 Task: Get directions from Kings Canyon National Park, California, United States to Guadalupe Mountains National Park, Texas, United States and explore the nearby things to do with rating 4 and above and open 24 hours
Action: Key pressed google<Key.space>maps<Key.space><Key.enter>
Screenshot: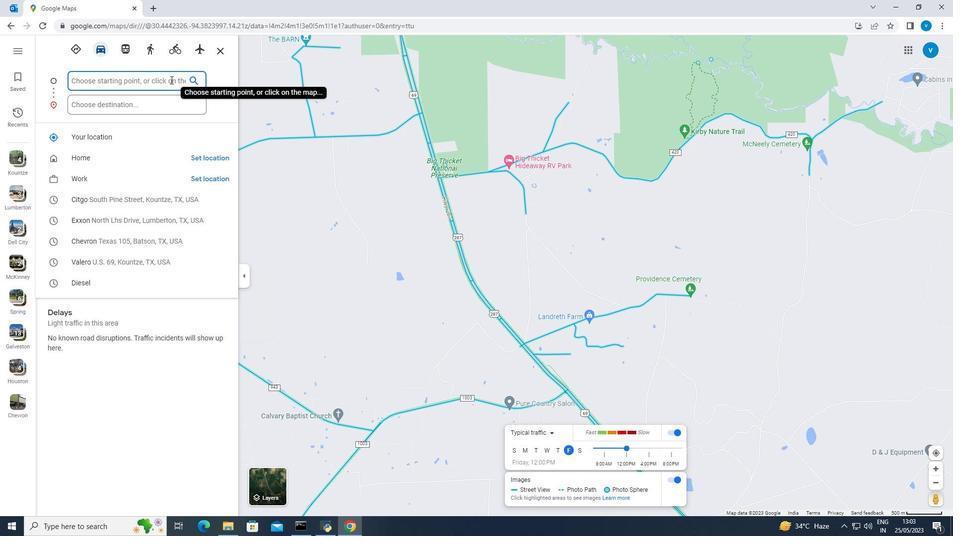 
Action: Mouse moved to (127, 155)
Screenshot: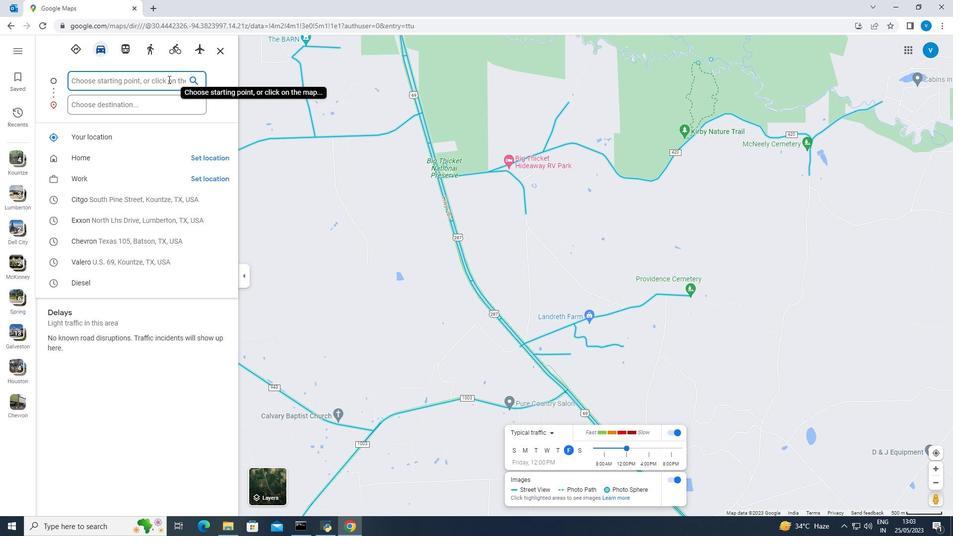 
Action: Mouse pressed left at (127, 155)
Screenshot: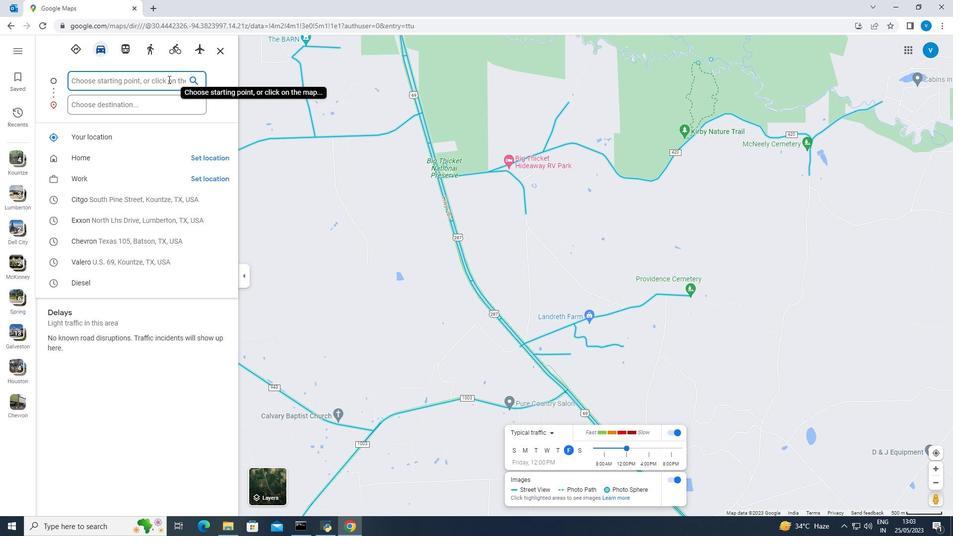 
Action: Mouse moved to (134, 53)
Screenshot: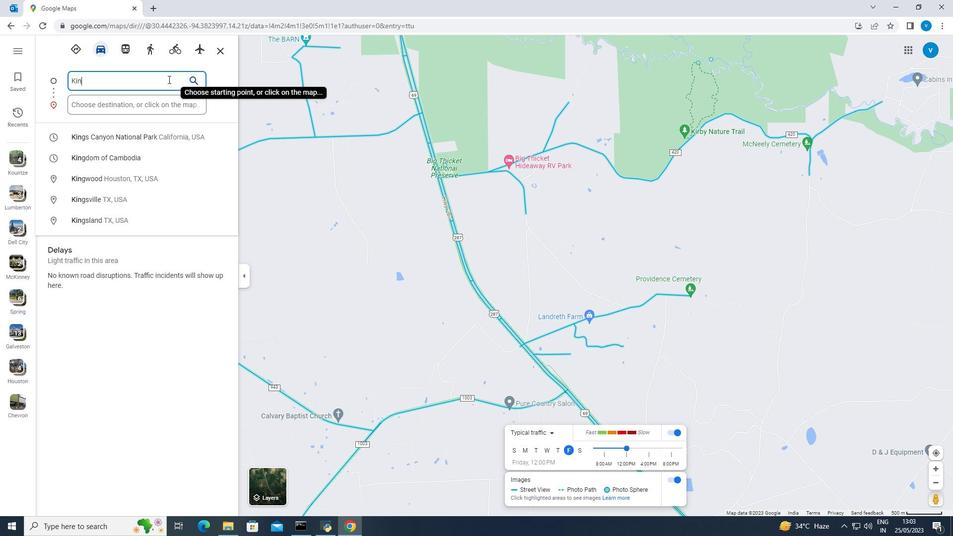 
Action: Mouse pressed left at (134, 53)
Screenshot: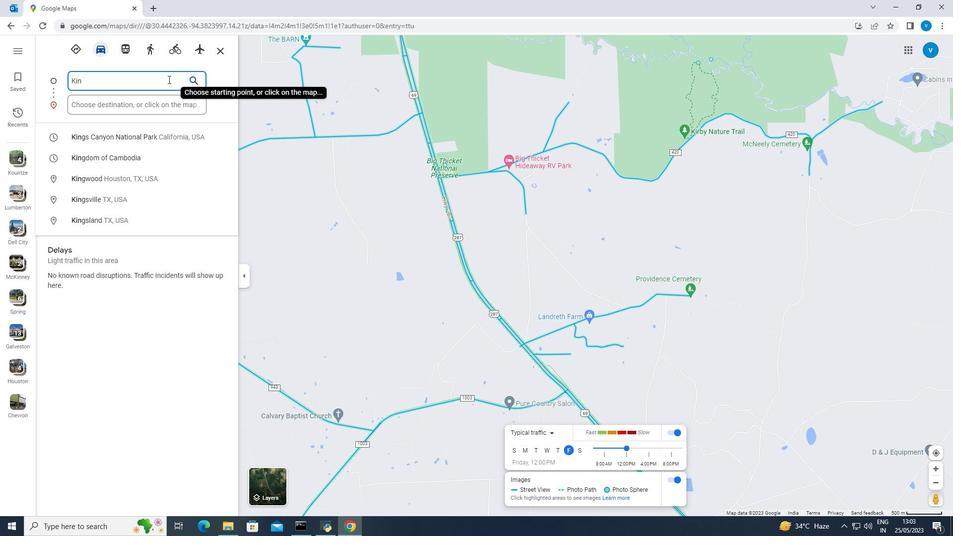 
Action: Mouse moved to (133, 53)
Screenshot: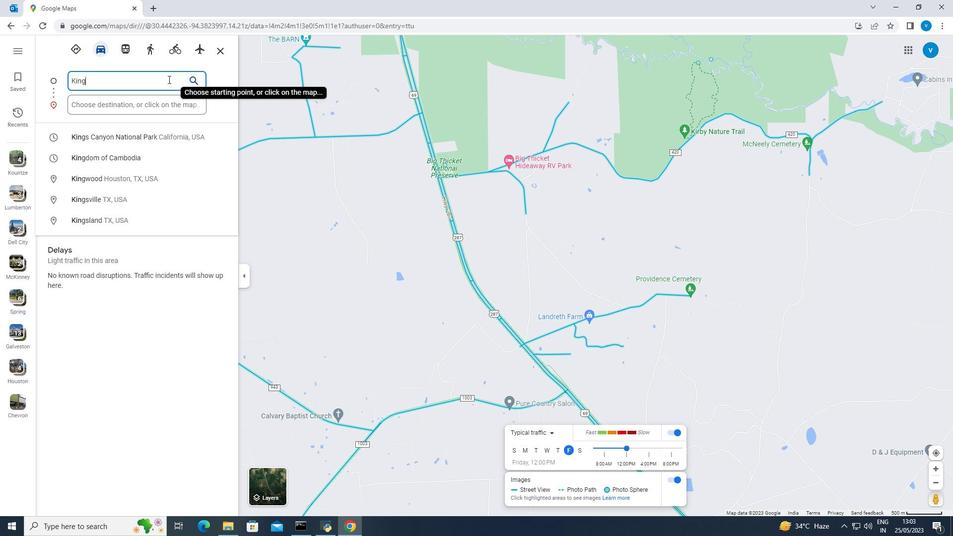 
Action: Key pressed <Key.shift><Key.shift><Key.shift><Key.shift><Key.shift><Key.shift><Key.shift><Key.shift><Key.shift><Key.shift><Key.shift><Key.shift><Key.shift><Key.shift><Key.shift><Key.shift><Key.shift><Key.shift><Key.shift><Key.shift><Key.shift><Key.shift><Key.shift><Key.shift><Key.shift><Key.shift><Key.shift><Key.shift><Key.shift><Key.shift><Key.shift><Key.shift><Key.shift><Key.shift><Key.shift><Key.shift><Key.shift><Key.shift><Key.shift><Key.shift><Key.shift><Key.shift><Key.shift><Key.shift><Key.shift><Key.shift><Key.shift><Key.shift><Key.shift><Key.shift><Key.shift><Key.shift><Key.shift><Key.shift><Key.shift><Key.shift><Key.shift><Key.shift><Key.shift><Key.shift><Key.shift><Key.shift>Guadalupe<Key.space><Key.shift><Key.shift><Key.shift><Key.shift><Key.shift><Key.shift><Key.shift><Key.shift><Key.shift><Key.shift><Key.shift><Key.shift><Key.shift><Key.shift><Key.shift><Key.shift><Key.shift><Key.shift><Key.shift><Key.shift><Key.shift><Key.shift><Key.shift>Mountains<Key.space><Key.shift><Key.shift><Key.shift><Key.shift><Key.shift>National<Key.space><Key.shift>Park,<Key.shift>Texas<Key.space><Key.backspace>,<Key.shift><Key.shift><Key.shift><Key.shift><Key.shift><Key.shift>US
Screenshot: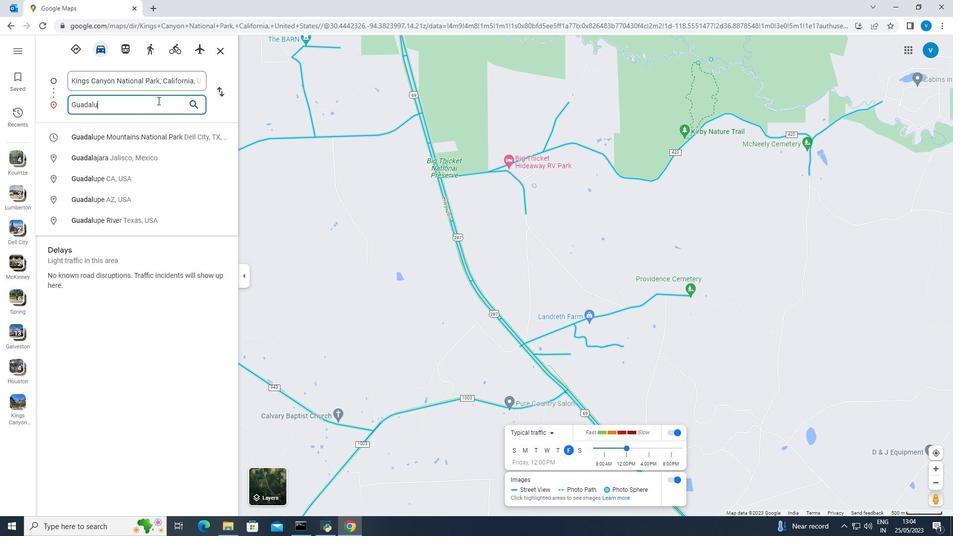 
Action: Mouse moved to (196, 47)
Screenshot: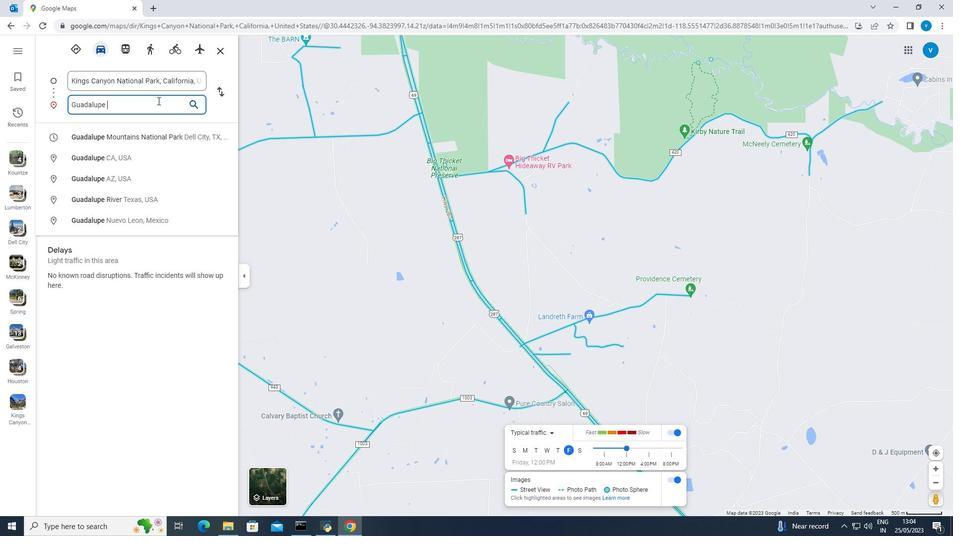 
Action: Mouse pressed left at (196, 47)
Screenshot: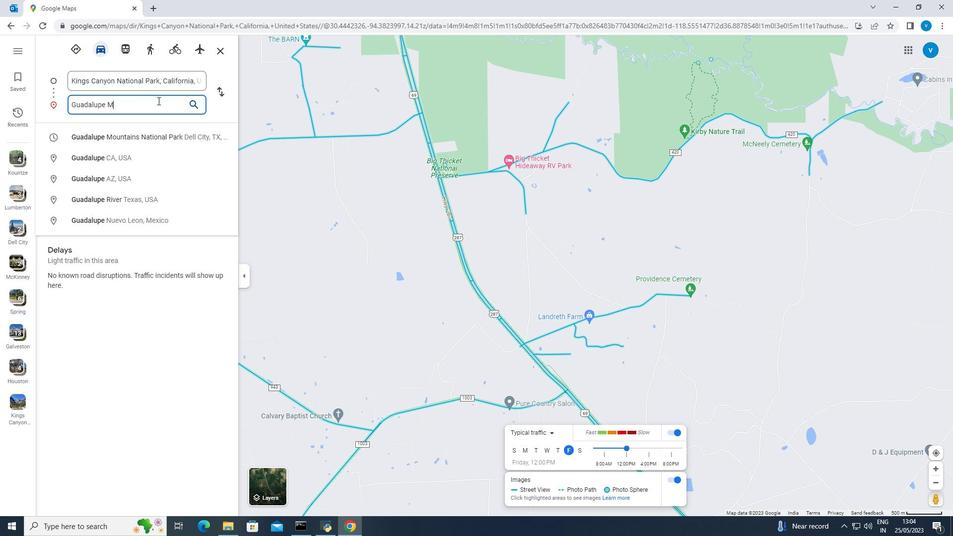 
Action: Mouse moved to (60, 246)
Screenshot: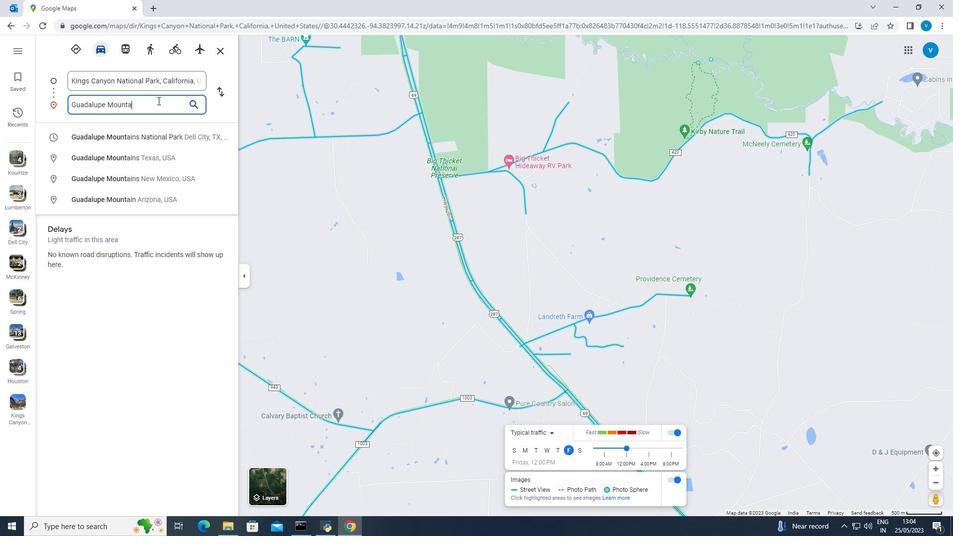 
Action: Mouse pressed left at (60, 246)
Screenshot: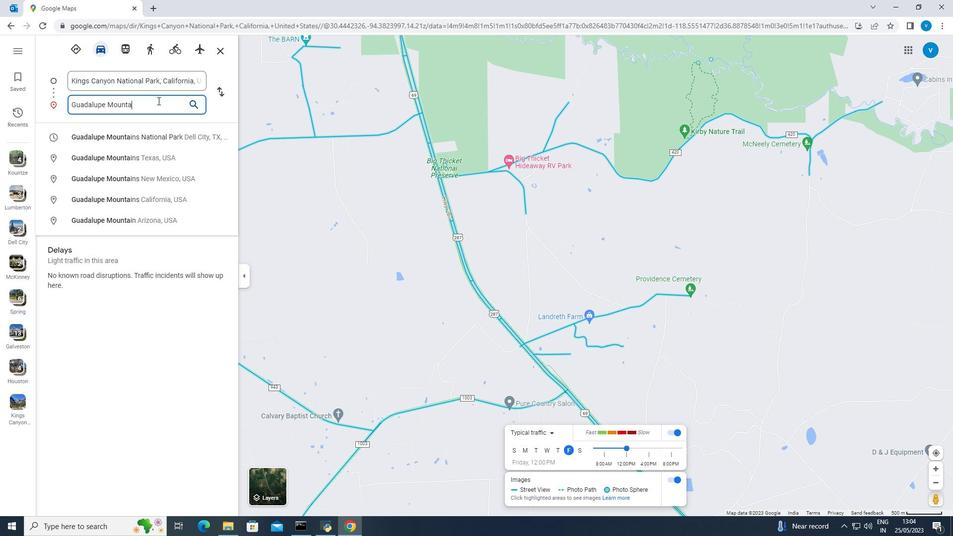 
Action: Mouse moved to (104, 81)
Screenshot: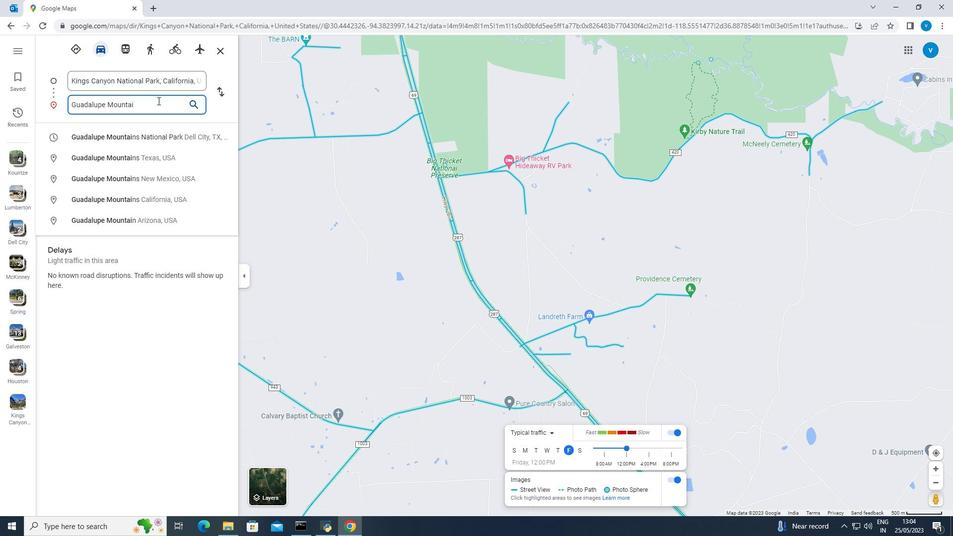 
Action: Mouse pressed left at (104, 81)
Screenshot: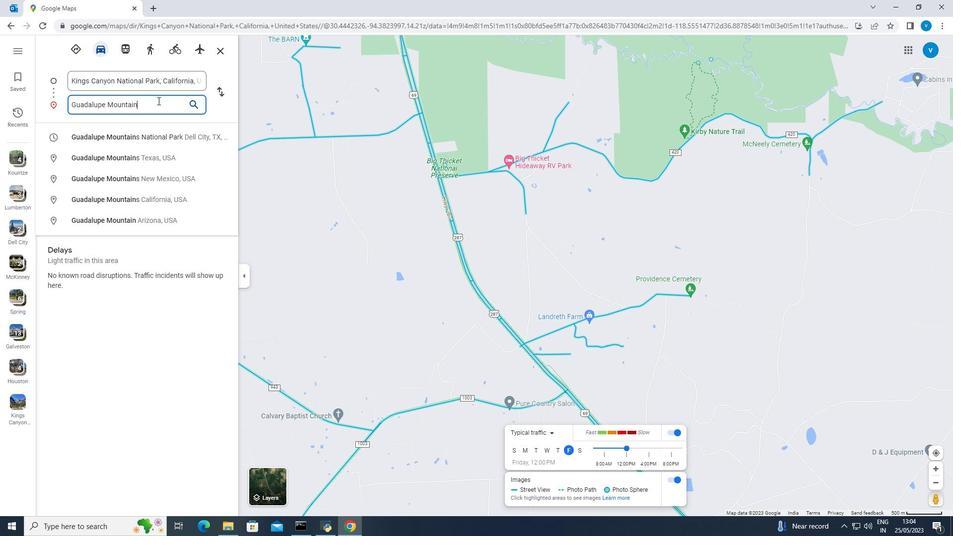 
Action: Mouse moved to (101, 80)
Screenshot: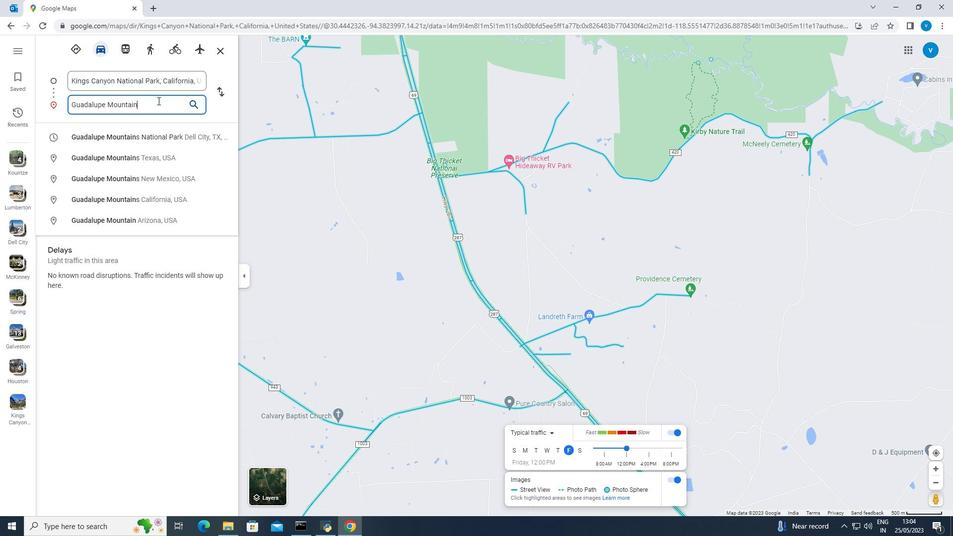 
Action: Key pressed <Key.shift><Key.shift><Key.shift><Key.shift><Key.shift><Key.shift><Key.shift><Key.shift><Key.shift><Key.shift>Kings<Key.space><Key.shift><Key.shift><Key.shift><Key.shift><Key.shift><Key.shift><Key.shift><Key.shift><Key.shift><Key.shift><Key.shift><Key.shift><Key.shift><Key.shift><Key.shift>Canyon<Key.space><Key.shift>National<Key.space><Key.shift>Park<Key.space><Key.shift><Key.shift><Key.shift><Key.backspace>,<Key.space><Key.shift><Key.shift><Key.shift><Key.shift><Key.shift><Key.shift><Key.shift><Key.shift><Key.shift>Calif
Screenshot: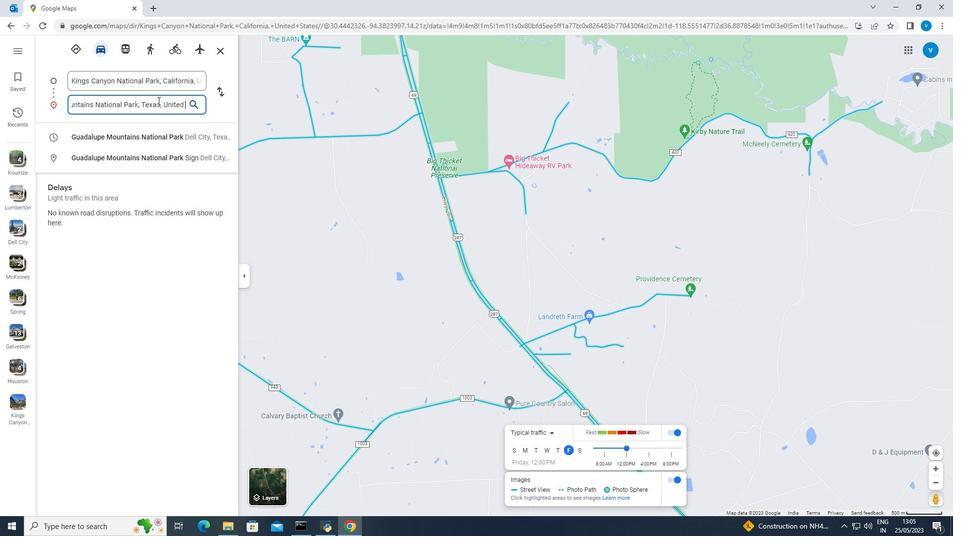 
Action: Mouse moved to (115, 139)
Screenshot: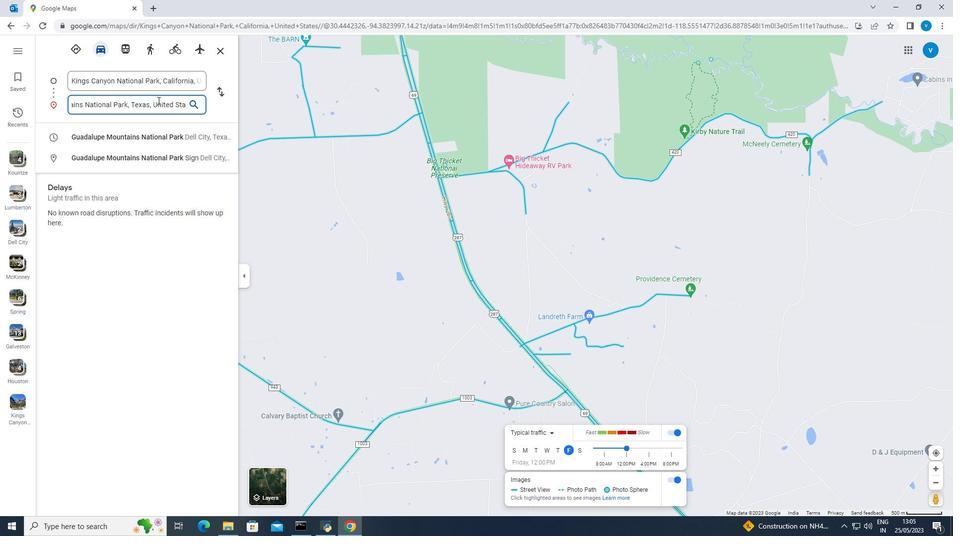 
Action: Mouse pressed left at (115, 139)
Screenshot: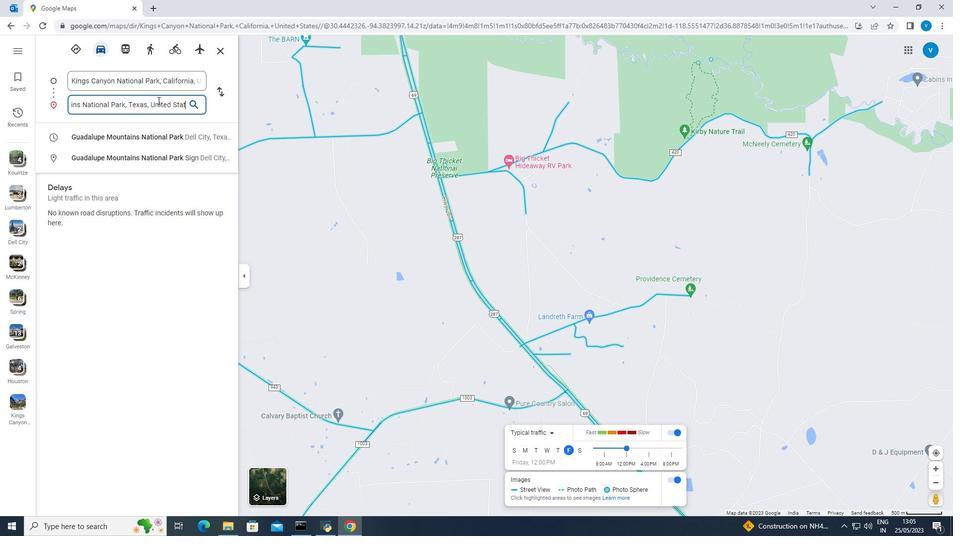 
Action: Mouse moved to (102, 396)
Screenshot: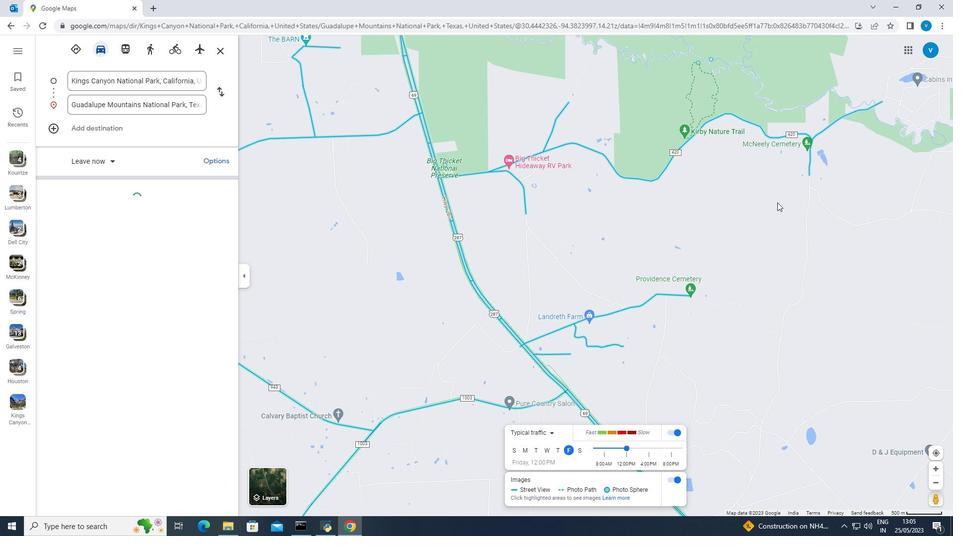 
Action: Mouse pressed left at (102, 396)
Screenshot: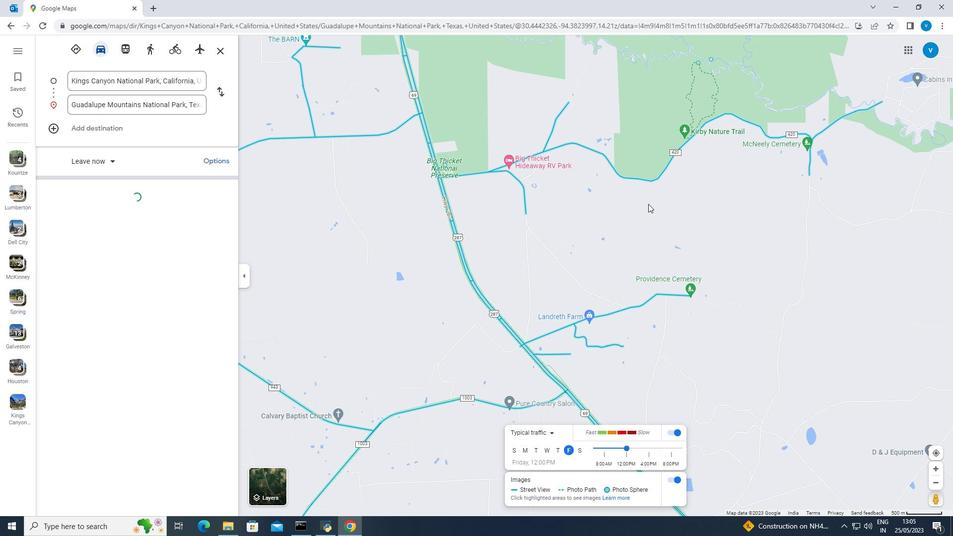 
Action: Mouse moved to (658, 253)
Screenshot: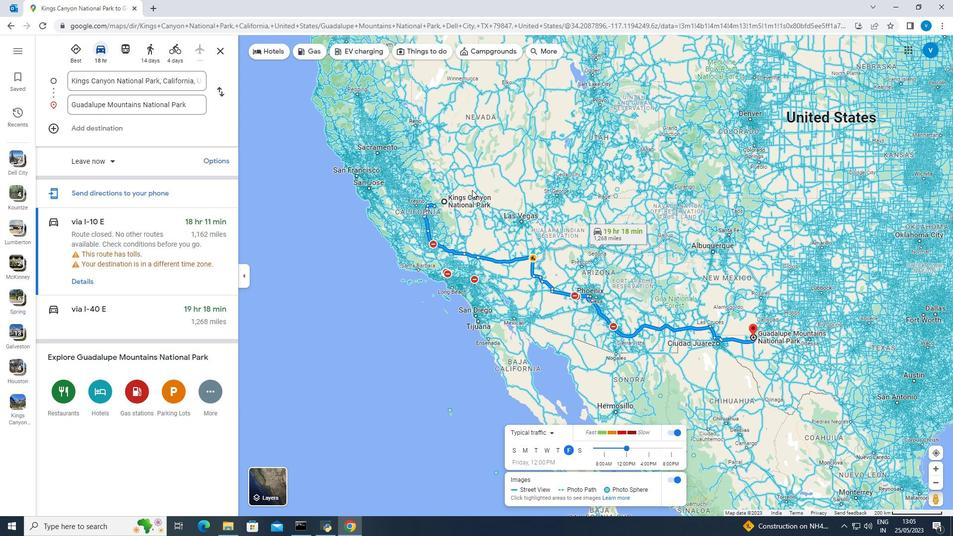 
Action: Mouse scrolled (658, 253) with delta (0, 0)
Screenshot: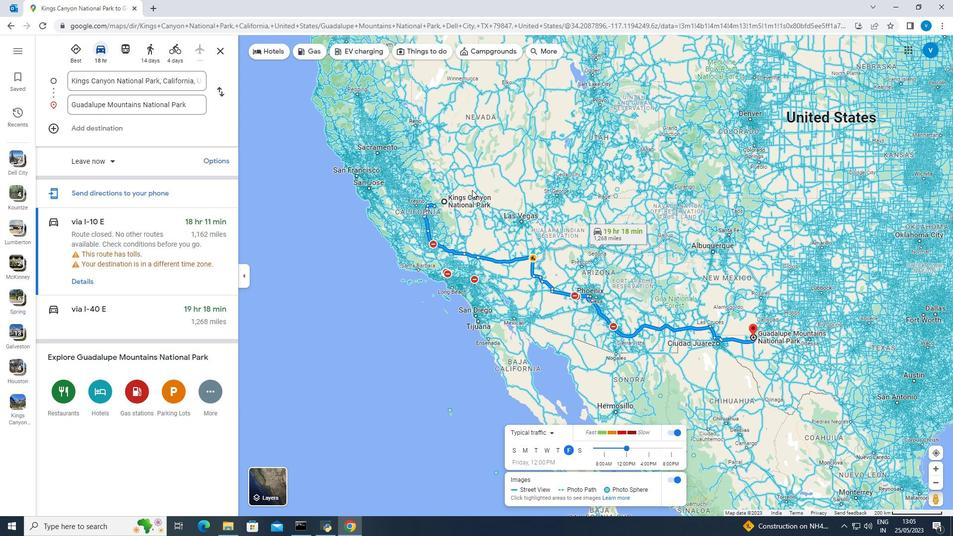 
Action: Mouse moved to (658, 254)
Screenshot: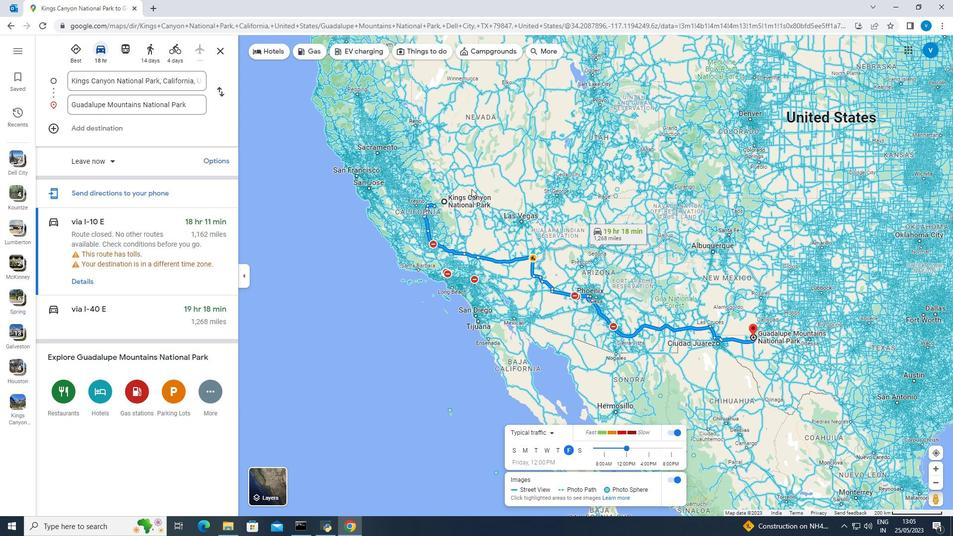 
Action: Mouse scrolled (658, 253) with delta (0, 0)
Screenshot: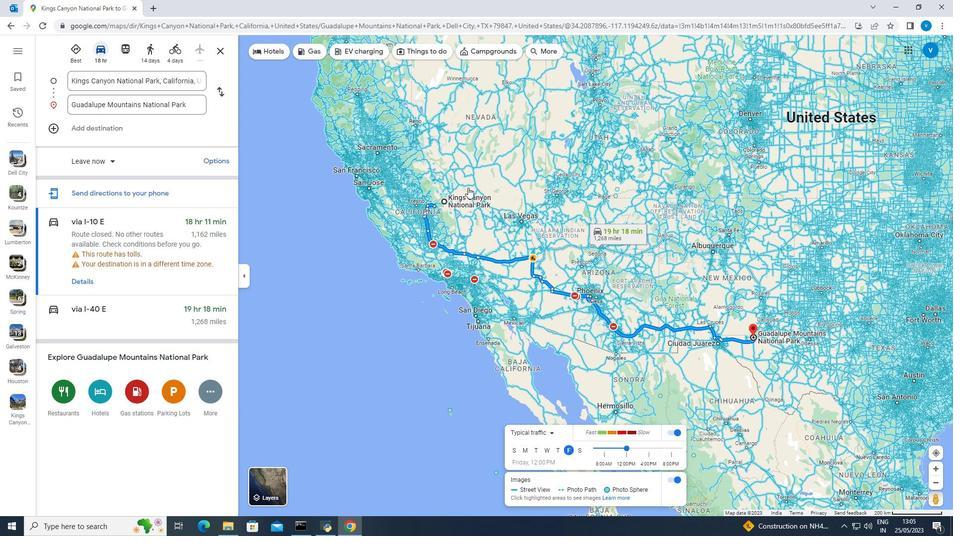 
Action: Mouse moved to (68, 163)
Screenshot: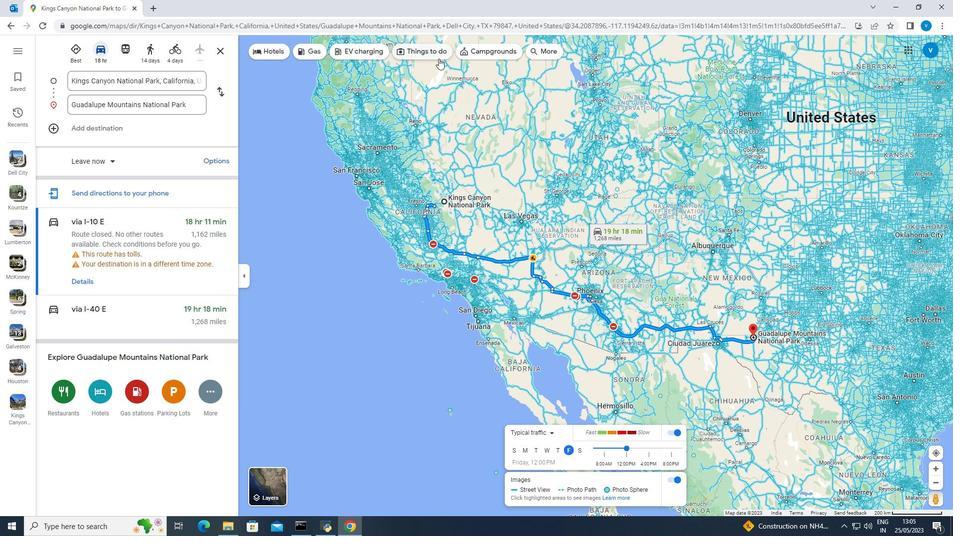 
Action: Mouse pressed left at (68, 163)
Screenshot: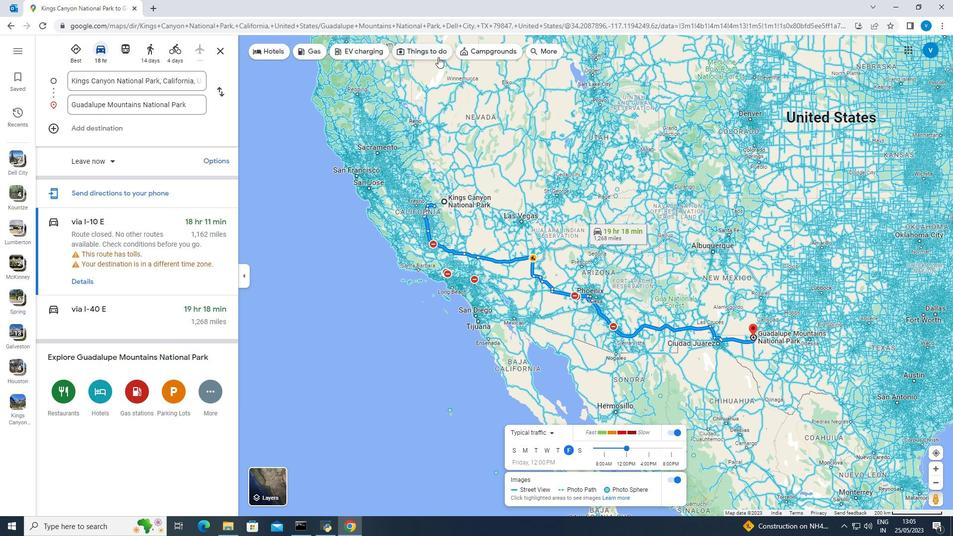 
Action: Mouse moved to (71, 164)
Screenshot: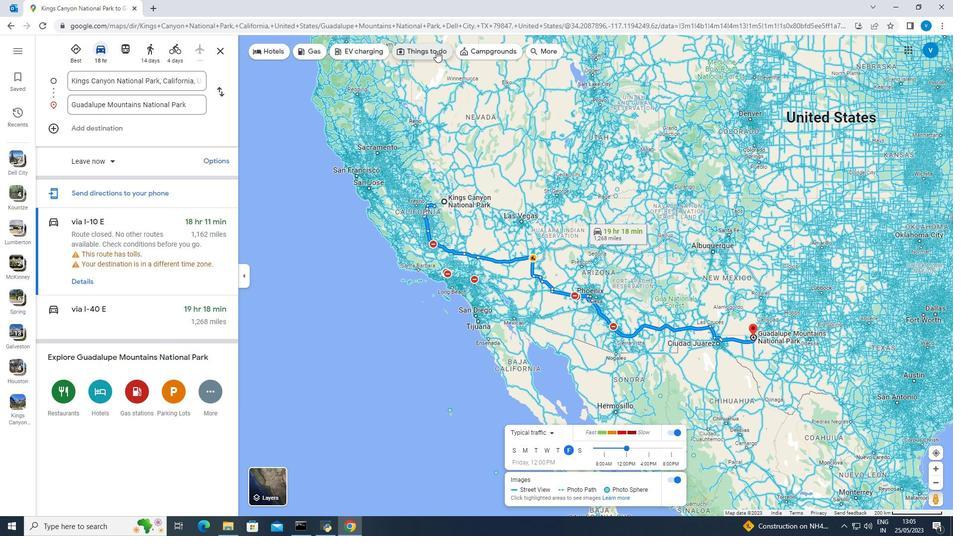 
Action: Mouse pressed left at (71, 164)
Screenshot: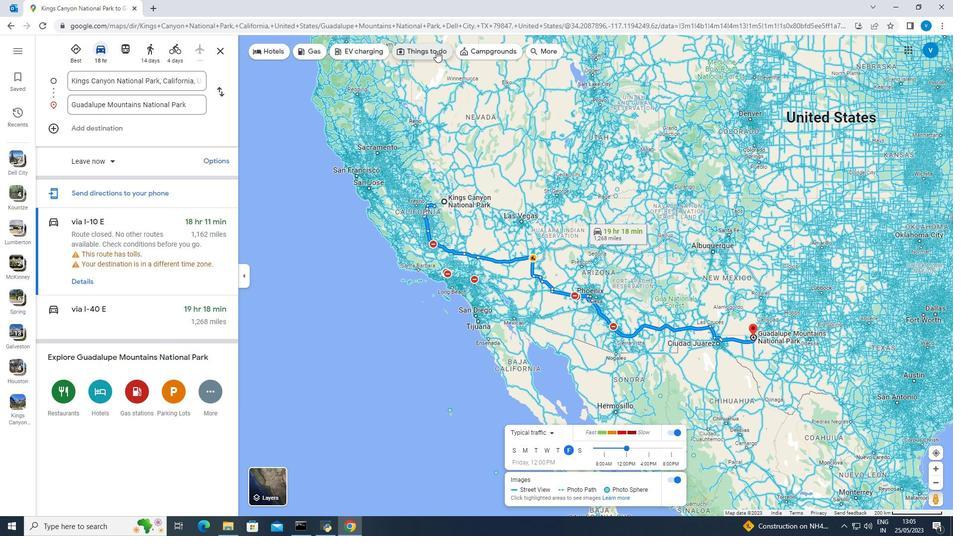 
Action: Mouse moved to (587, 50)
Screenshot: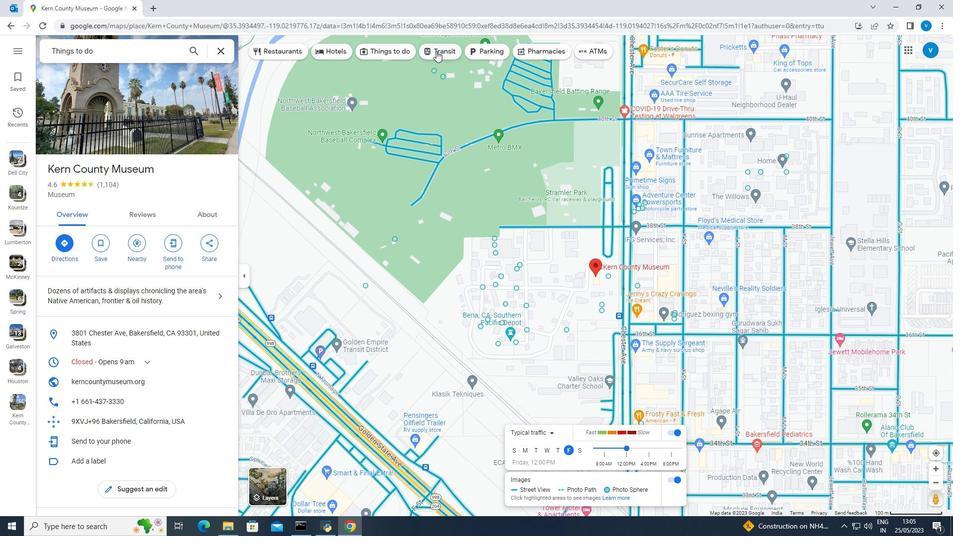 
Action: Mouse pressed left at (587, 50)
Screenshot: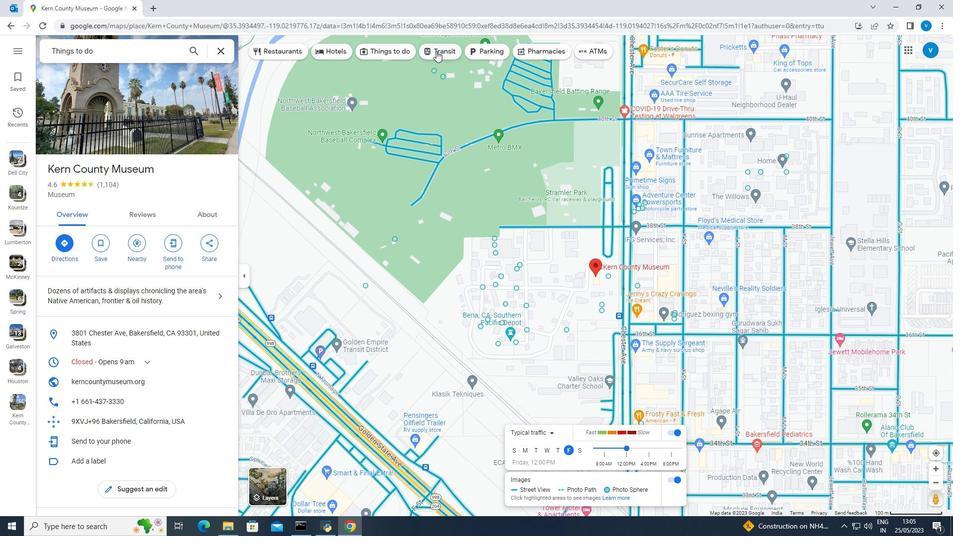 
Action: Mouse moved to (92, 159)
Screenshot: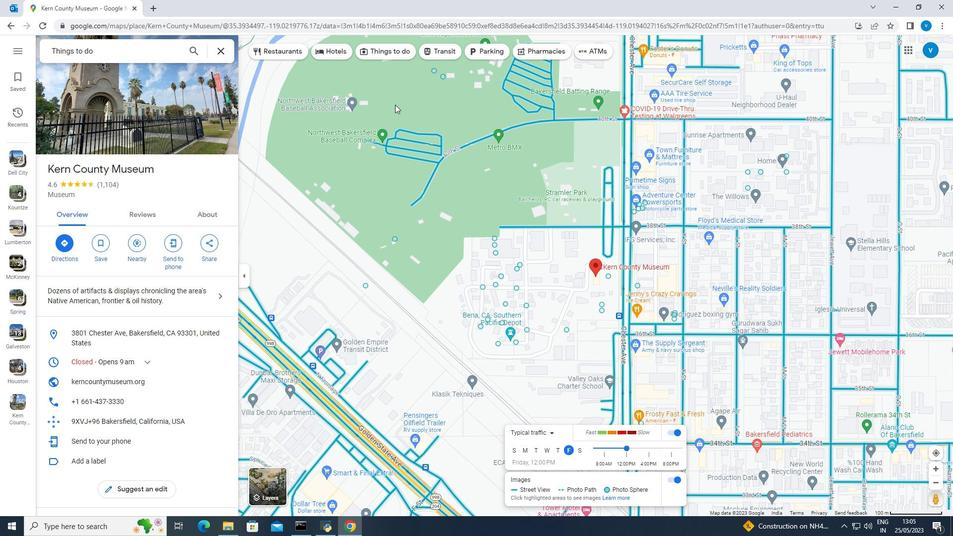 
Action: Mouse pressed left at (92, 159)
Screenshot: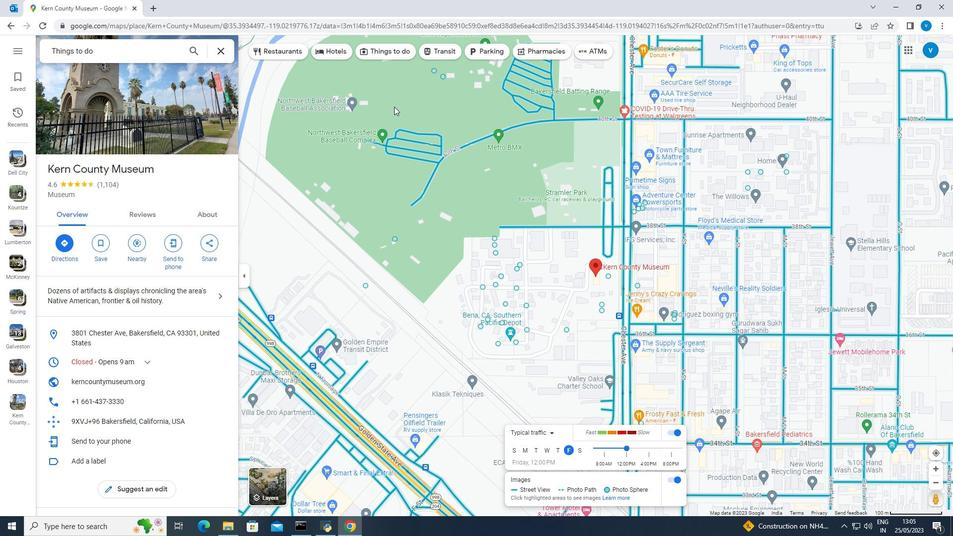 
Action: Mouse moved to (65, 236)
Screenshot: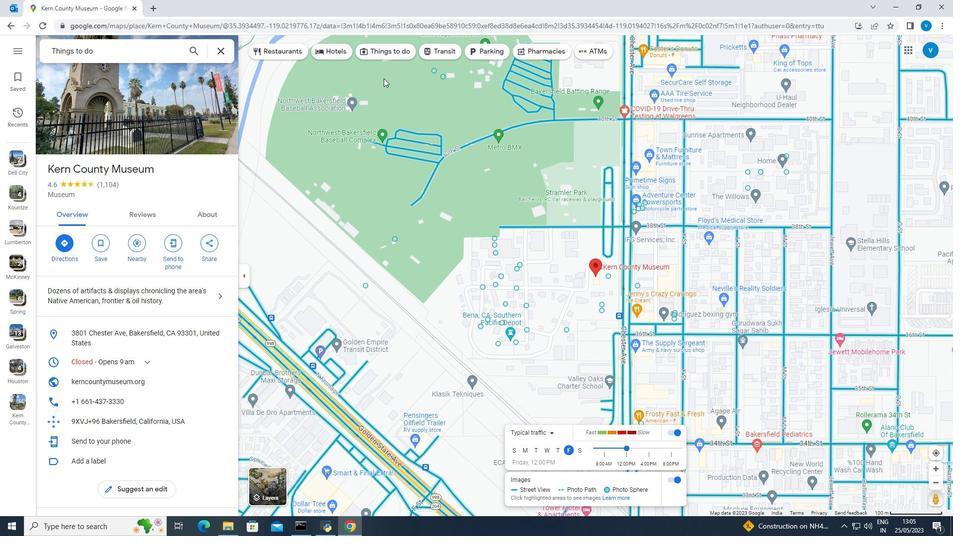 
Action: Mouse pressed left at (65, 236)
Screenshot: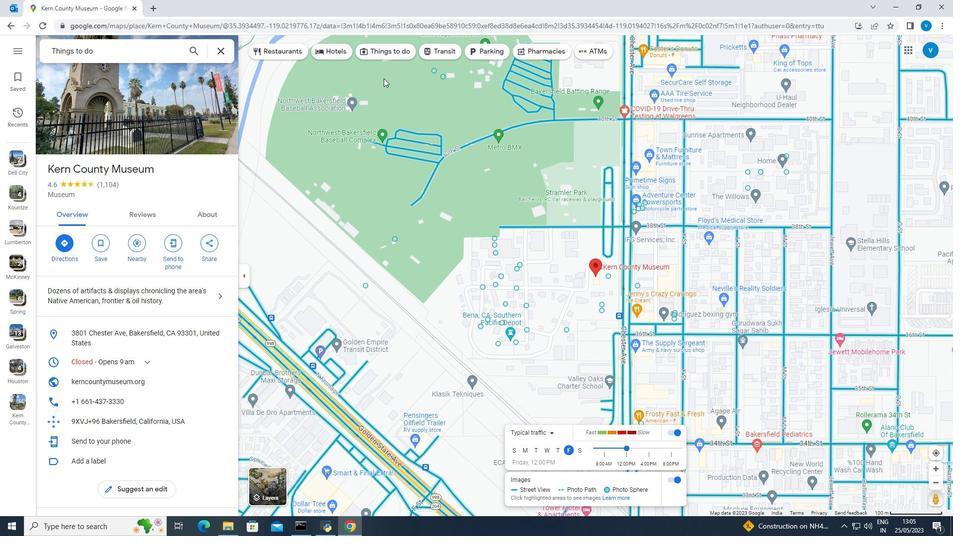 
Action: Mouse moved to (119, 247)
Screenshot: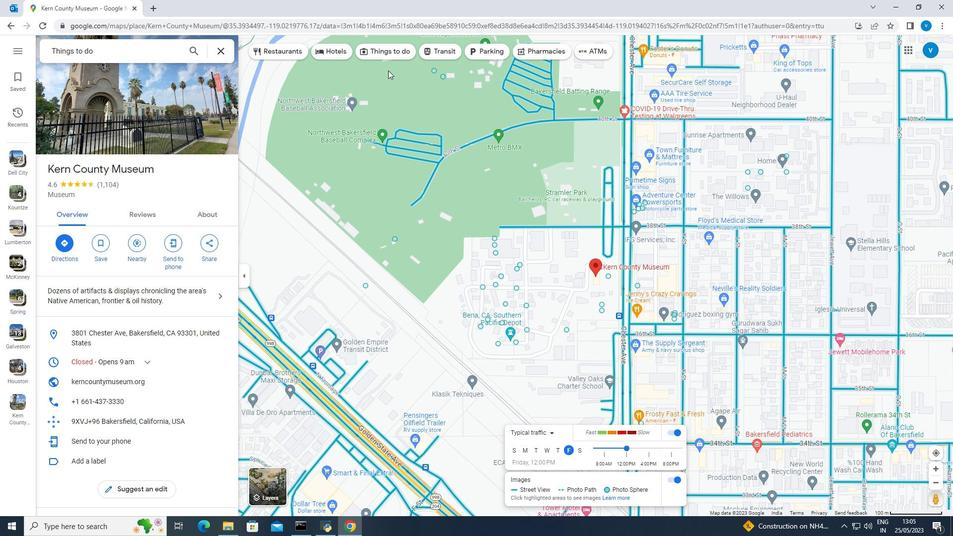 
Action: Mouse scrolled (119, 246) with delta (0, 0)
Screenshot: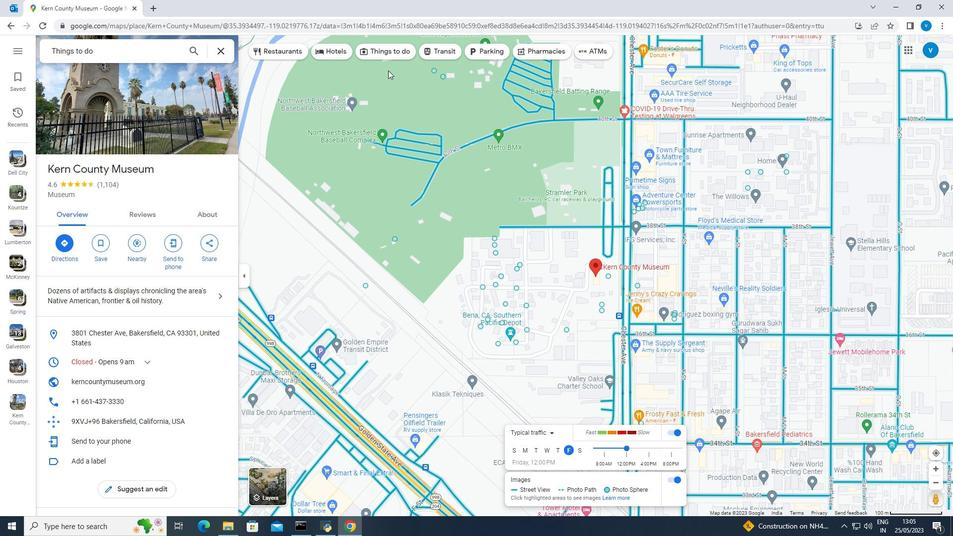 
Action: Mouse moved to (119, 247)
Screenshot: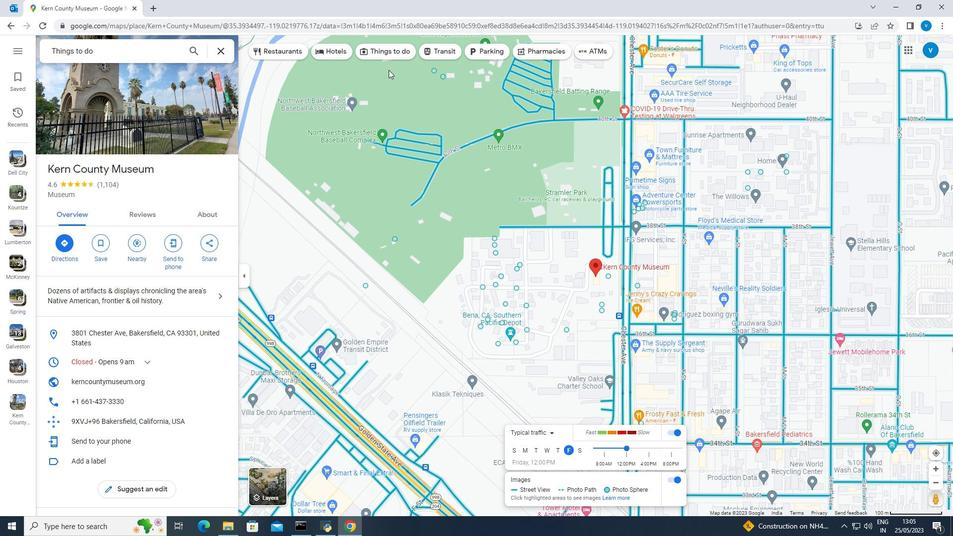 
Action: Mouse scrolled (119, 247) with delta (0, 0)
Screenshot: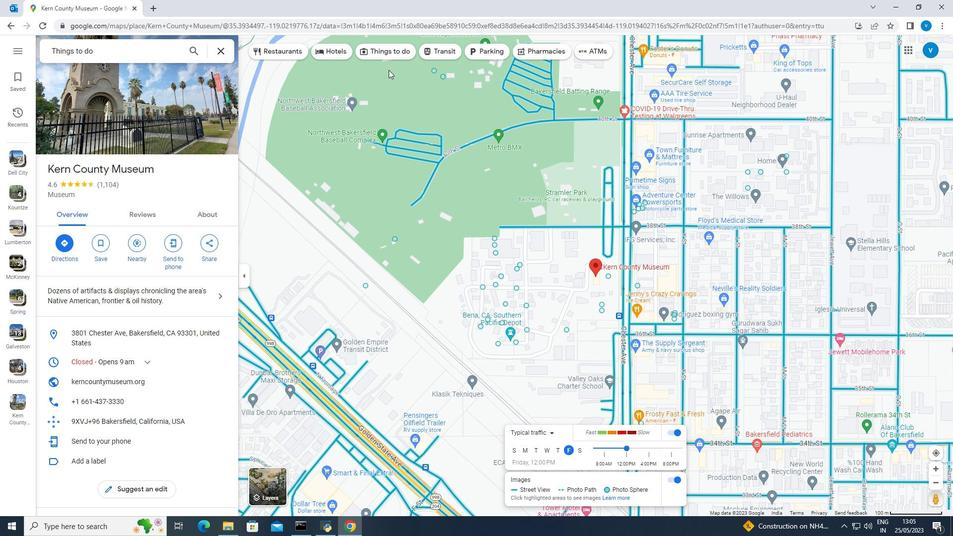 
Action: Mouse scrolled (119, 247) with delta (0, 0)
Screenshot: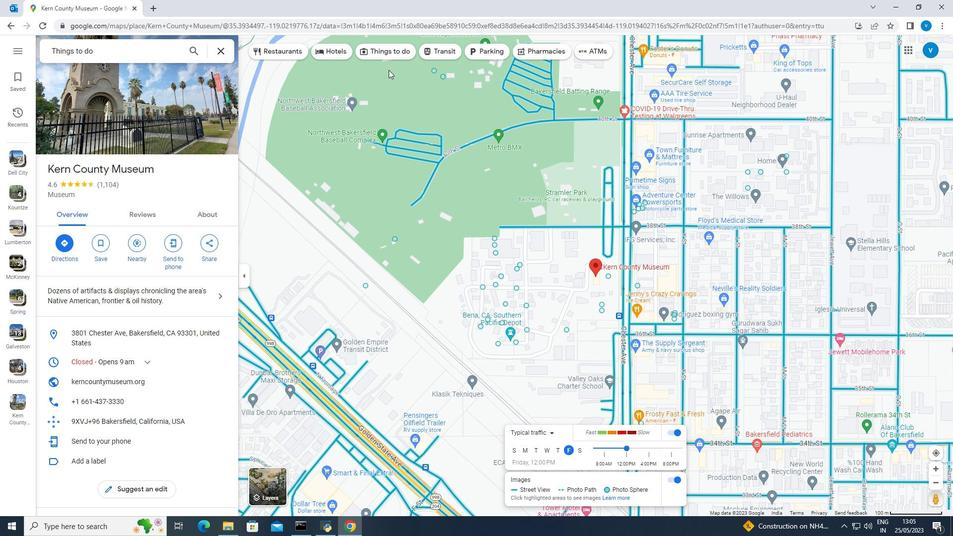 
Action: Mouse scrolled (119, 247) with delta (0, 0)
Screenshot: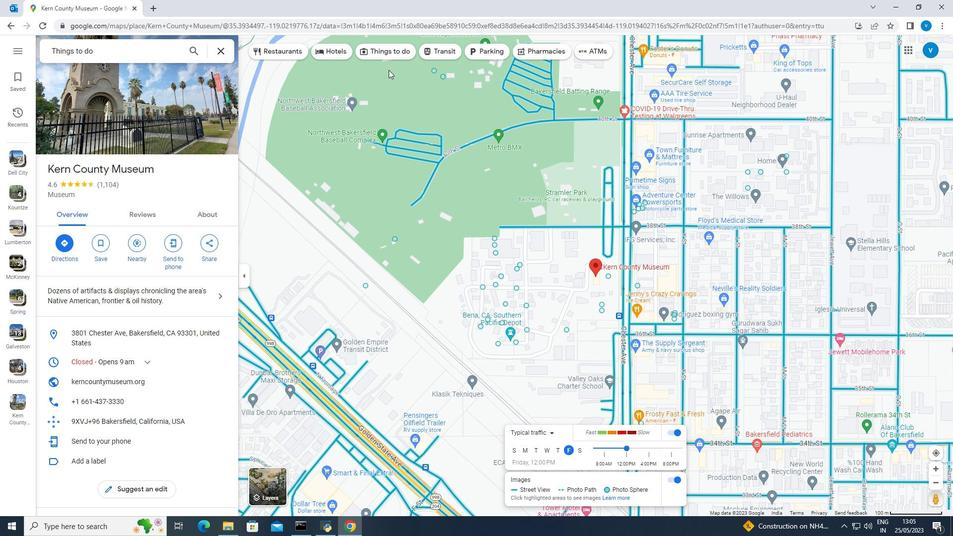 
Action: Mouse moved to (122, 241)
Screenshot: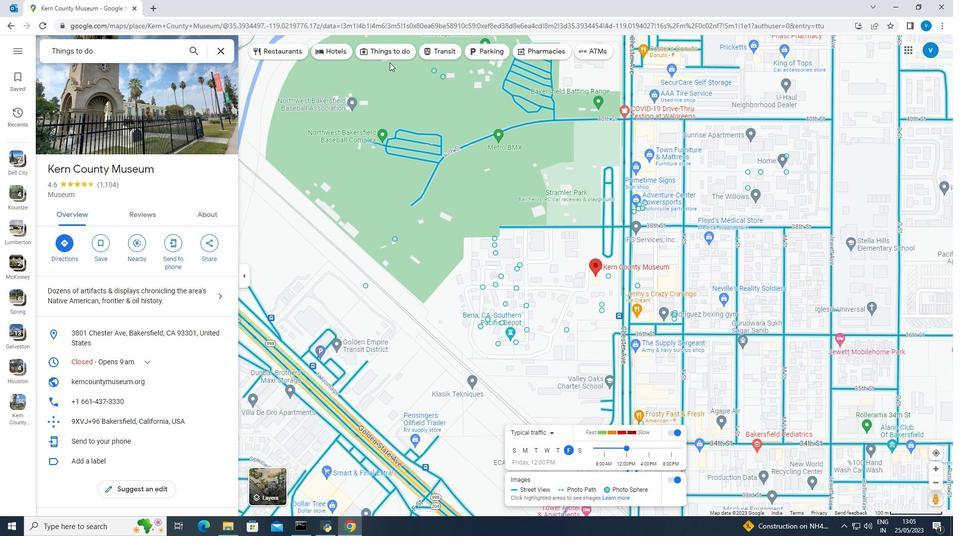 
Action: Mouse scrolled (122, 241) with delta (0, 0)
Screenshot: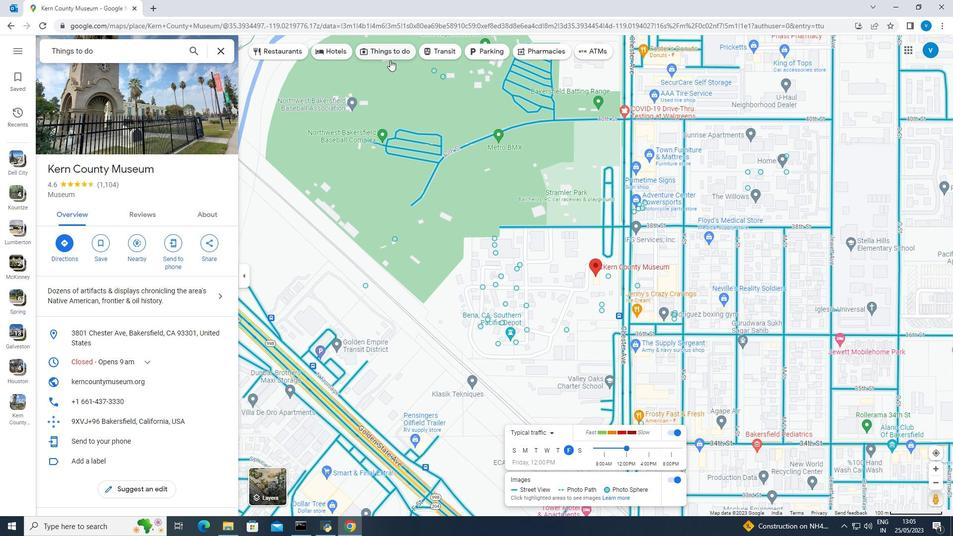 
Action: Mouse moved to (121, 241)
Screenshot: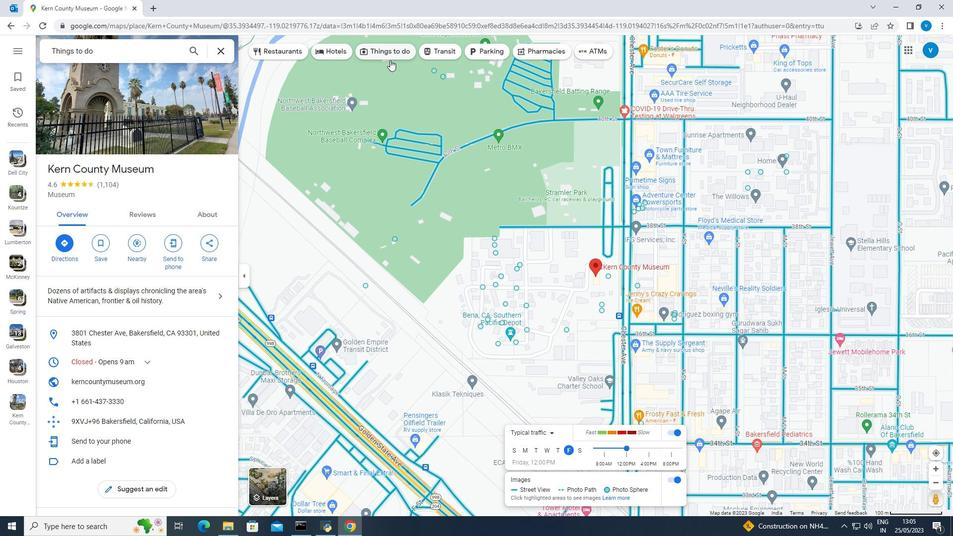 
Action: Mouse scrolled (121, 241) with delta (0, 0)
Screenshot: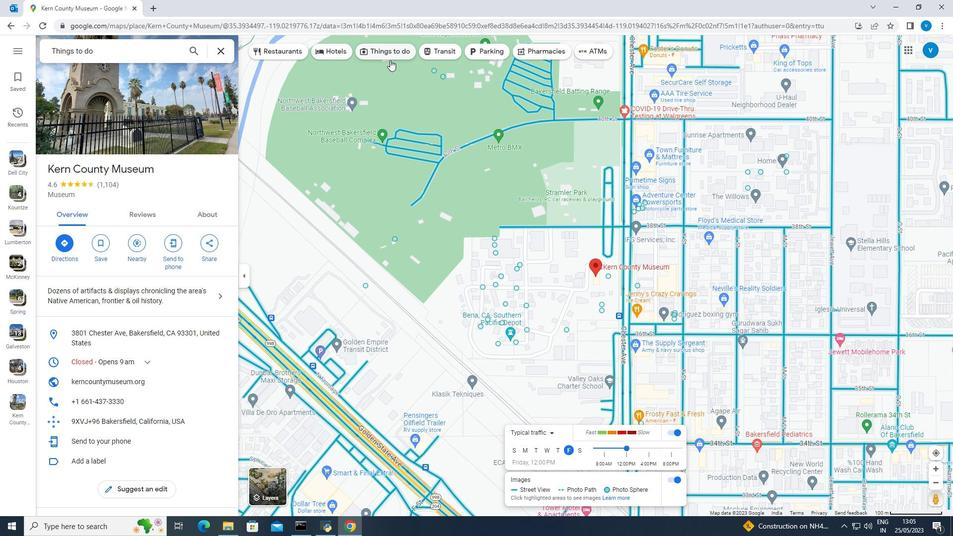 
Action: Mouse scrolled (121, 241) with delta (0, 0)
Screenshot: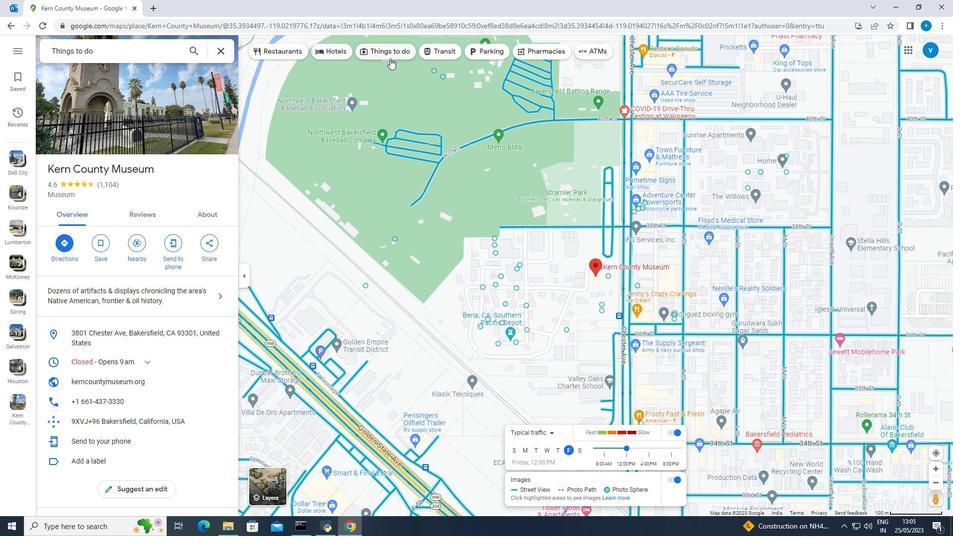 
Action: Mouse moved to (121, 241)
Screenshot: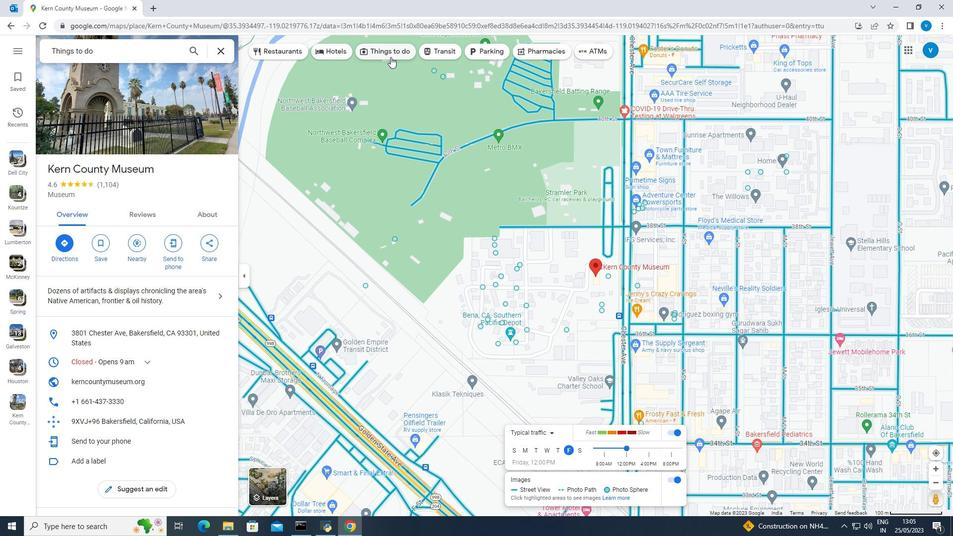 
Action: Mouse scrolled (121, 241) with delta (0, 0)
Screenshot: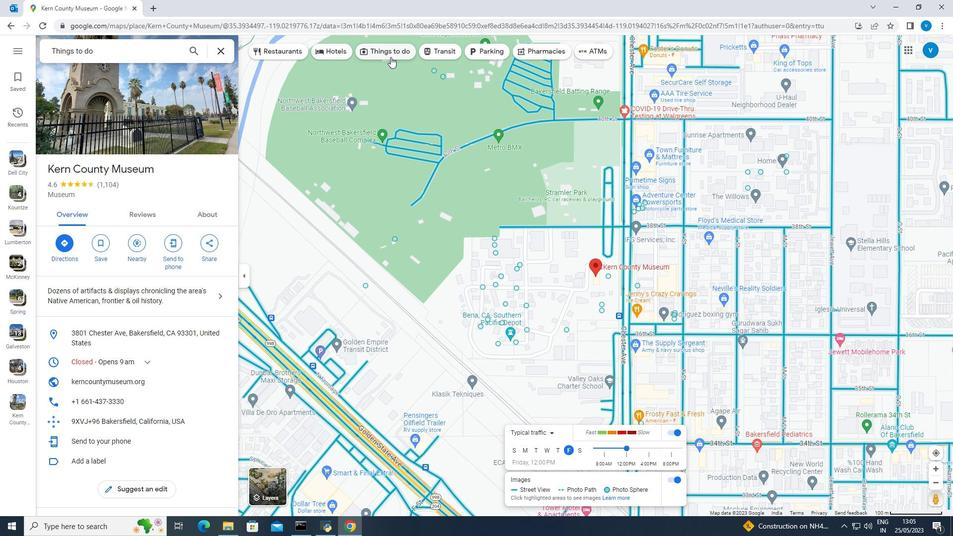 
Action: Mouse moved to (121, 241)
Screenshot: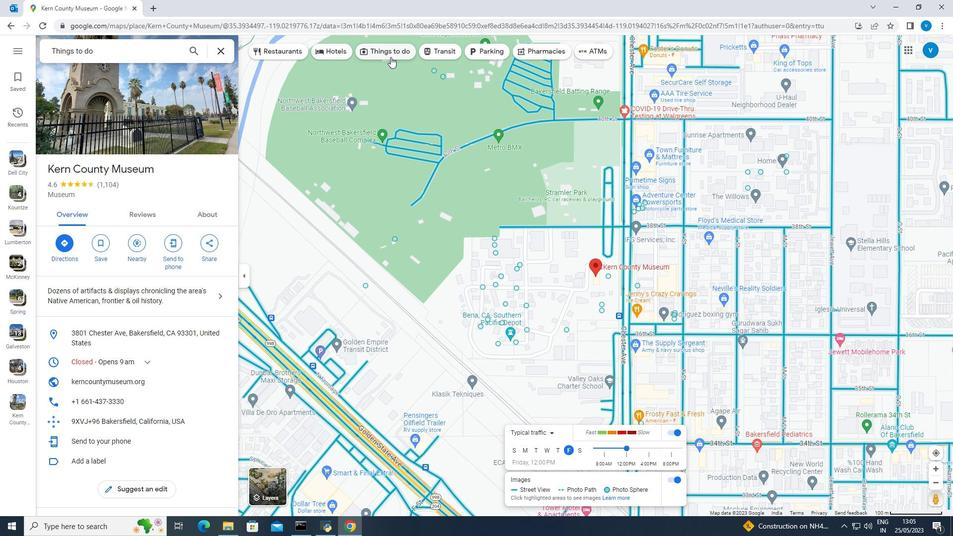
Action: Mouse scrolled (121, 241) with delta (0, 0)
Screenshot: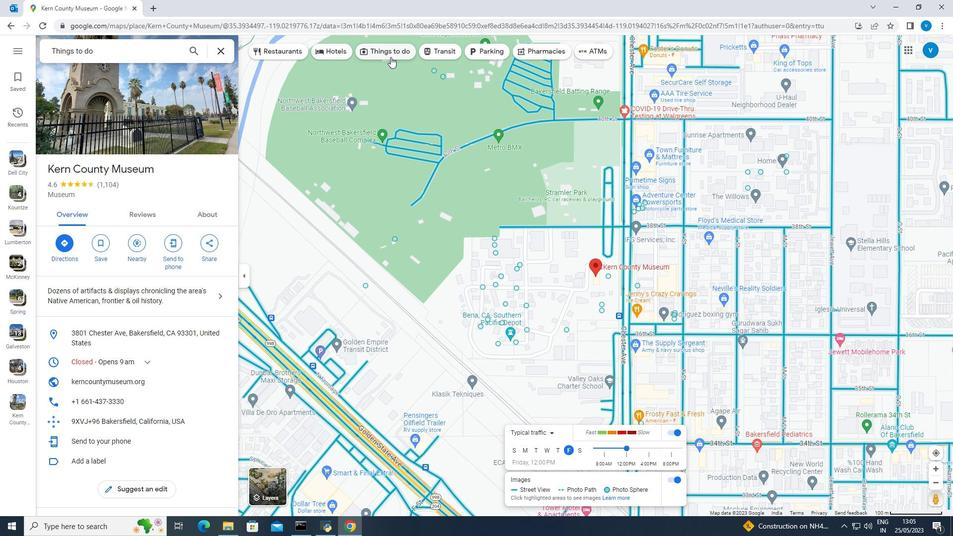
Action: Mouse moved to (160, 211)
Screenshot: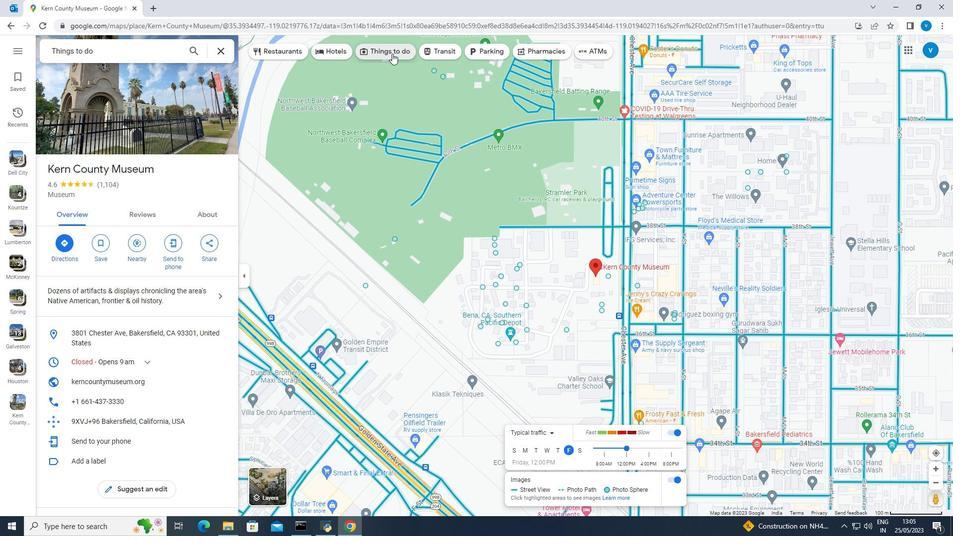 
Action: Mouse scrolled (160, 212) with delta (0, 0)
Screenshot: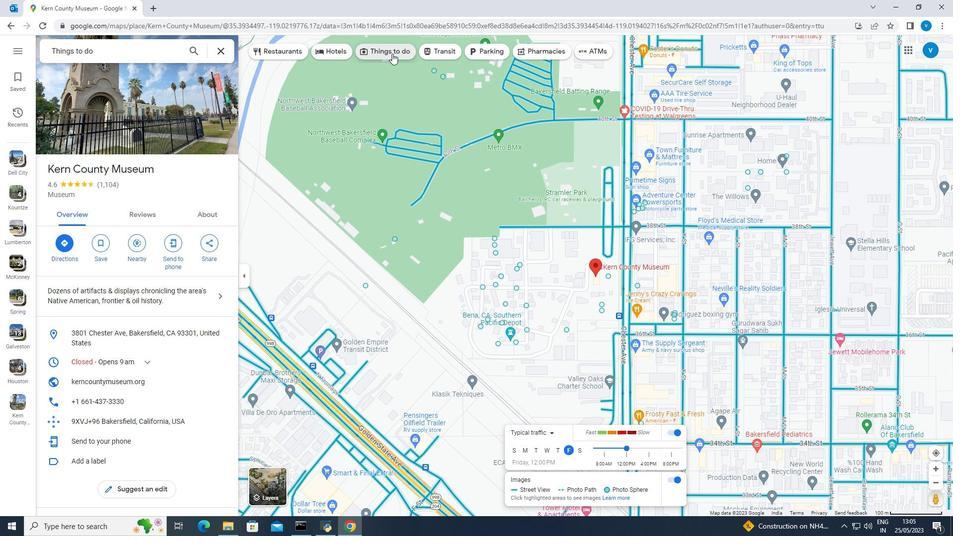 
Action: Mouse moved to (161, 210)
Screenshot: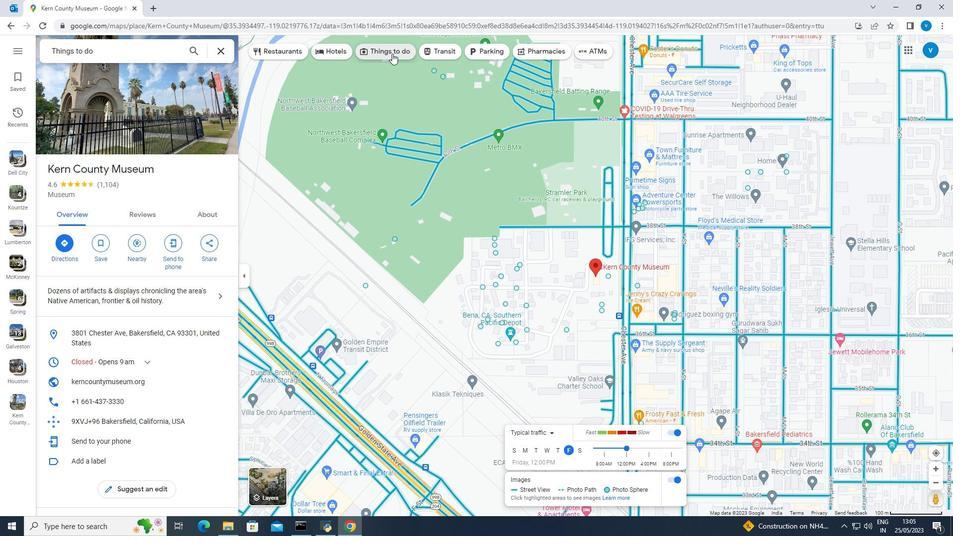 
Action: Mouse scrolled (161, 210) with delta (0, 0)
Screenshot: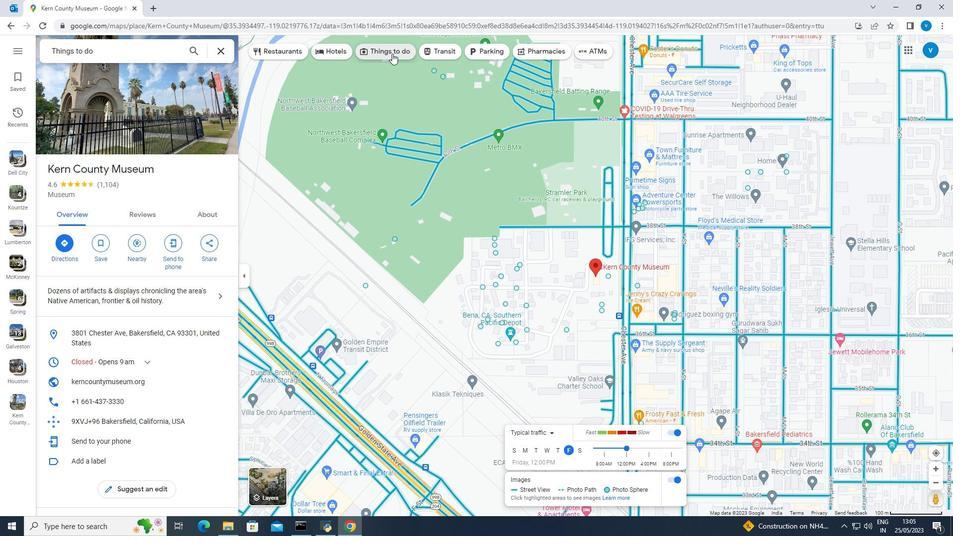 
Action: Mouse moved to (164, 207)
Screenshot: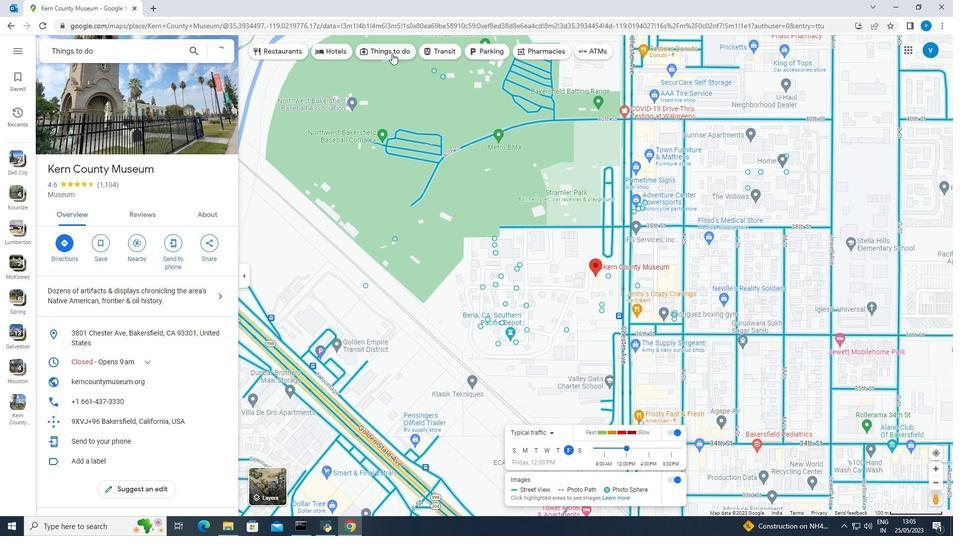 
Action: Mouse scrolled (164, 208) with delta (0, 0)
Screenshot: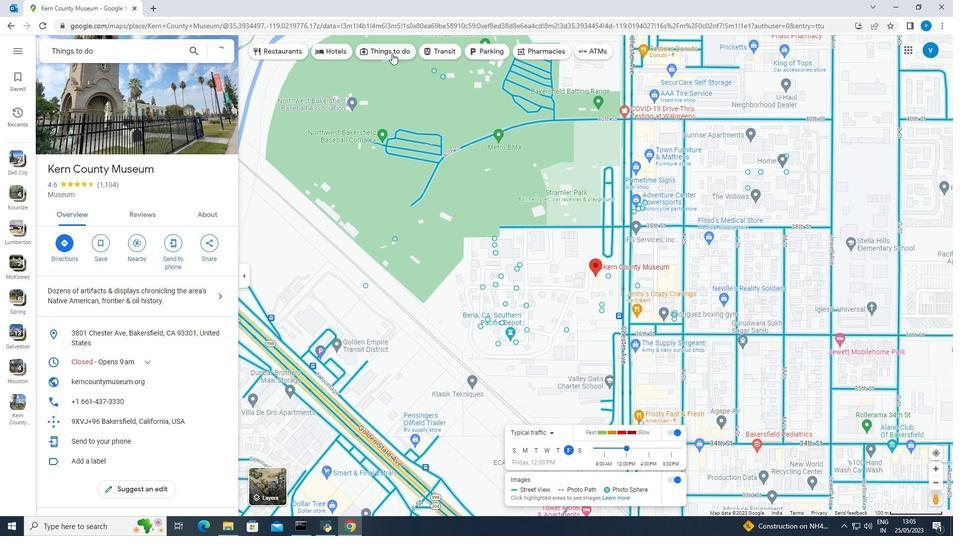 
Action: Mouse moved to (168, 203)
Screenshot: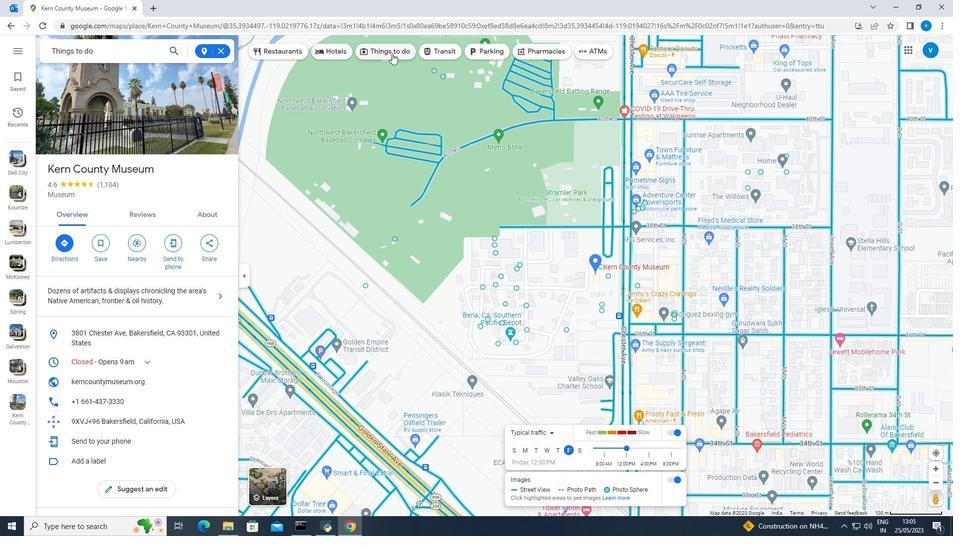 
Action: Mouse scrolled (168, 203) with delta (0, 0)
Screenshot: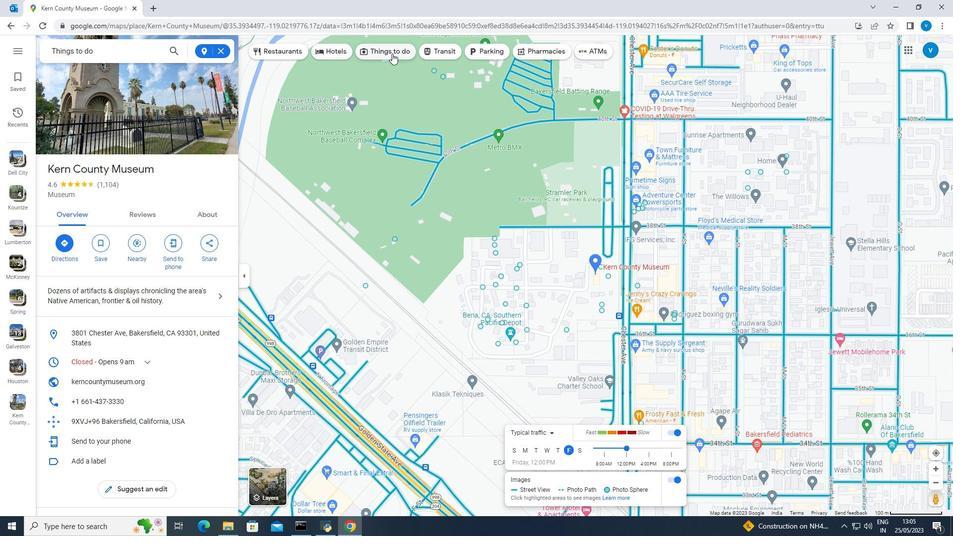 
Action: Mouse moved to (175, 198)
Screenshot: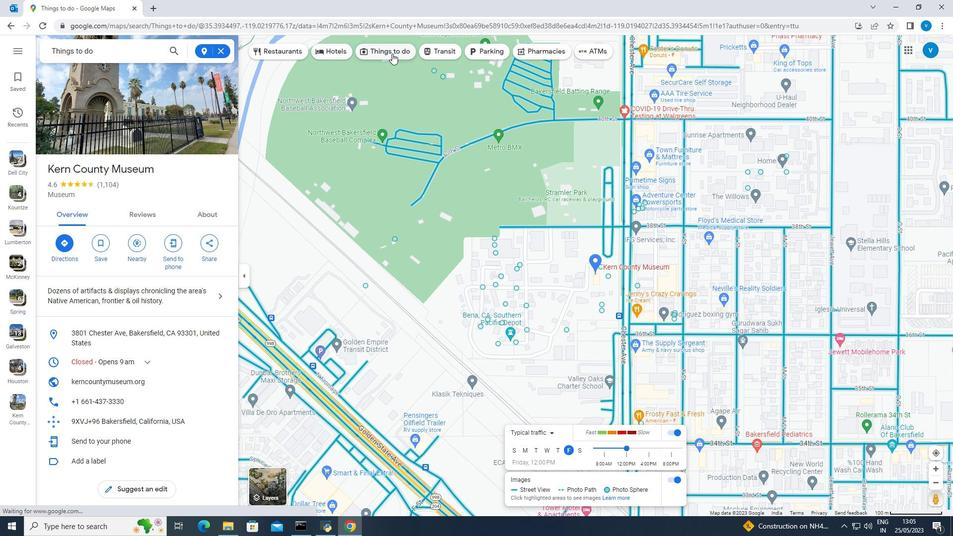 
Action: Mouse scrolled (175, 198) with delta (0, 0)
Screenshot: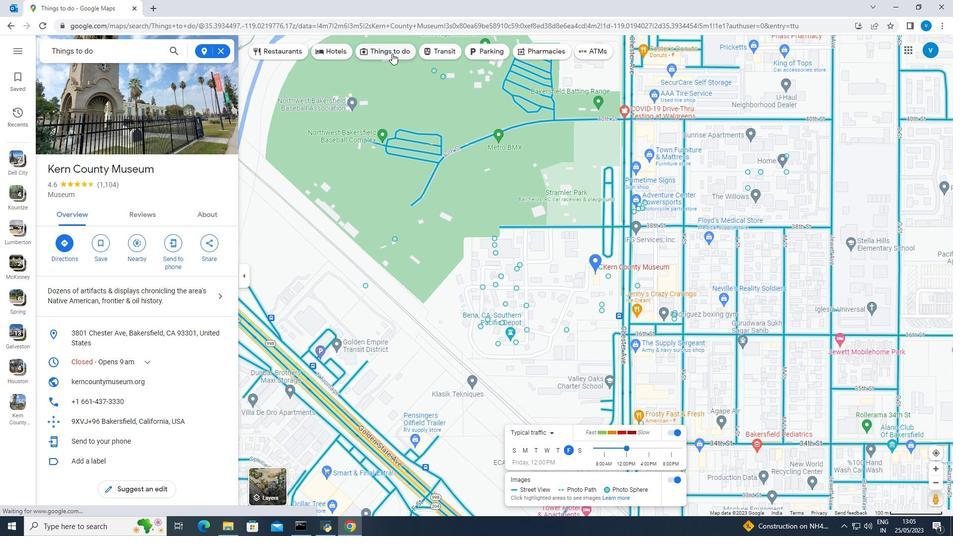 
Action: Mouse scrolled (175, 198) with delta (0, 0)
Screenshot: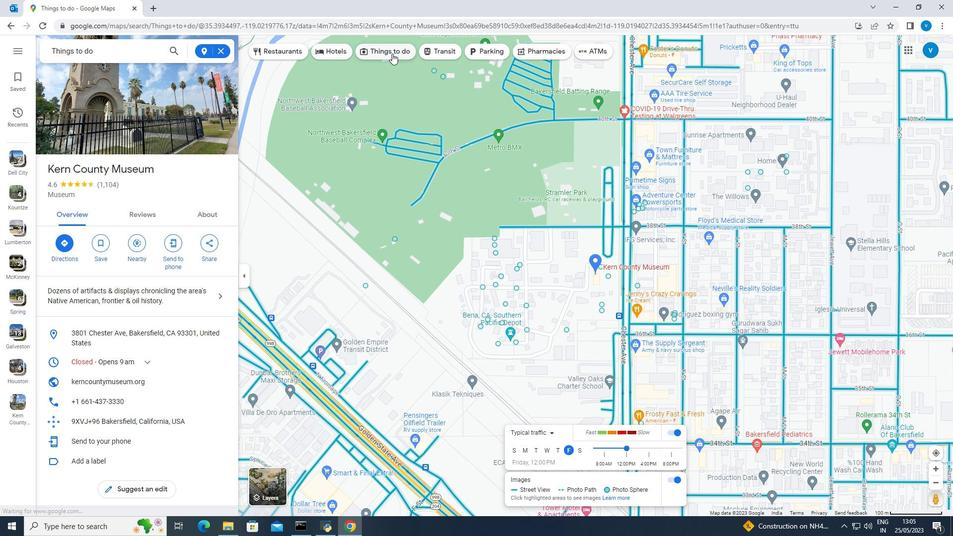 
Action: Mouse moved to (175, 198)
Screenshot: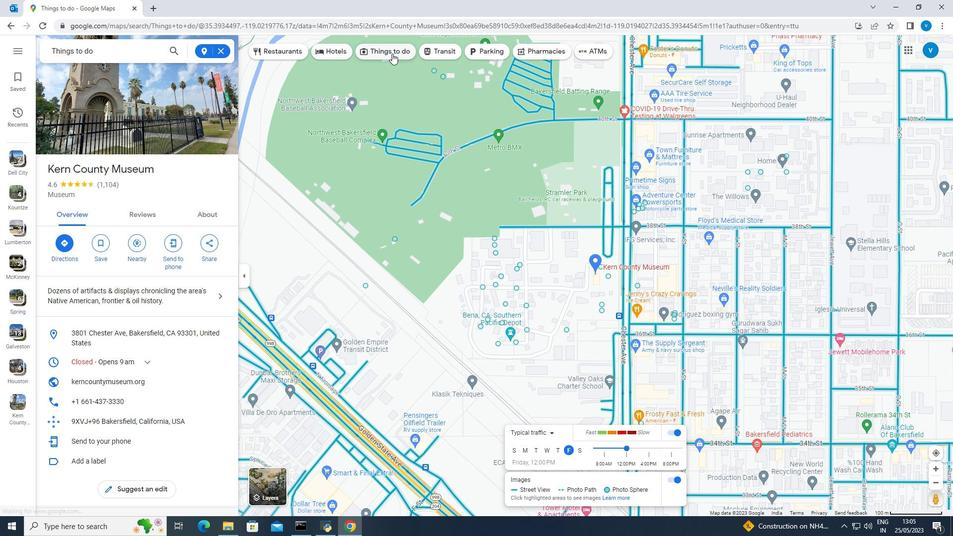 
Action: Mouse scrolled (175, 198) with delta (0, 0)
Screenshot: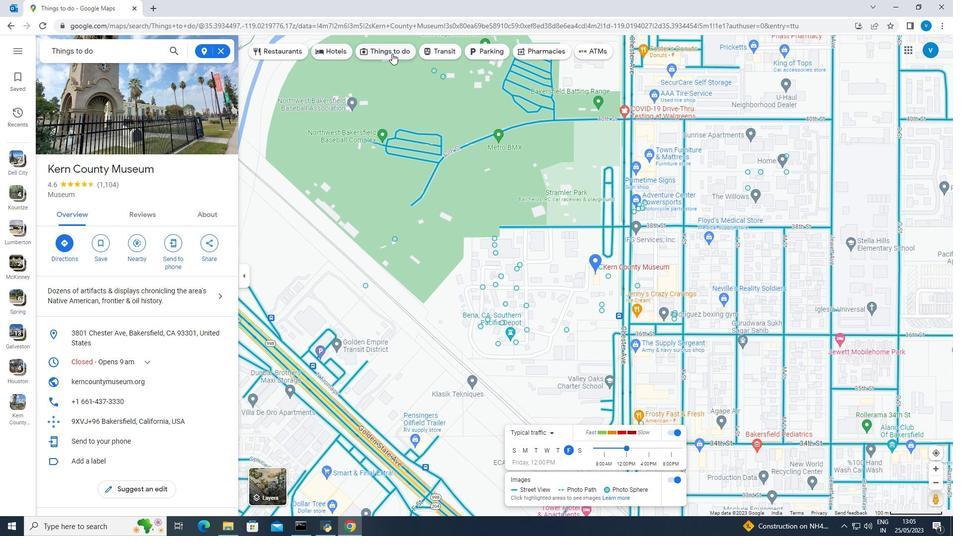 
Action: Mouse moved to (49, 53)
Screenshot: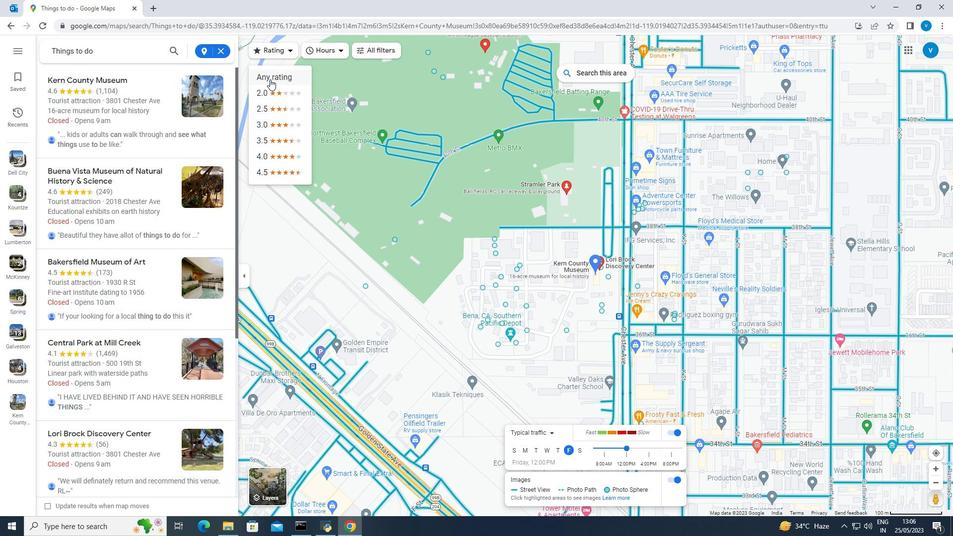 
Action: Mouse pressed left at (49, 53)
Screenshot: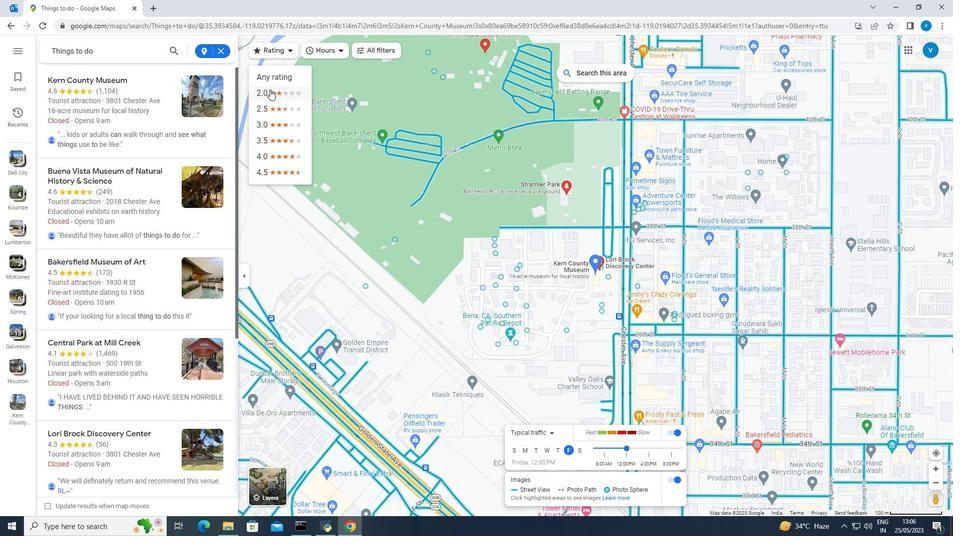 
Action: Mouse moved to (17, 198)
Screenshot: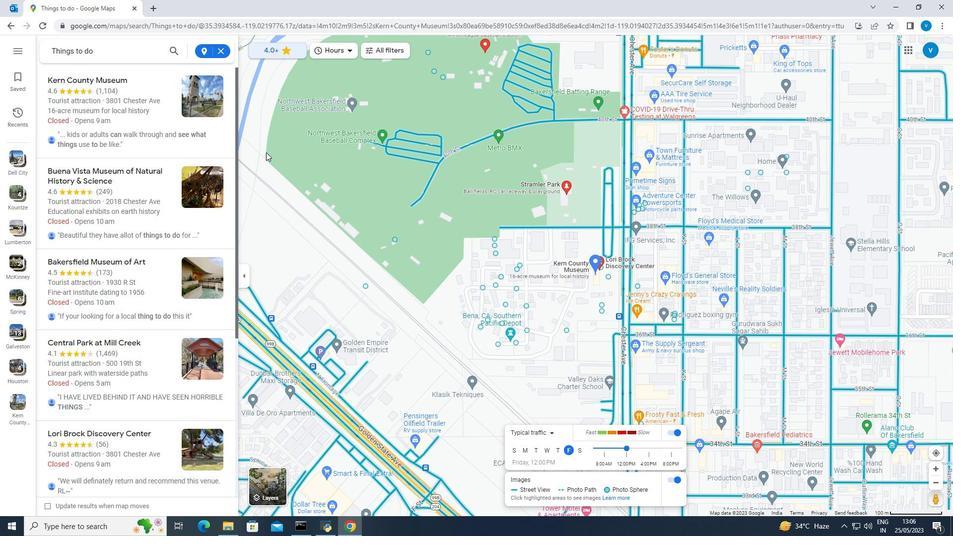 
Action: Mouse pressed left at (17, 198)
Screenshot: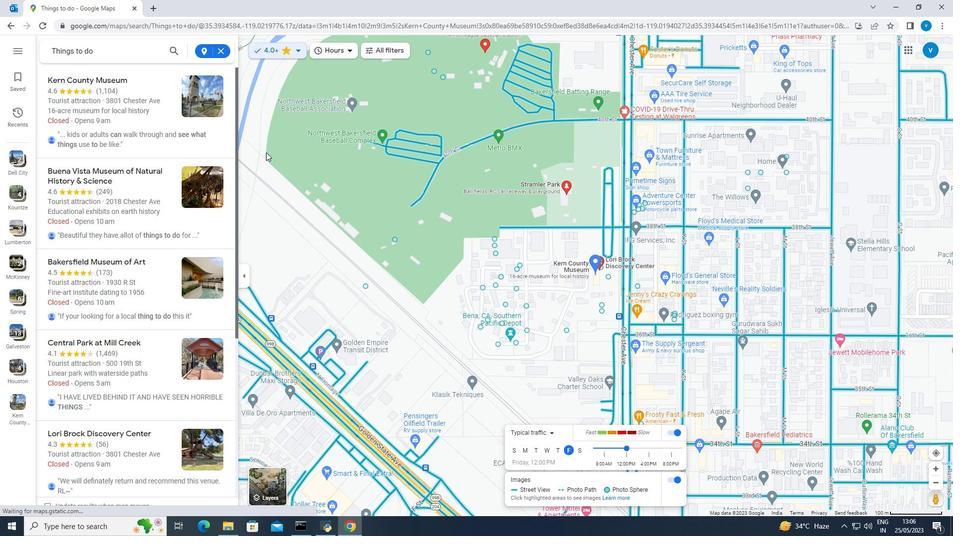 
Action: Mouse moved to (288, 250)
Screenshot: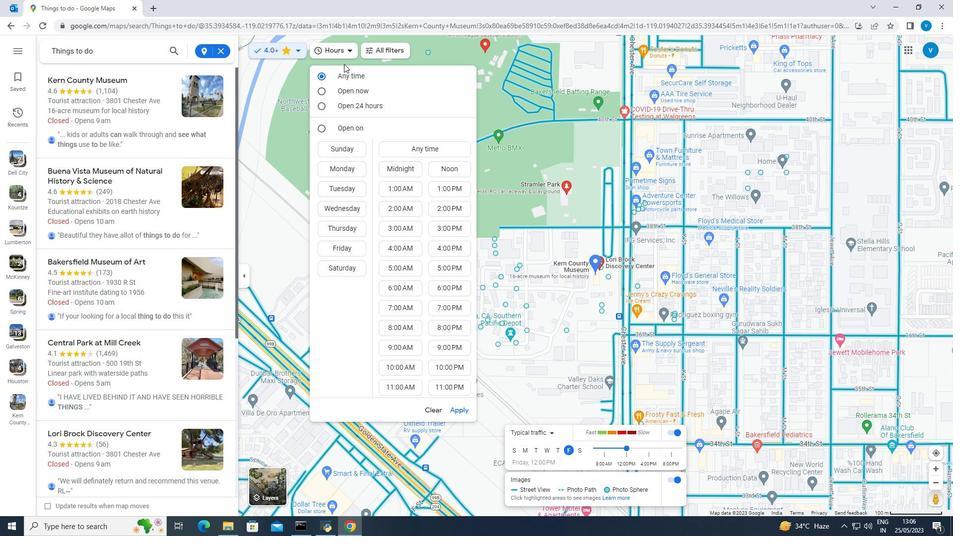 
Action: Mouse scrolled (288, 250) with delta (0, 0)
Screenshot: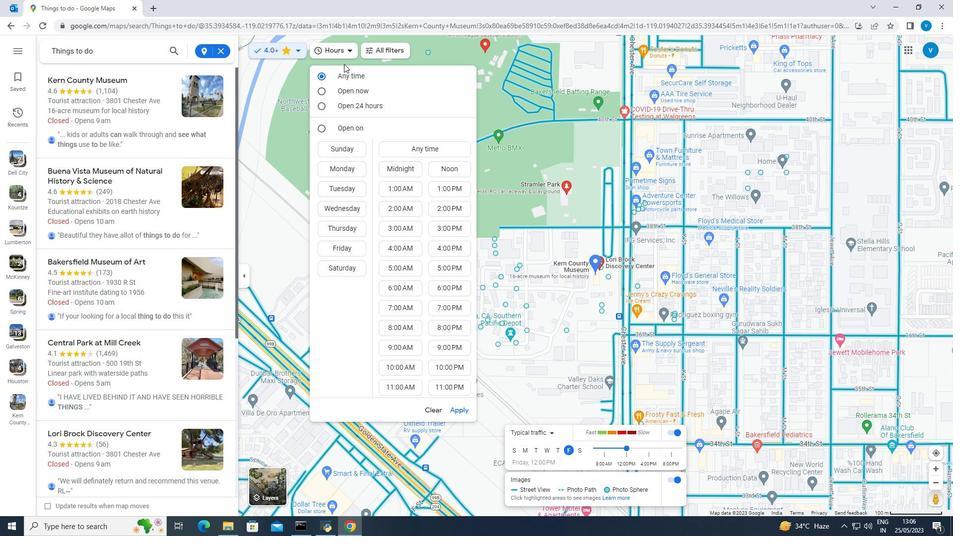 
Action: Mouse moved to (13, 154)
Screenshot: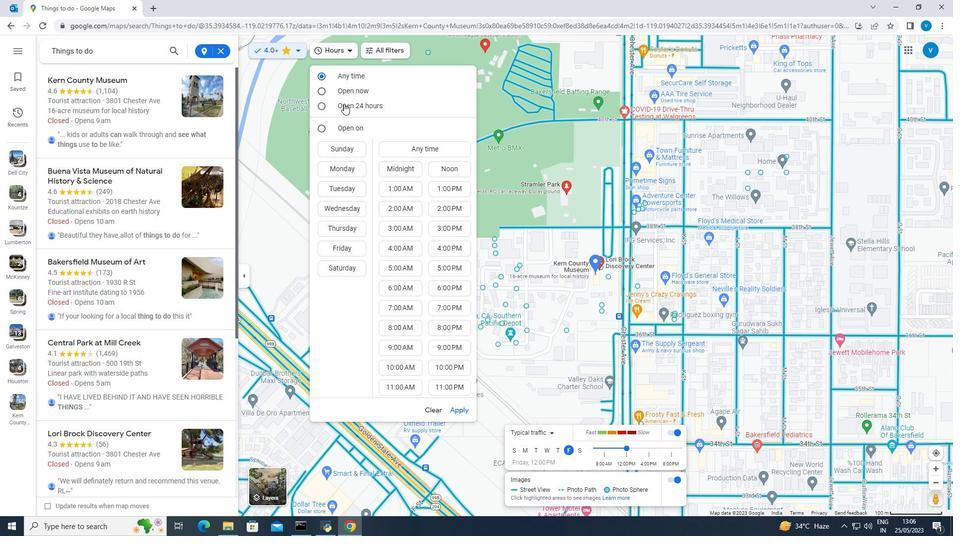
Action: Mouse pressed left at (13, 154)
Screenshot: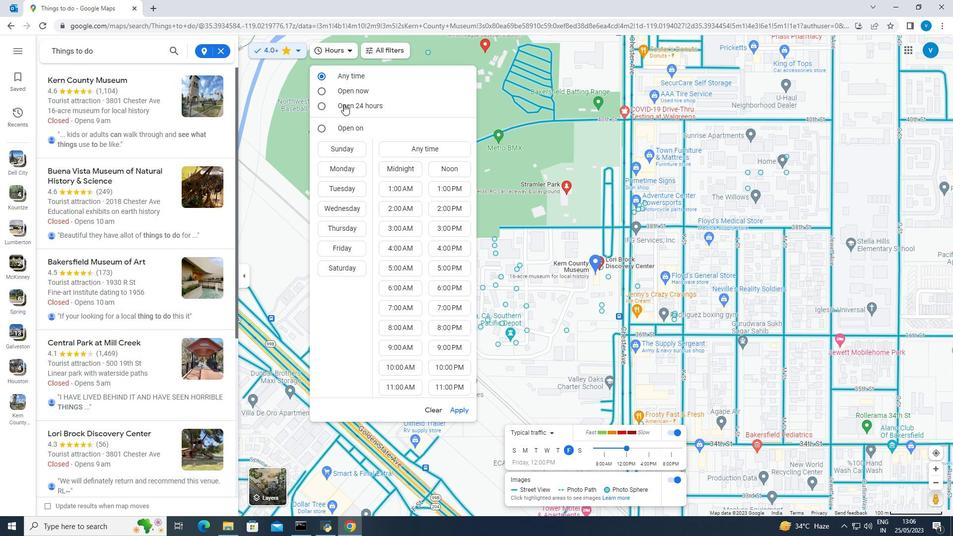 
Action: Mouse moved to (61, 393)
Screenshot: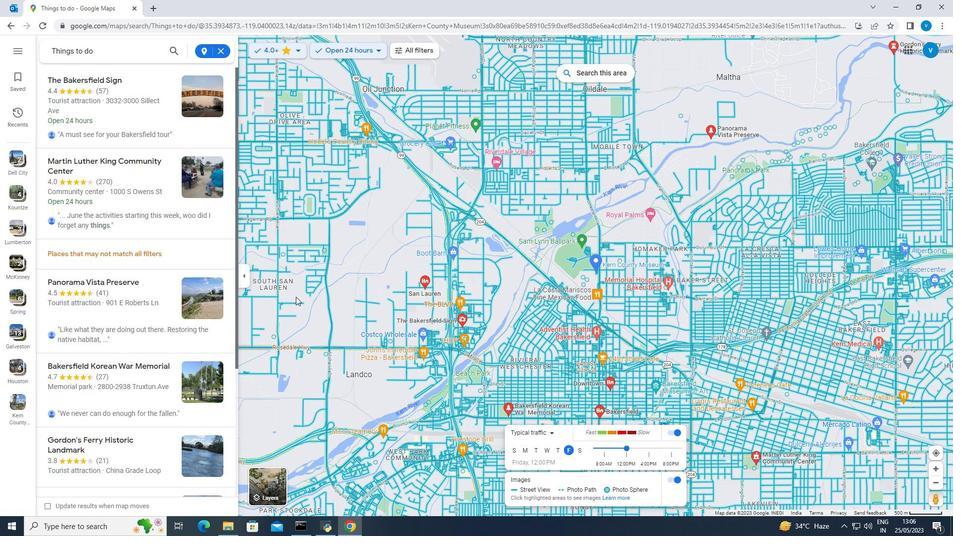 
Action: Mouse pressed left at (61, 393)
Screenshot: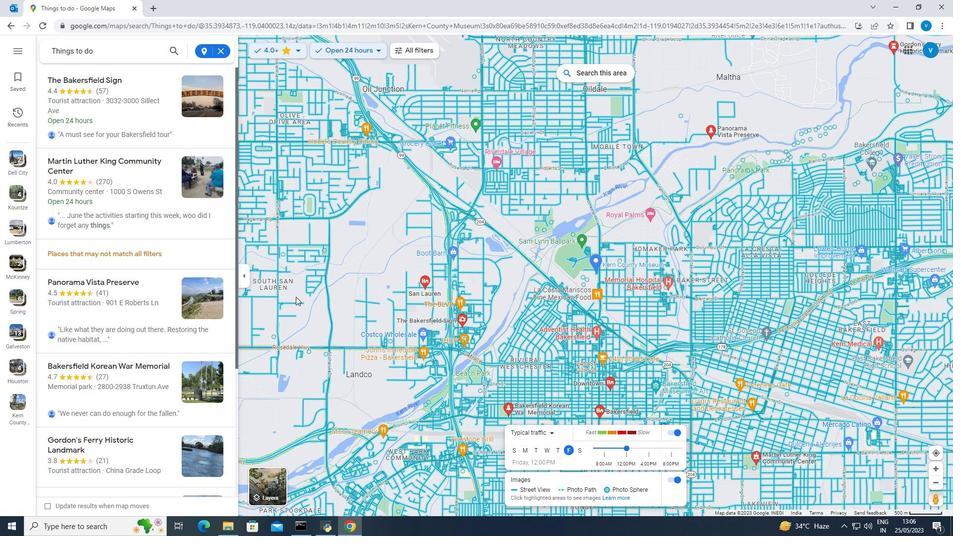 
Action: Mouse moved to (486, 47)
Screenshot: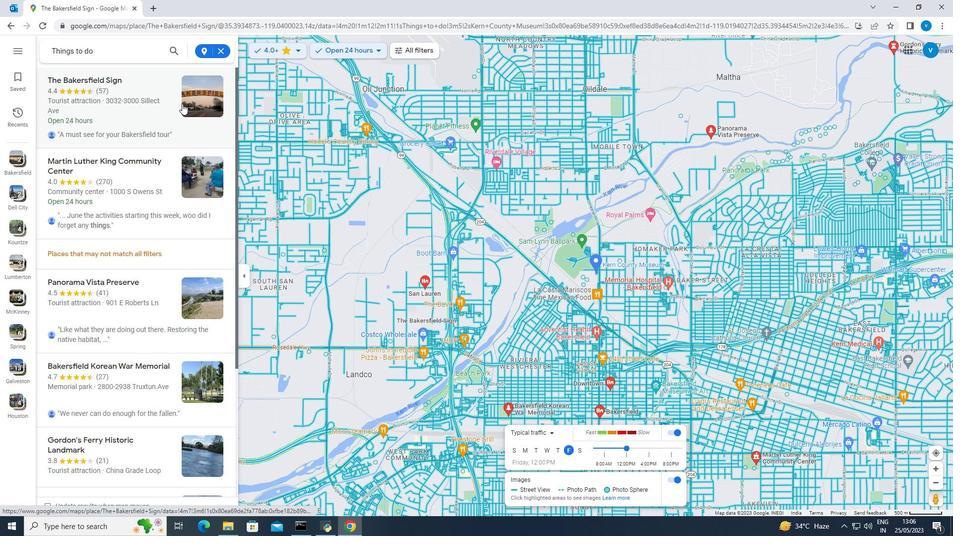 
Action: Mouse pressed left at (486, 47)
Screenshot: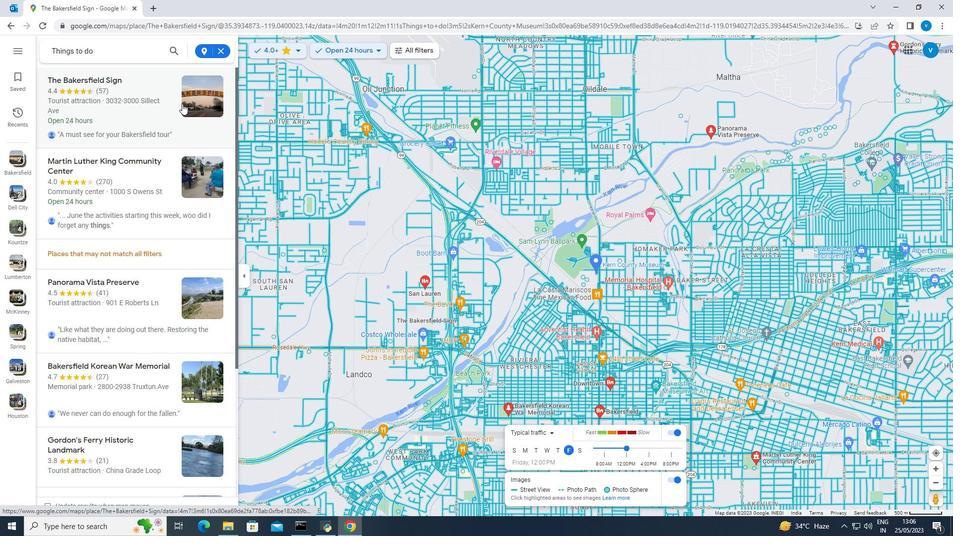 
Action: Mouse moved to (194, 202)
Screenshot: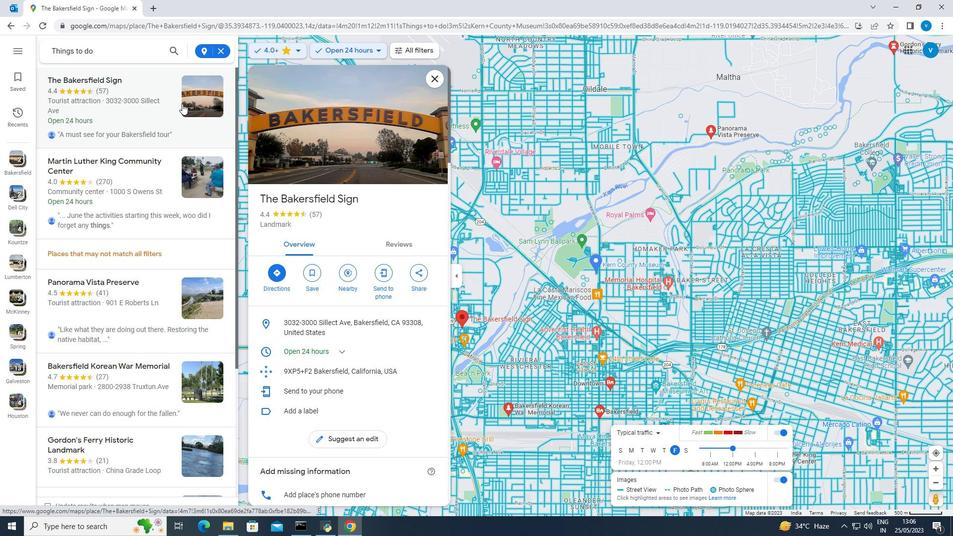 
Action: Mouse pressed left at (194, 202)
Screenshot: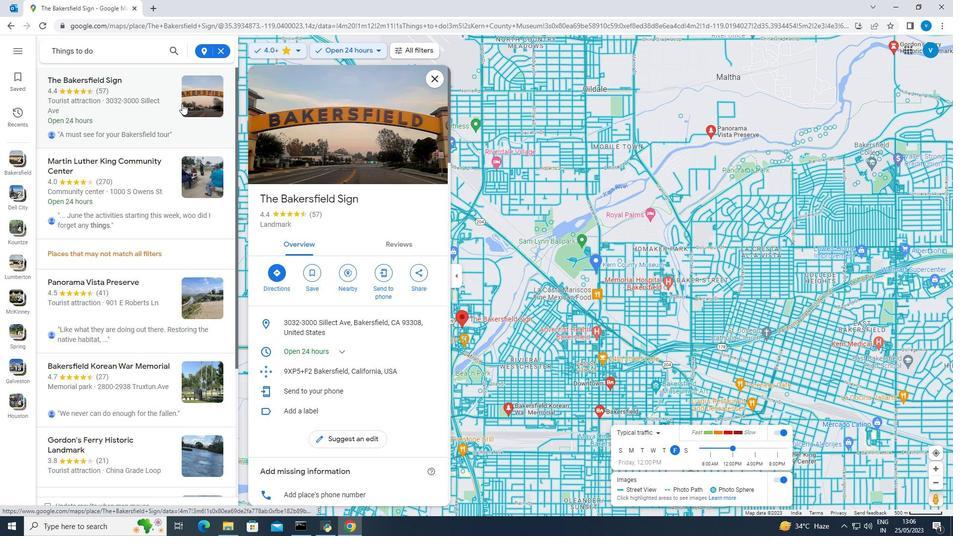 
Action: Mouse moved to (91, 149)
Screenshot: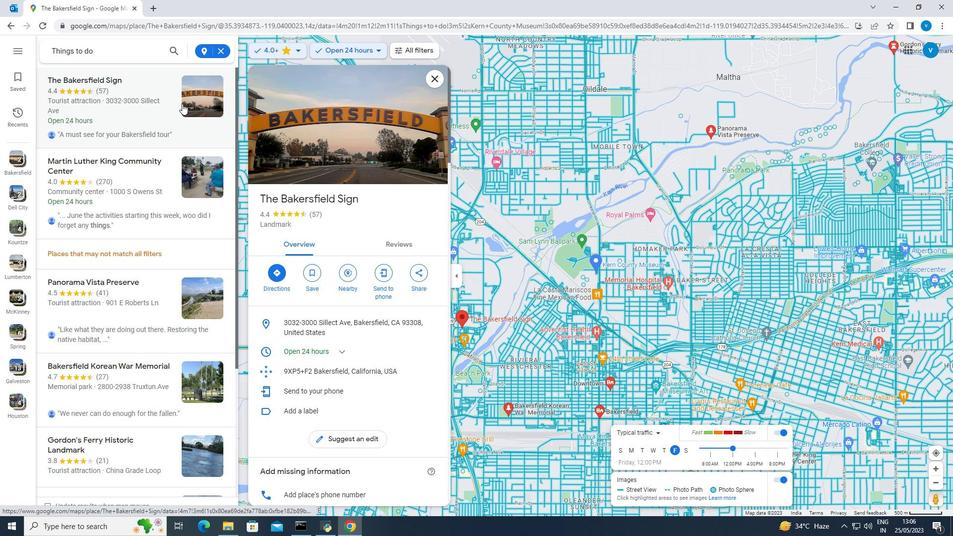 
Action: Mouse pressed left at (91, 149)
Screenshot: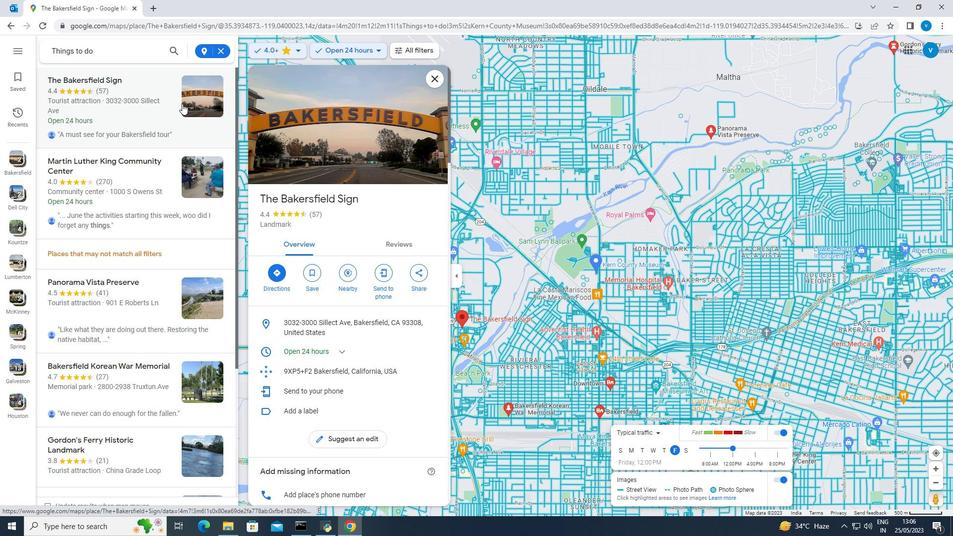 
Action: Mouse moved to (89, 153)
Screenshot: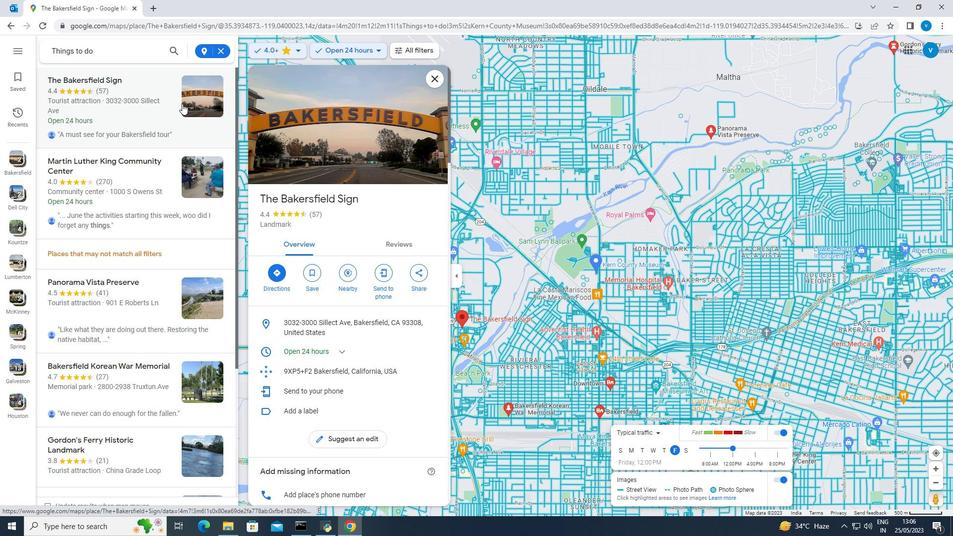 
Action: Mouse pressed left at (89, 153)
Screenshot: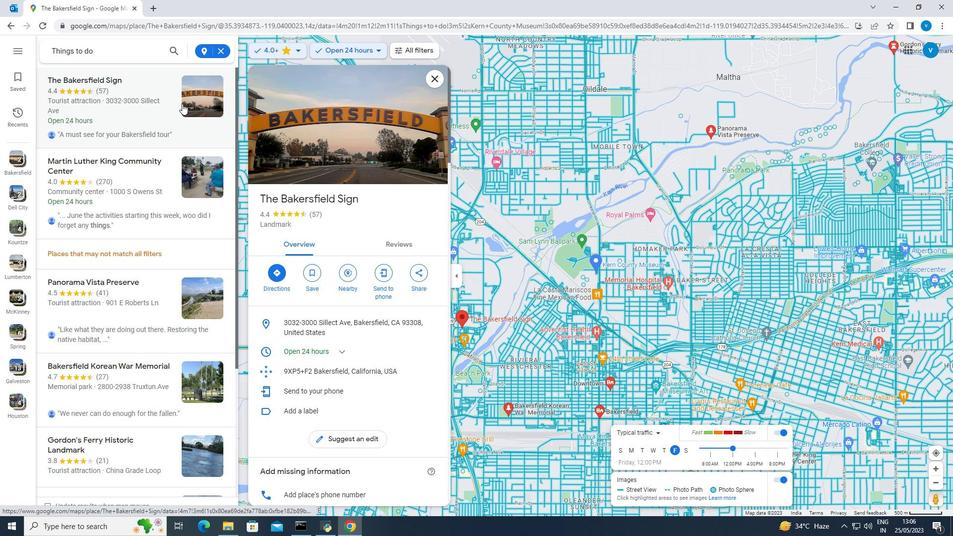 
Action: Mouse moved to (80, 237)
Screenshot: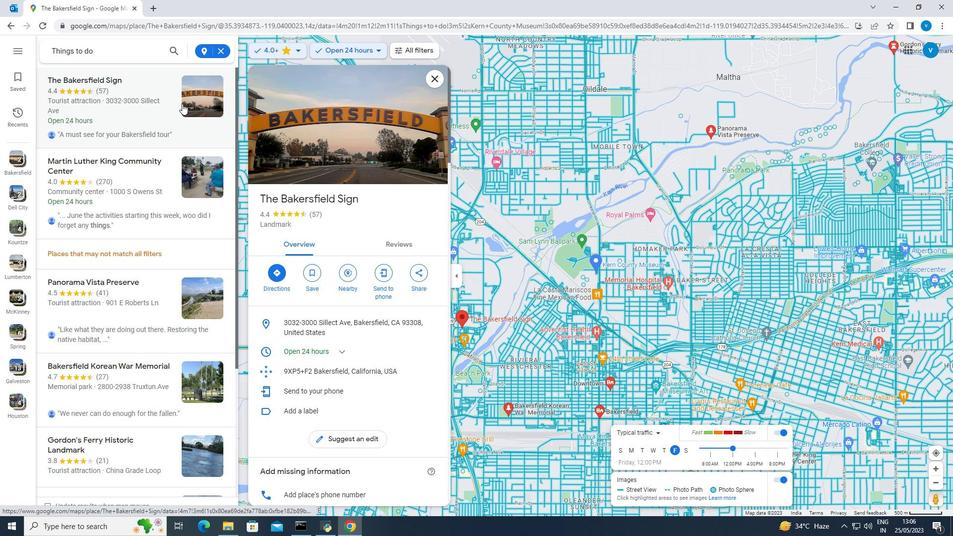 
Action: Mouse pressed left at (80, 237)
Screenshot: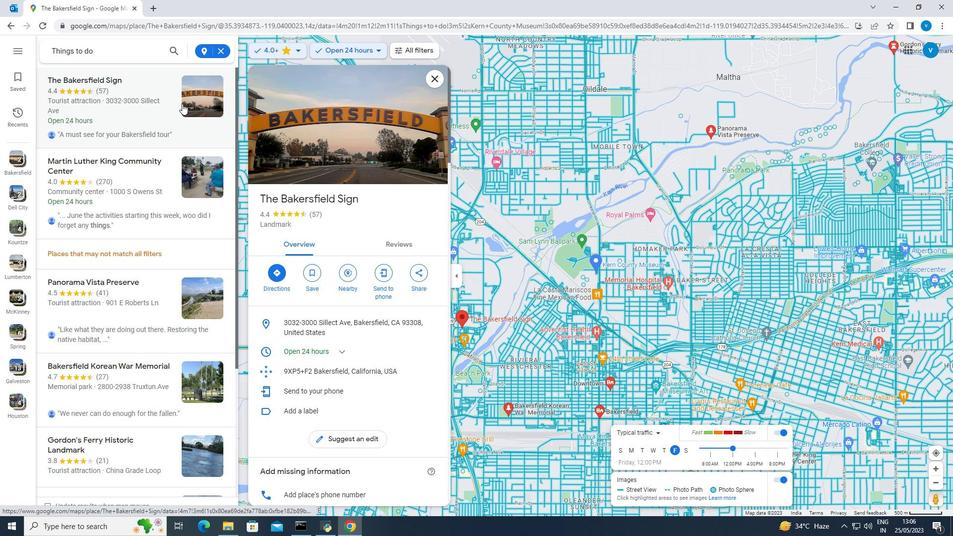 
Action: Mouse moved to (225, 55)
Screenshot: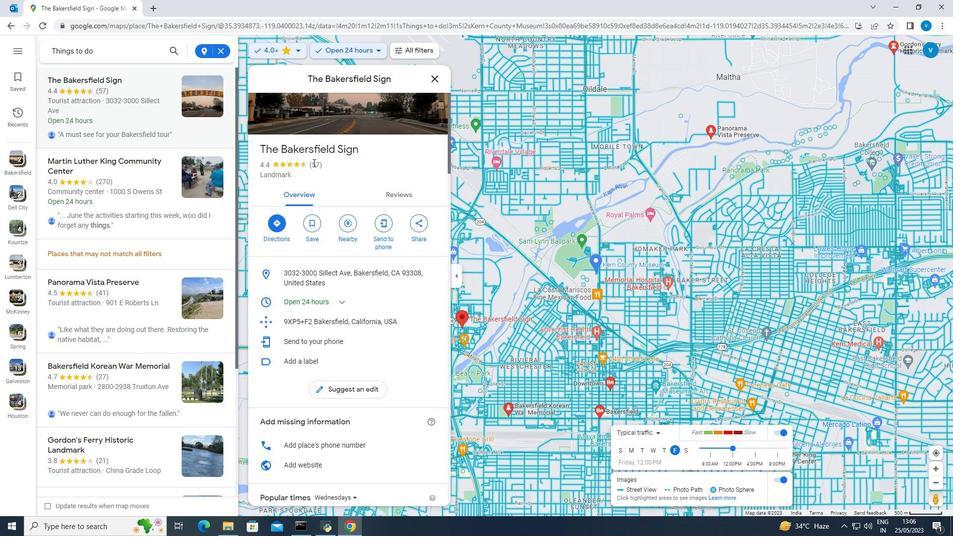 
Action: Mouse pressed left at (225, 55)
Screenshot: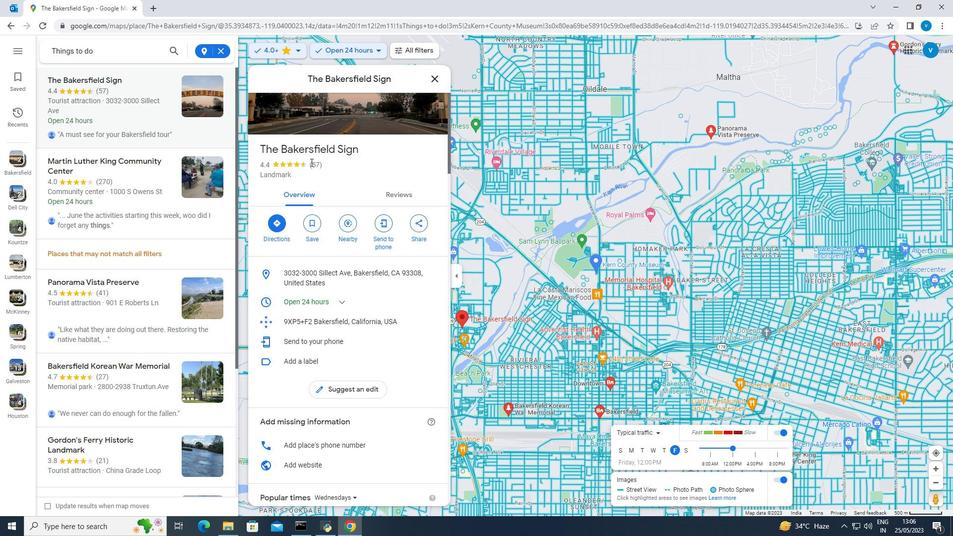 
Action: Mouse moved to (329, 226)
Screenshot: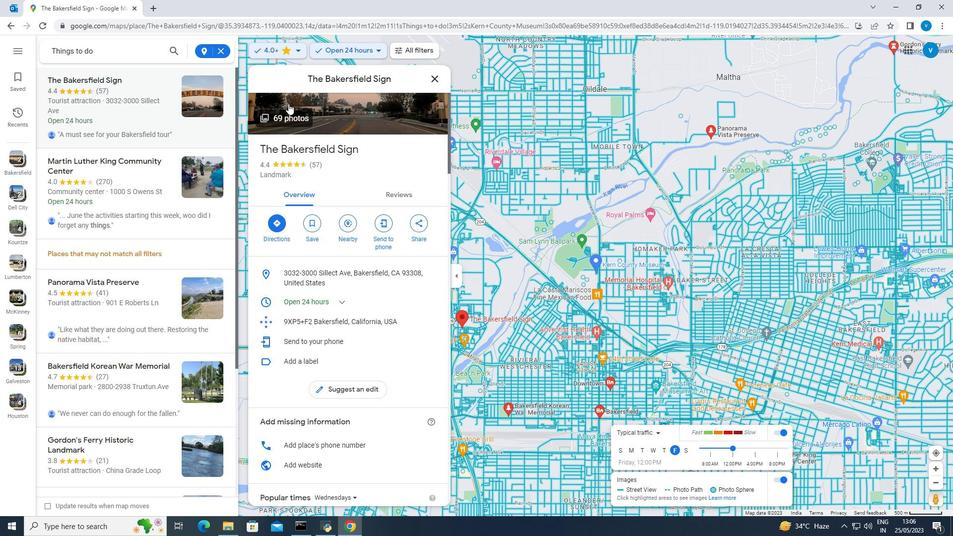 
Action: Mouse pressed left at (329, 226)
Screenshot: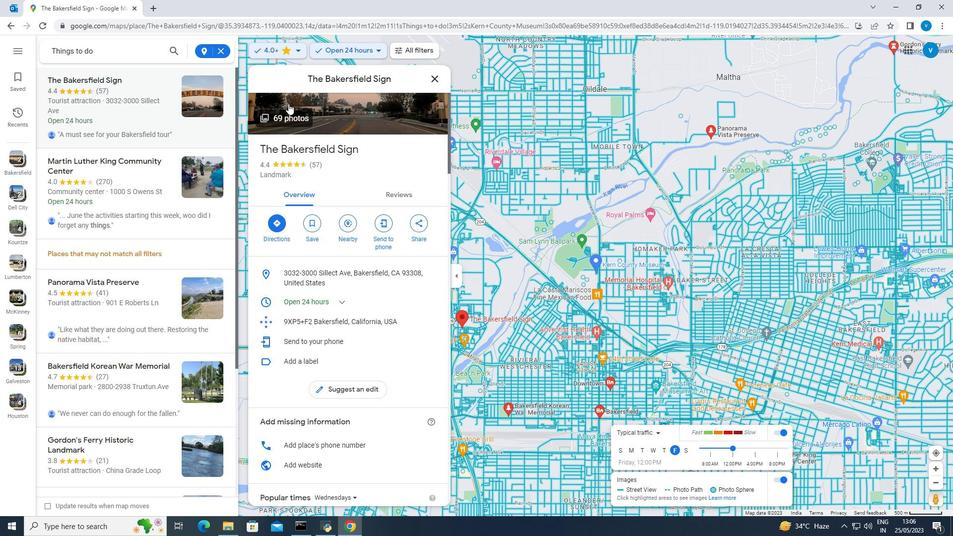 
Action: Mouse moved to (420, 238)
Screenshot: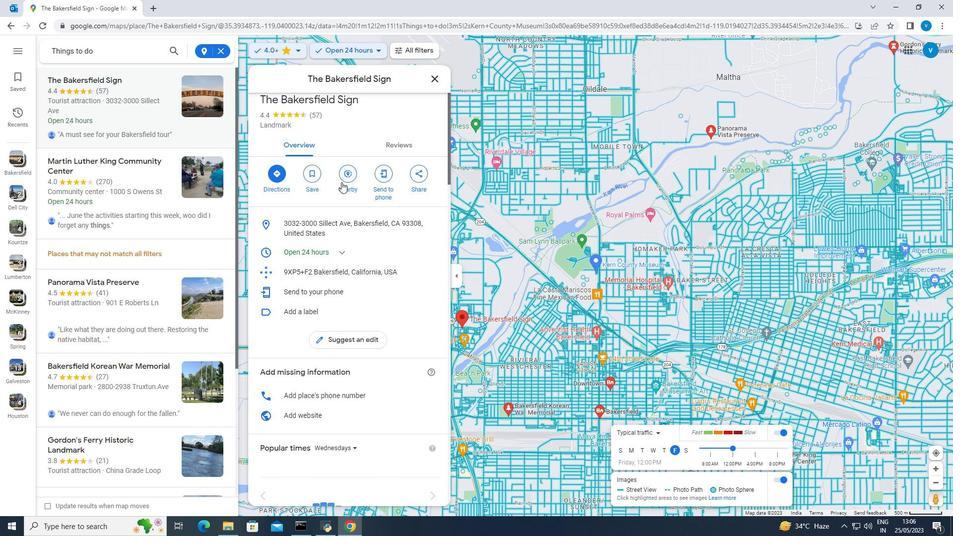 
Action: Mouse scrolled (420, 238) with delta (0, 0)
Screenshot: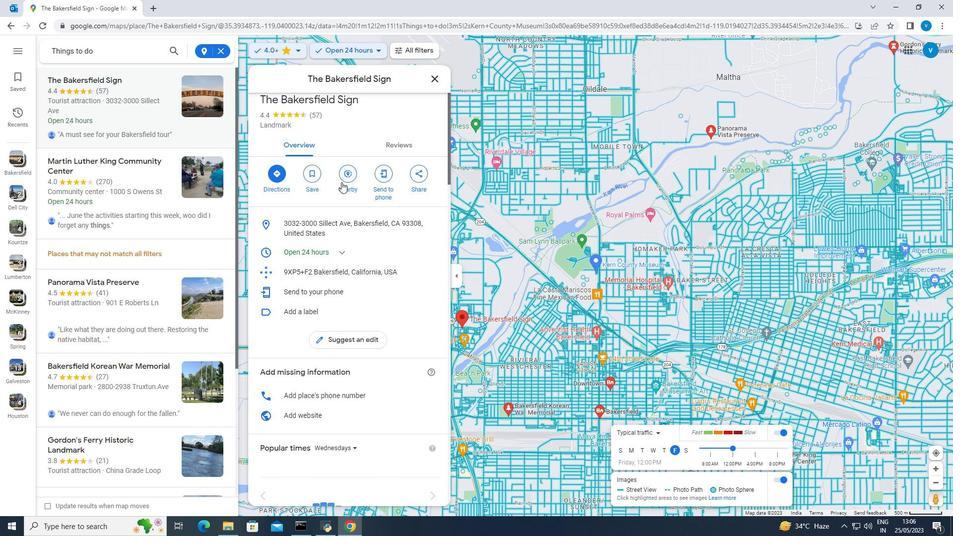 
Action: Mouse moved to (428, 236)
Screenshot: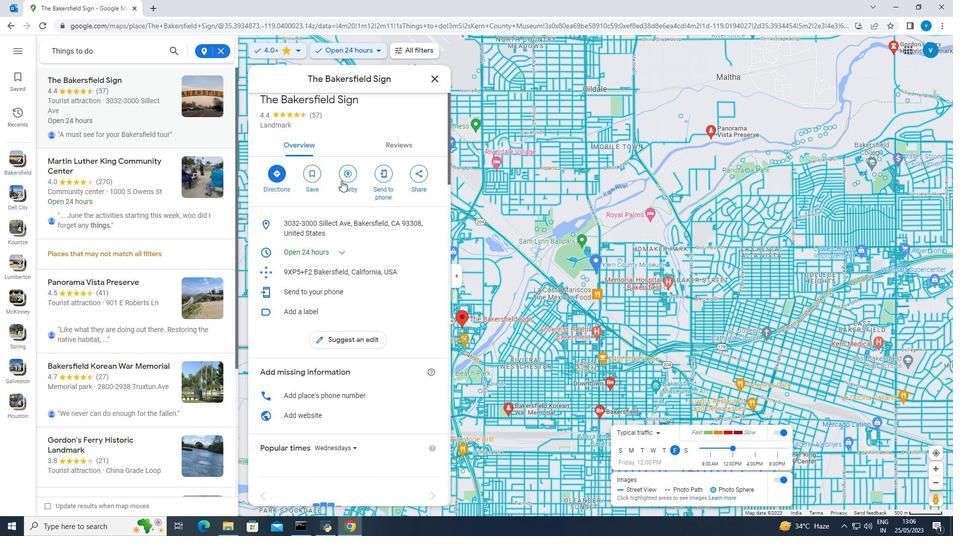 
Action: Mouse scrolled (420, 237) with delta (0, 0)
Screenshot: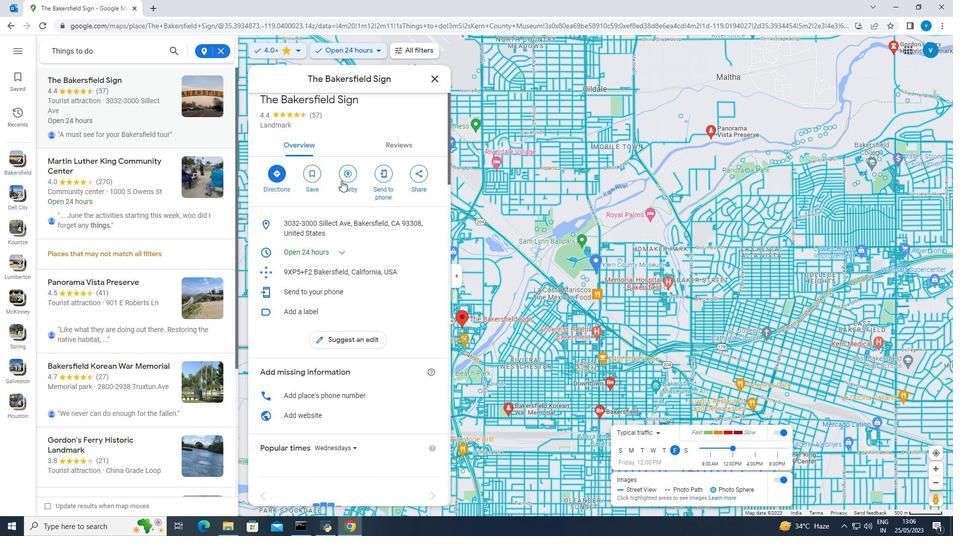 
Action: Mouse scrolled (427, 236) with delta (0, 0)
Screenshot: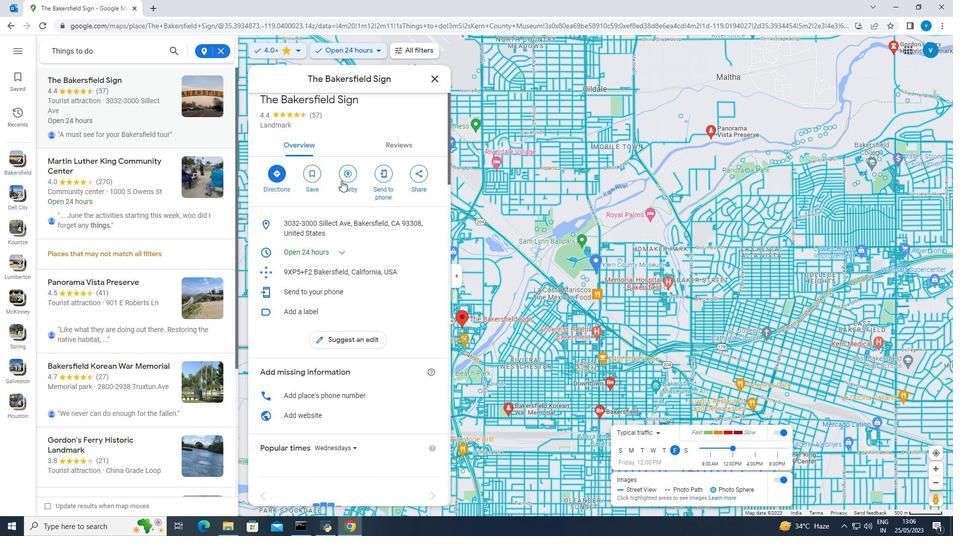 
Action: Mouse scrolled (428, 236) with delta (0, 0)
Screenshot: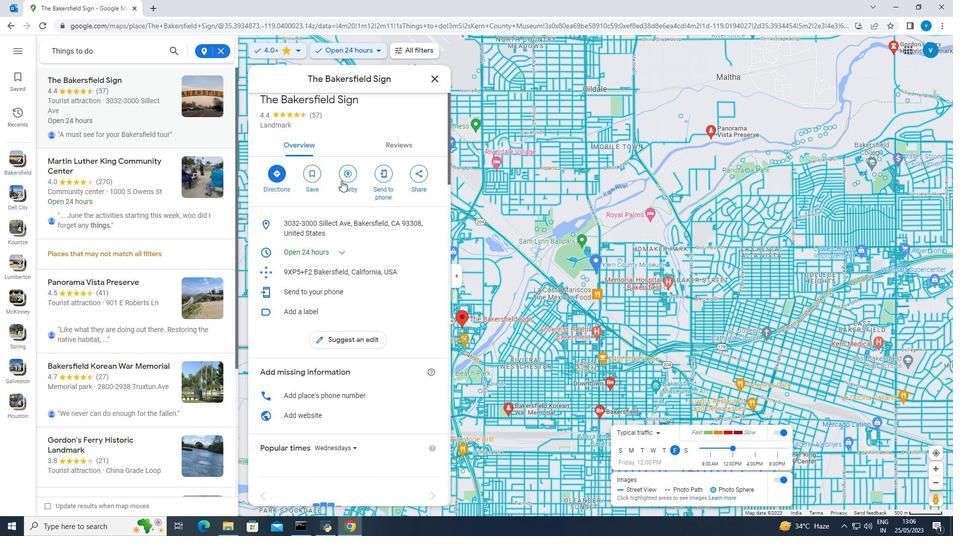 
Action: Mouse moved to (416, 225)
Screenshot: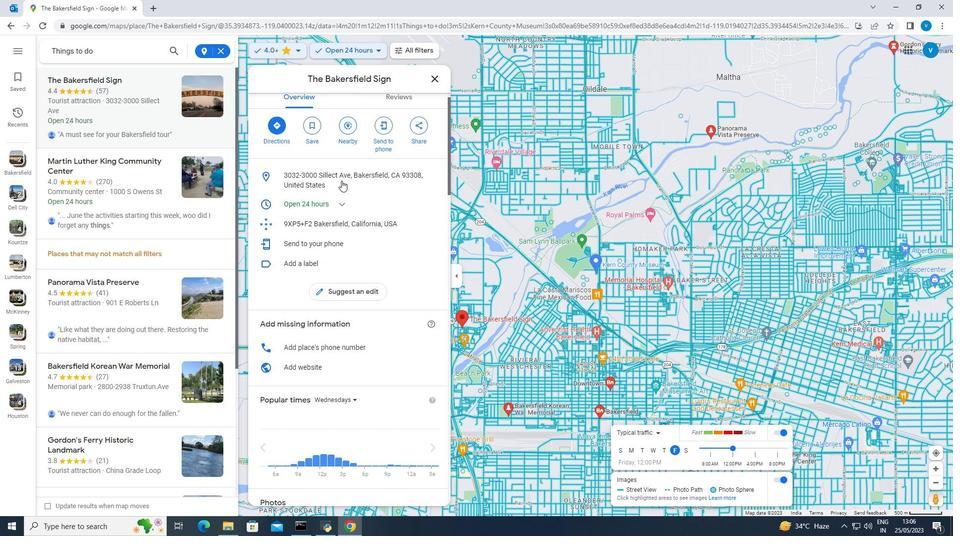 
Action: Mouse scrolled (418, 226) with delta (0, 0)
Screenshot: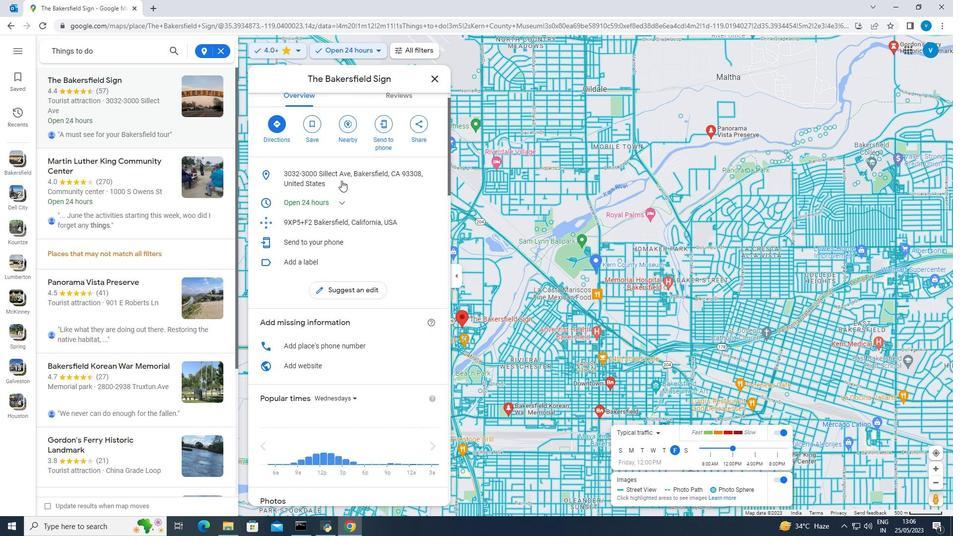 
Action: Mouse moved to (411, 222)
Screenshot: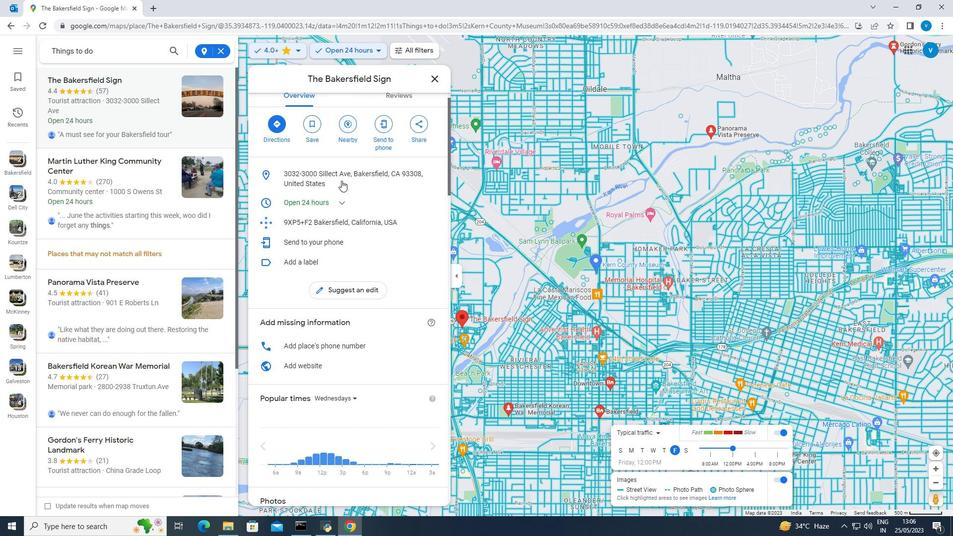 
Action: Mouse scrolled (411, 221) with delta (0, 0)
Screenshot: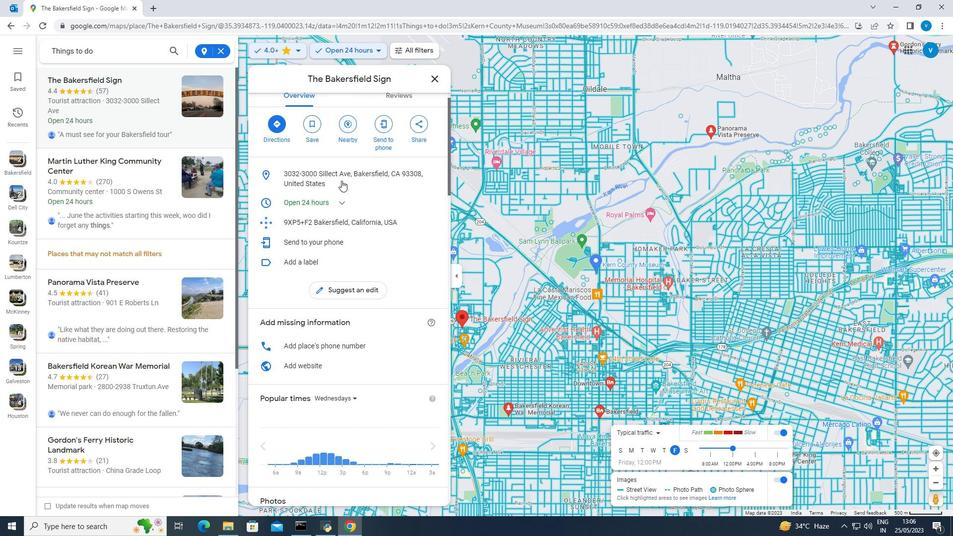 
Action: Mouse moved to (404, 214)
Screenshot: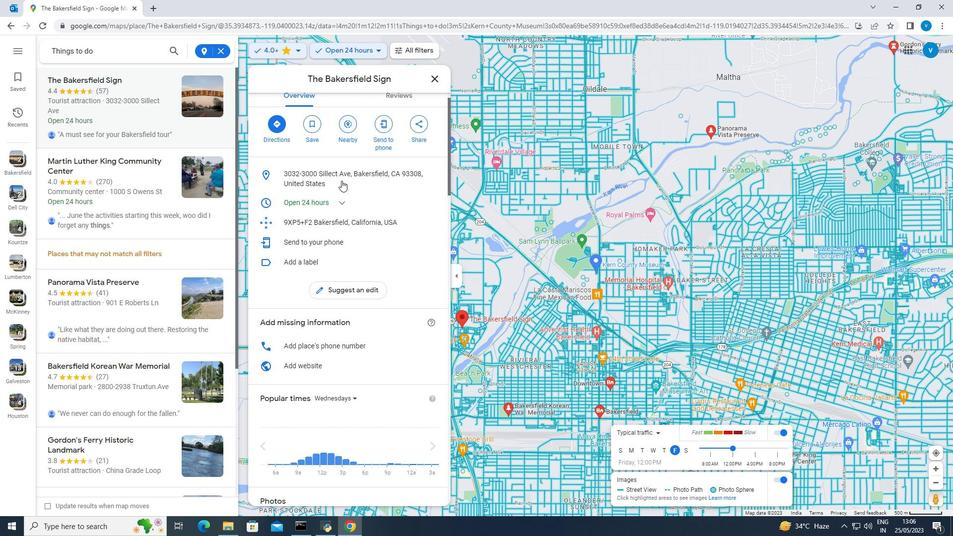 
Action: Mouse scrolled (404, 215) with delta (0, 0)
Screenshot: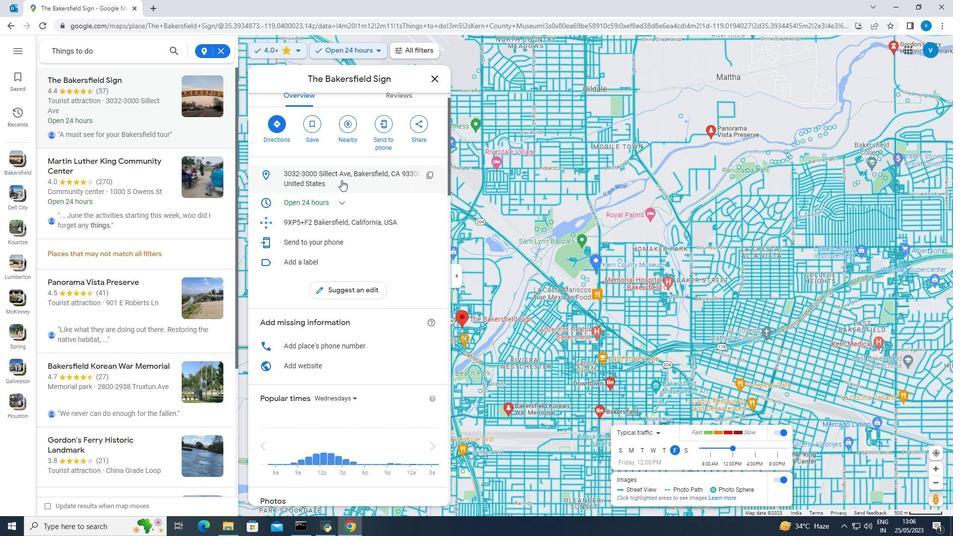 
Action: Mouse scrolled (404, 215) with delta (0, 0)
Screenshot: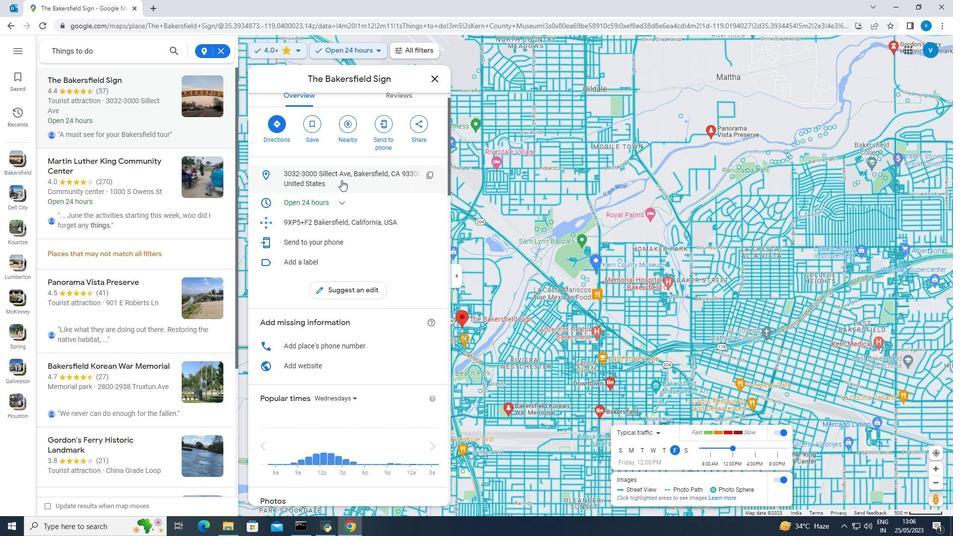 
Action: Mouse scrolled (404, 215) with delta (0, 0)
Screenshot: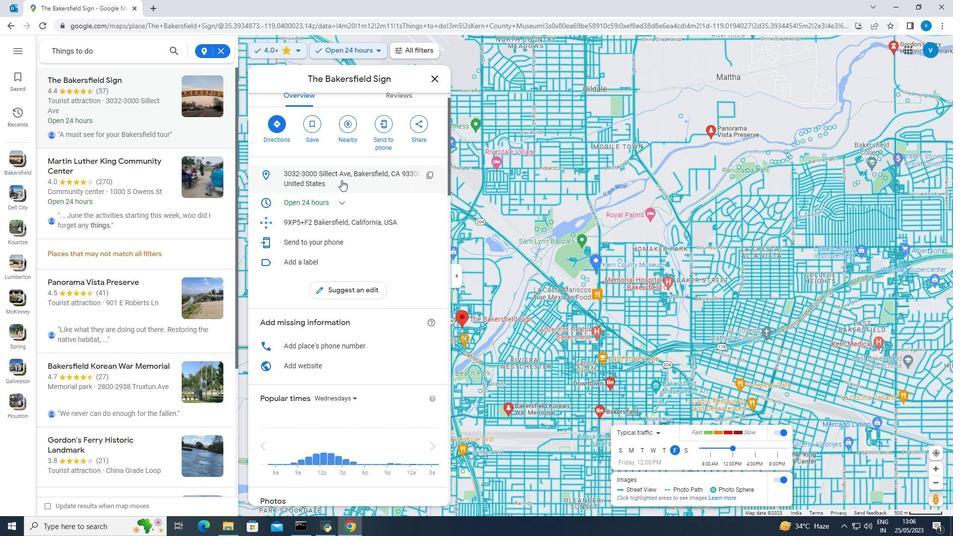 
Action: Mouse moved to (404, 214)
Screenshot: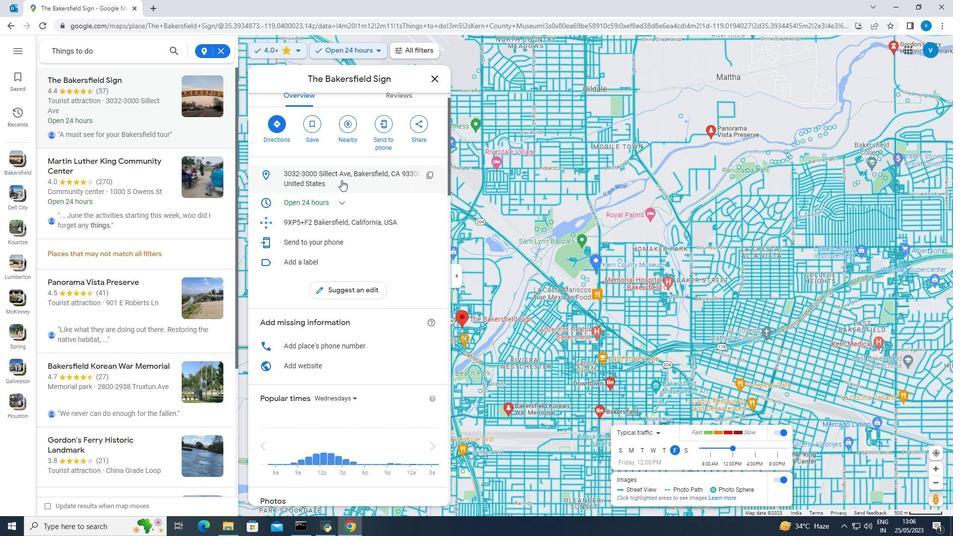 
Action: Mouse scrolled (404, 215) with delta (0, 0)
Screenshot: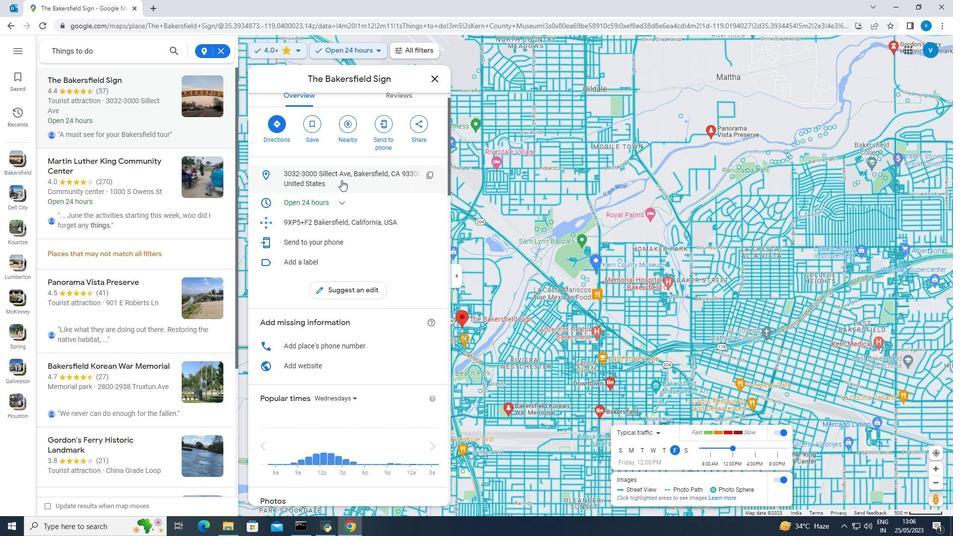 
Action: Mouse moved to (406, 215)
Screenshot: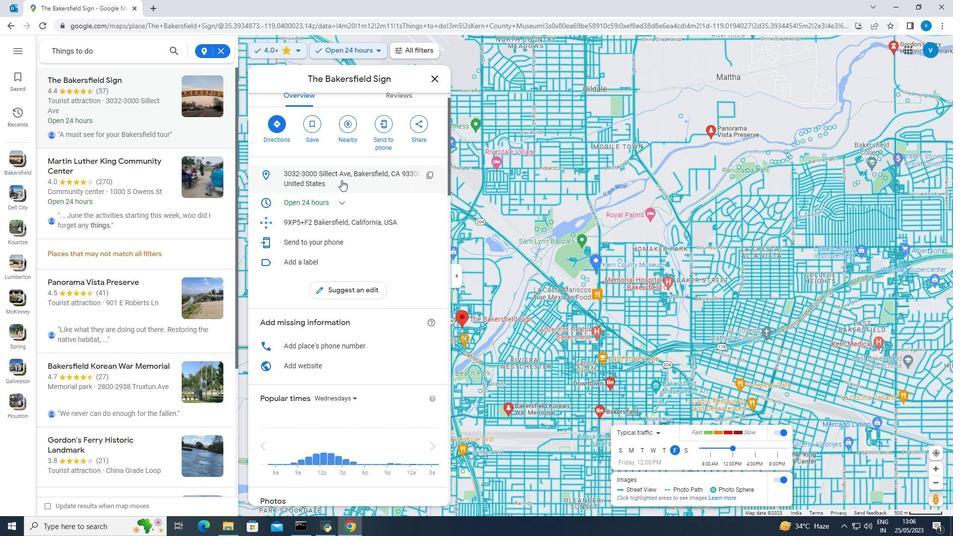 
Action: Mouse scrolled (406, 215) with delta (0, 0)
Screenshot: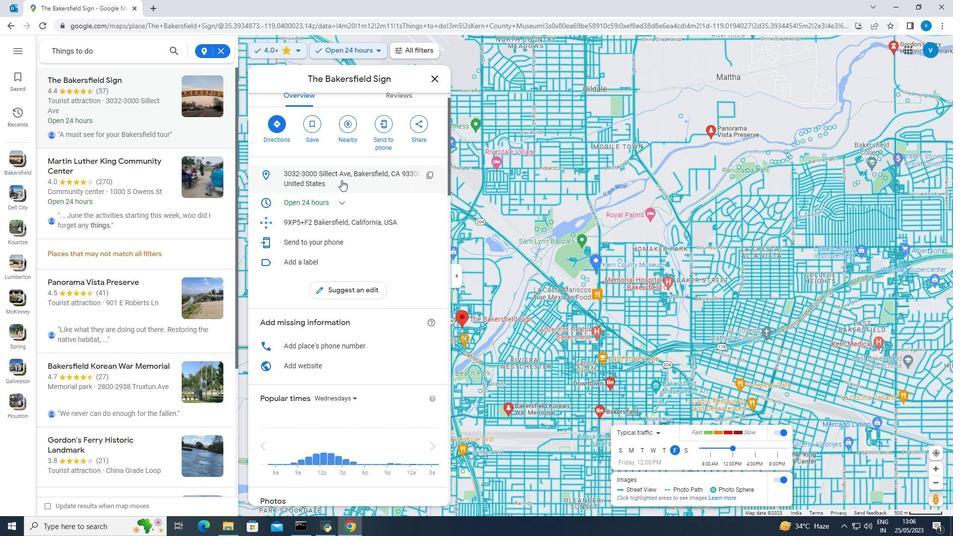 
Action: Mouse moved to (407, 216)
Screenshot: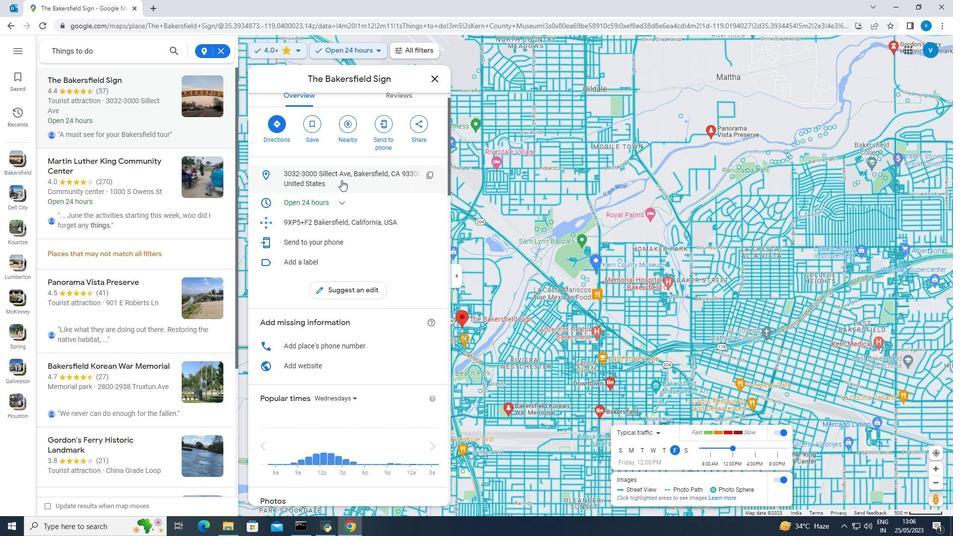 
Action: Mouse scrolled (406, 216) with delta (0, 0)
Screenshot: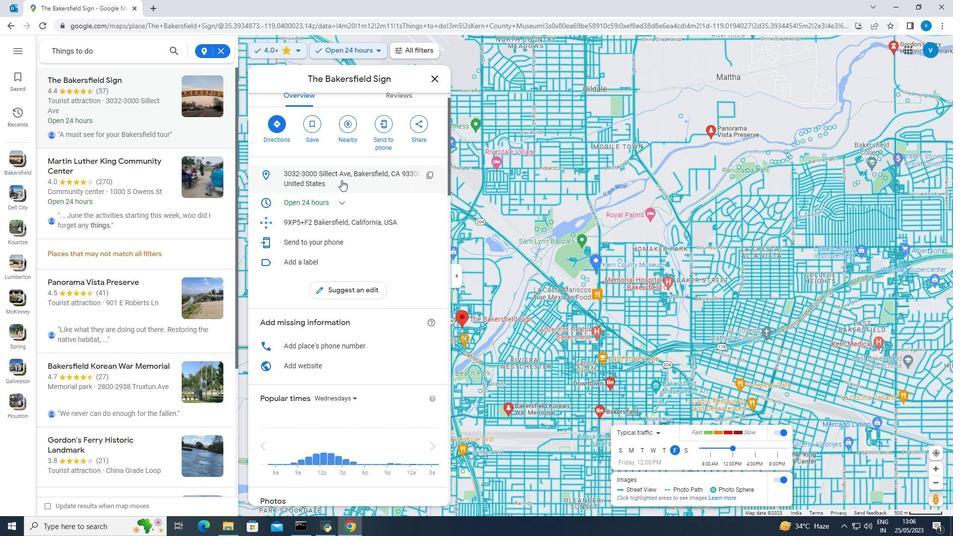 
Action: Mouse moved to (419, 263)
Screenshot: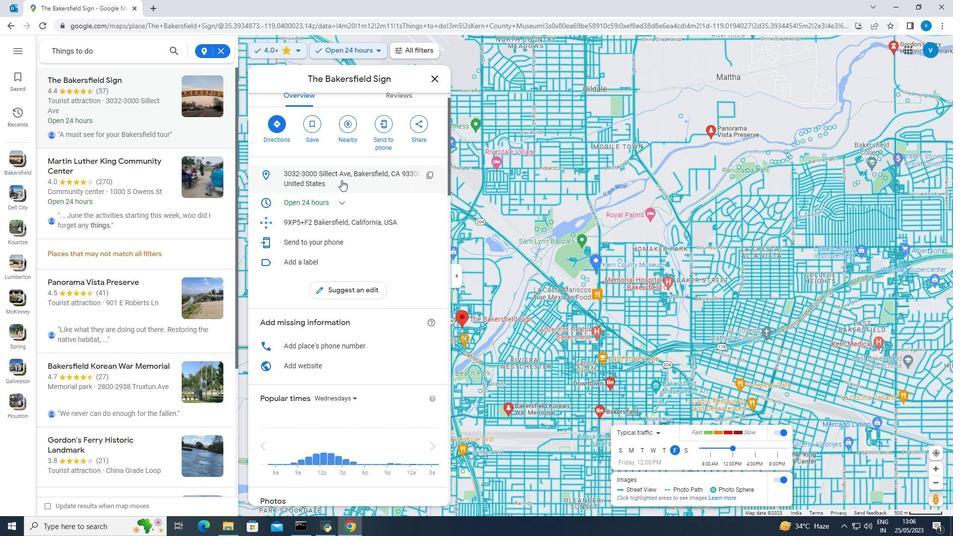 
Action: Mouse scrolled (419, 263) with delta (0, 0)
Screenshot: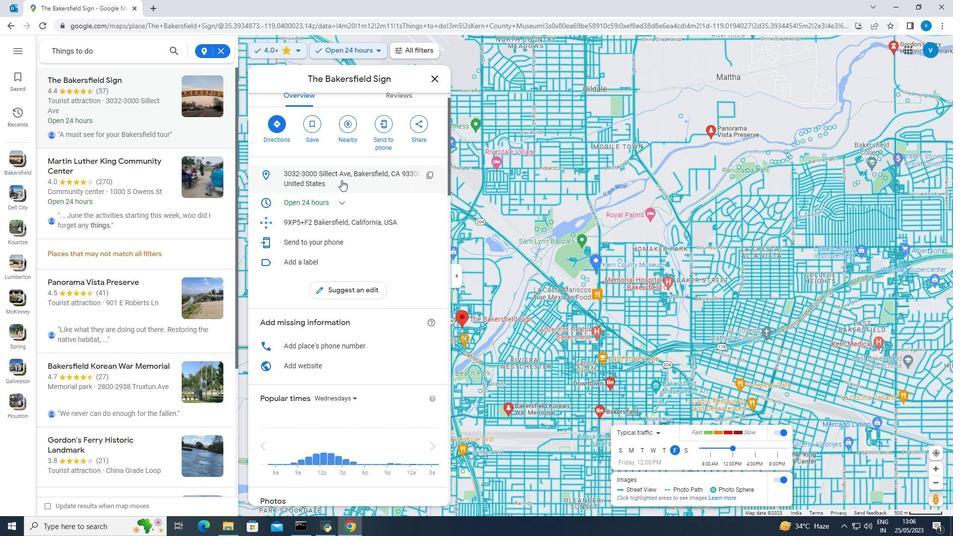 
Action: Mouse scrolled (419, 263) with delta (0, 0)
Screenshot: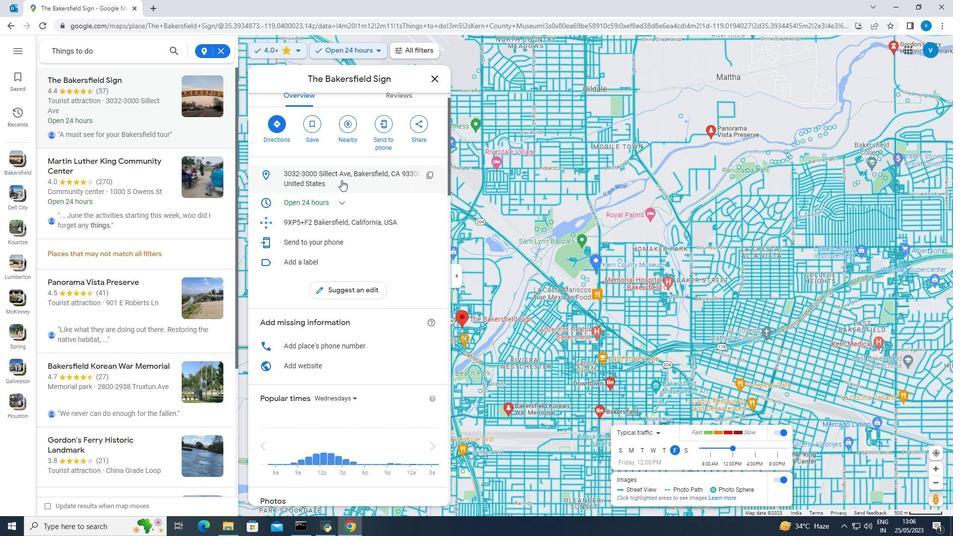 
Action: Mouse scrolled (419, 263) with delta (0, 0)
Screenshot: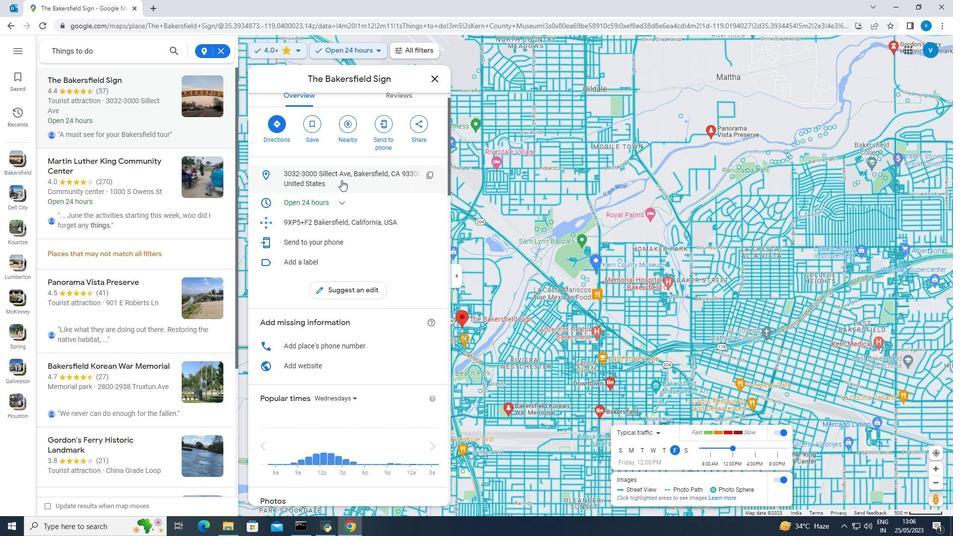 
Action: Mouse scrolled (419, 263) with delta (0, 0)
Screenshot: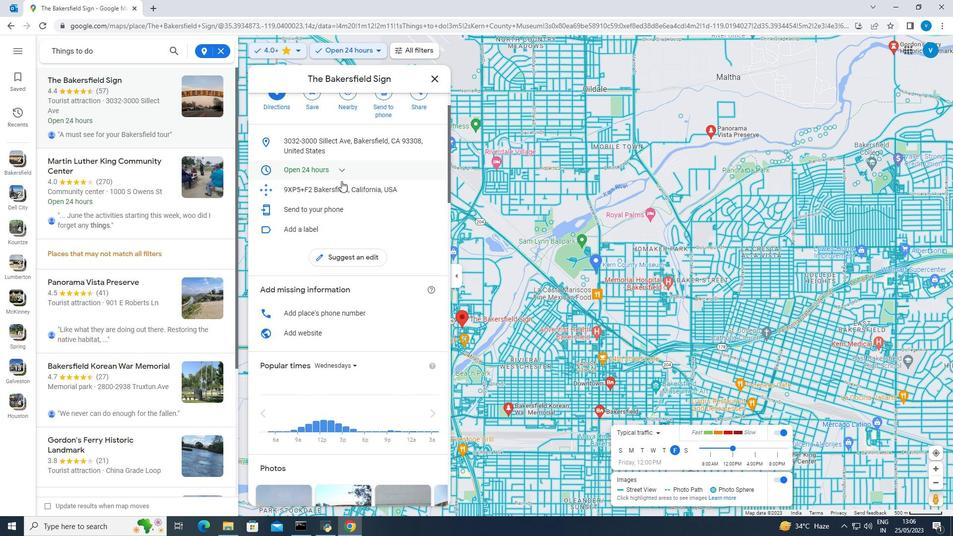 
Action: Mouse moved to (497, 243)
Screenshot: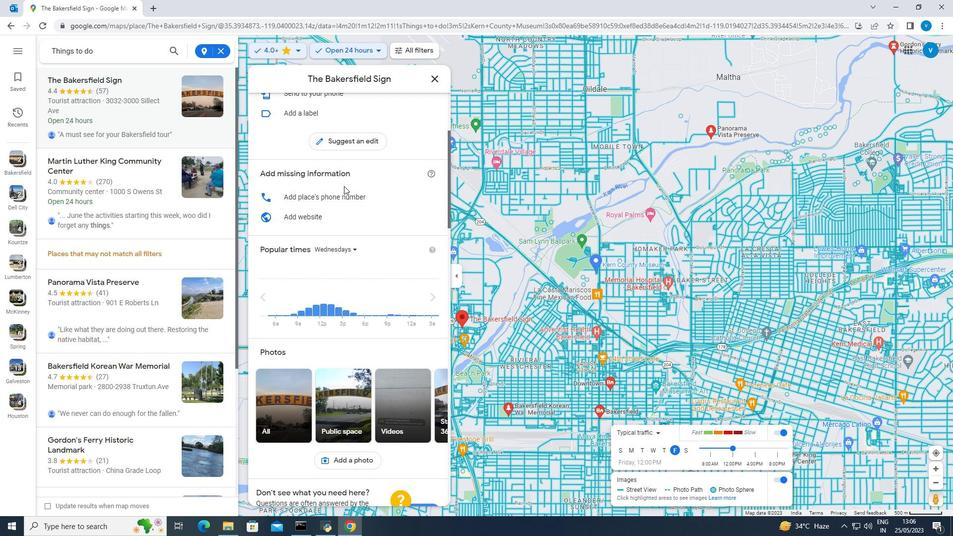 
Action: Mouse pressed left at (497, 243)
Screenshot: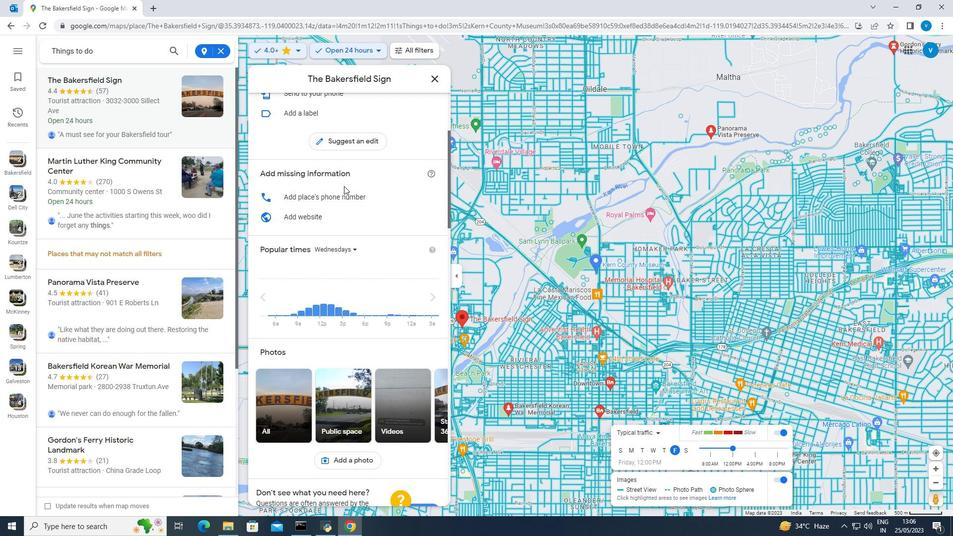
Action: Mouse moved to (354, 153)
Screenshot: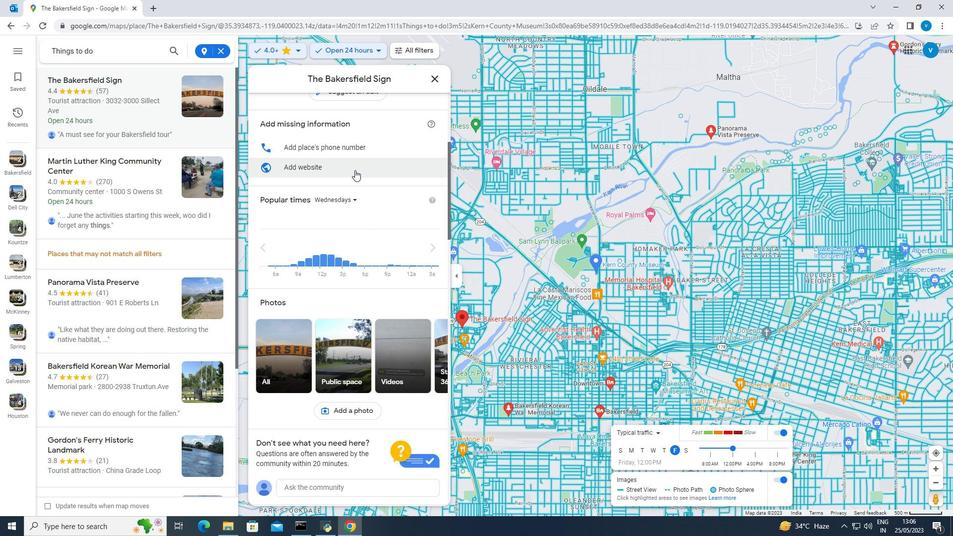 
Action: Mouse scrolled (354, 152) with delta (0, 0)
Screenshot: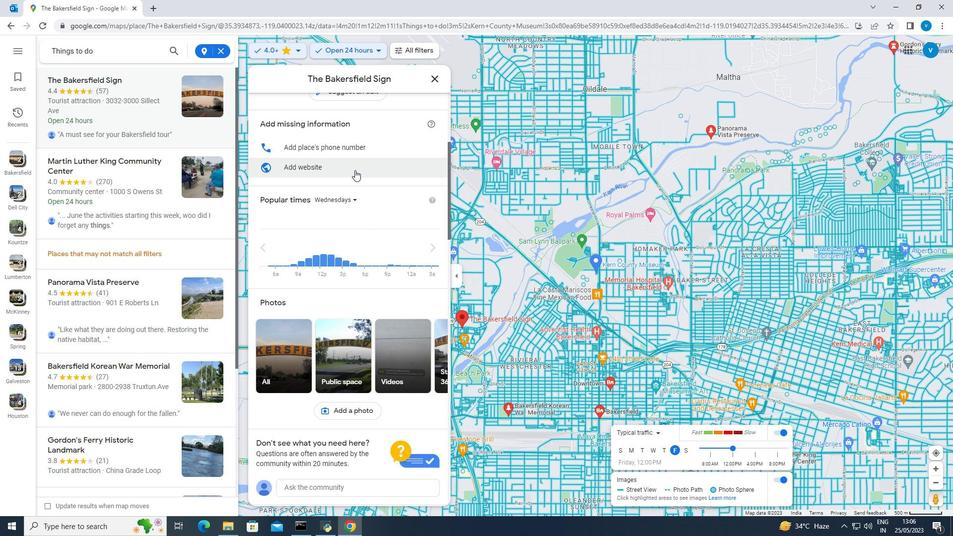 
Action: Mouse scrolled (354, 152) with delta (0, 0)
Screenshot: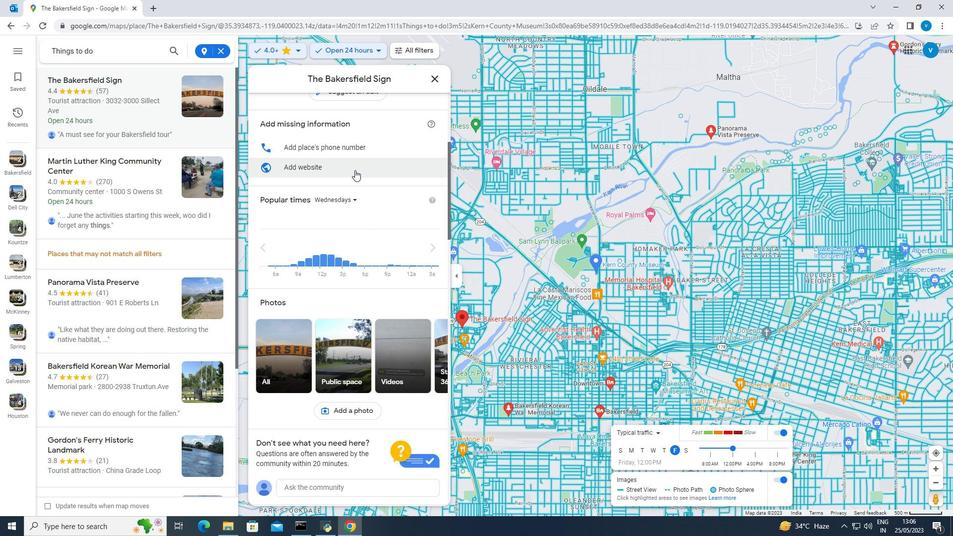 
Action: Mouse scrolled (354, 152) with delta (0, 0)
Screenshot: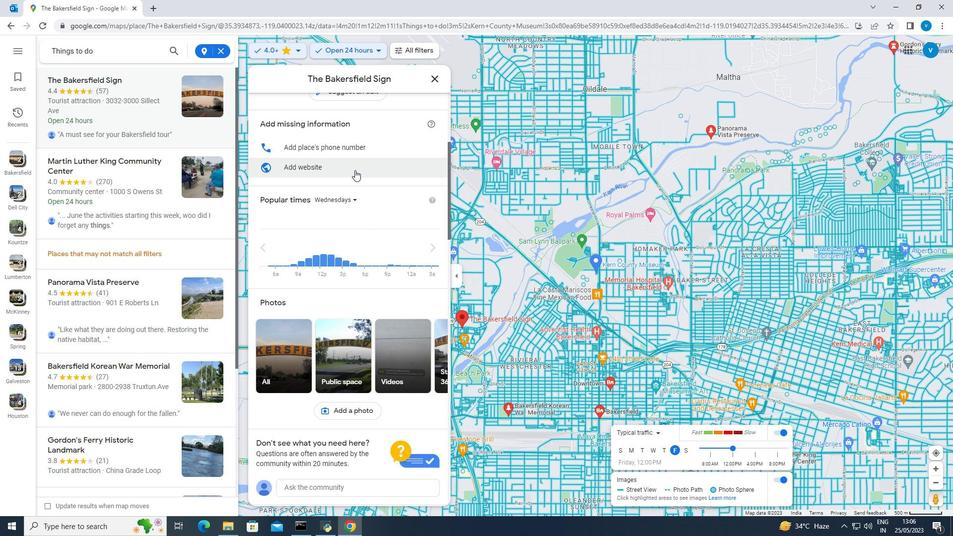 
Action: Mouse scrolled (354, 152) with delta (0, 0)
Screenshot: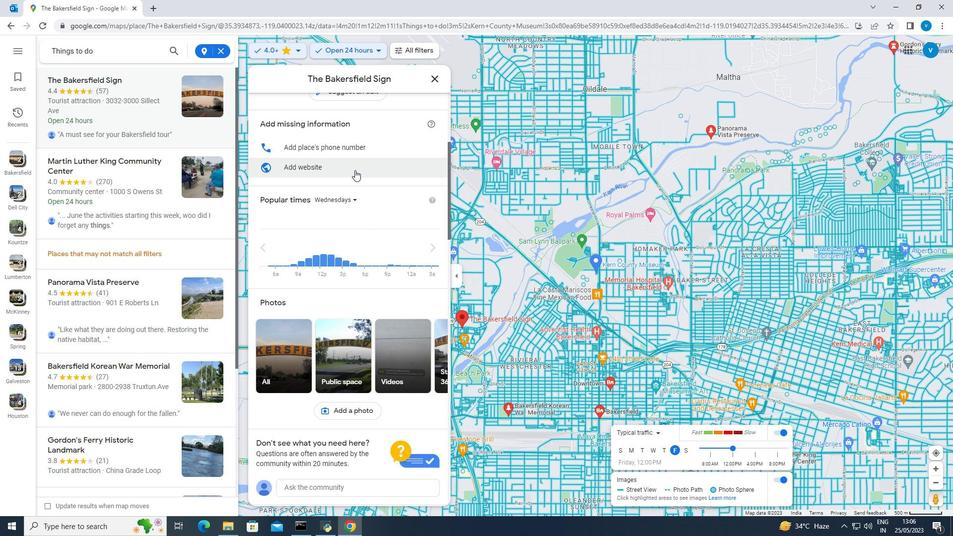 
Action: Mouse moved to (357, 158)
Screenshot: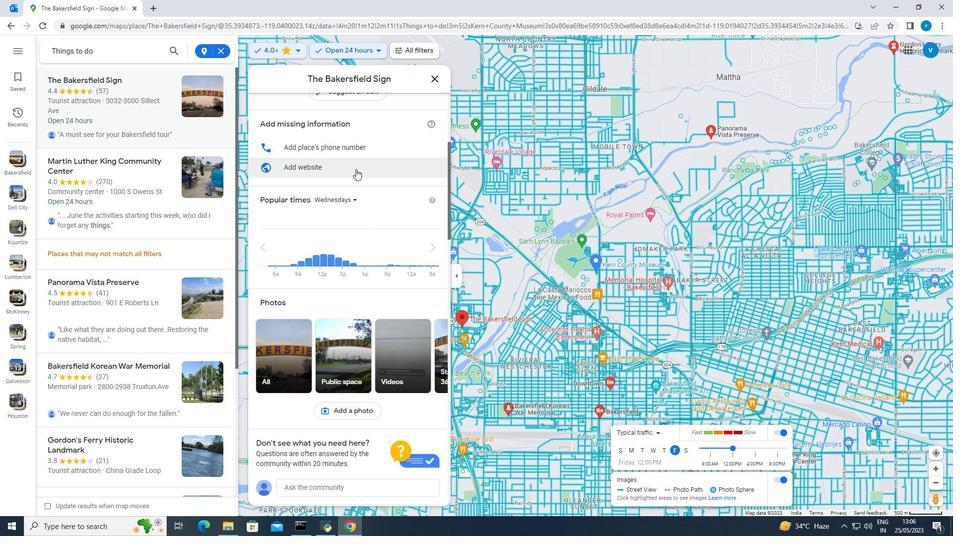 
Action: Mouse scrolled (357, 157) with delta (0, 0)
Screenshot: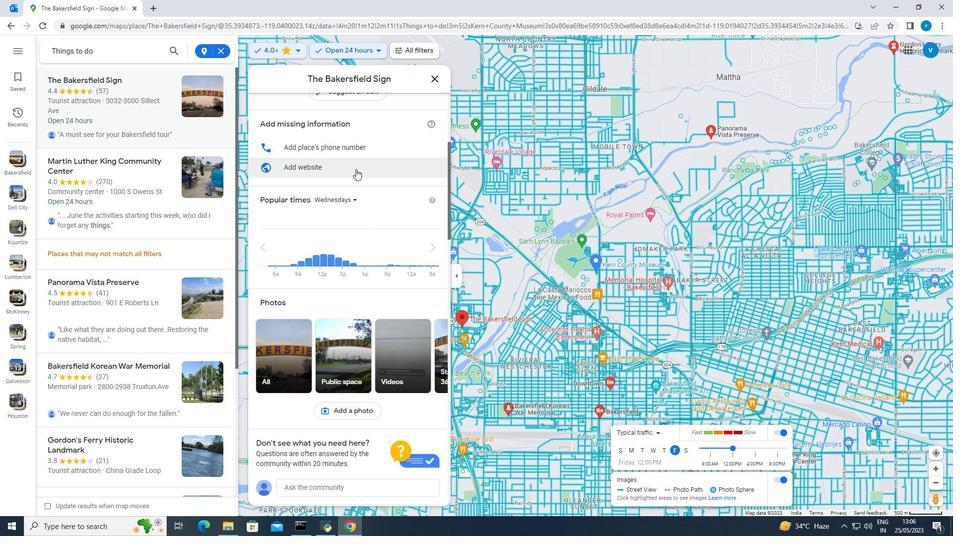 
Action: Mouse moved to (565, 211)
Screenshot: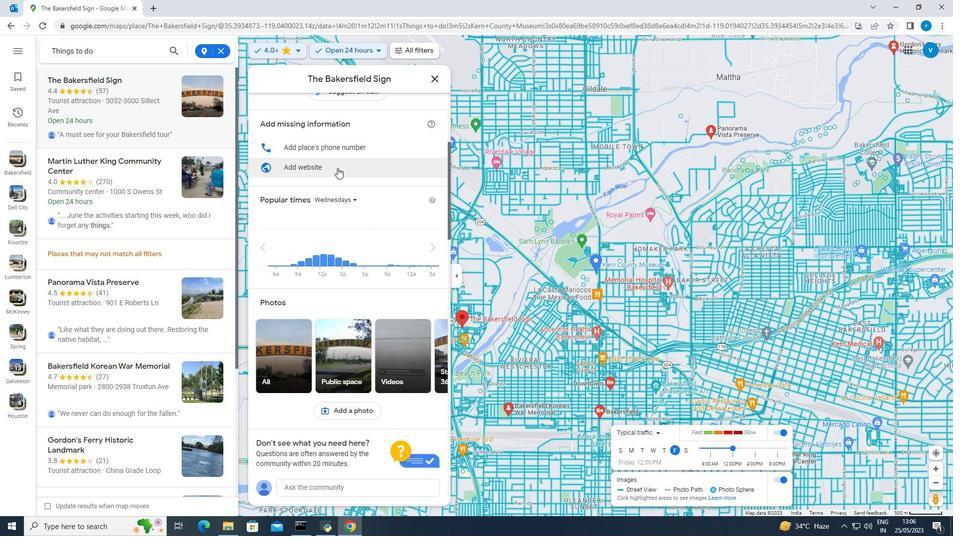 
Action: Mouse scrolled (565, 212) with delta (0, 0)
Screenshot: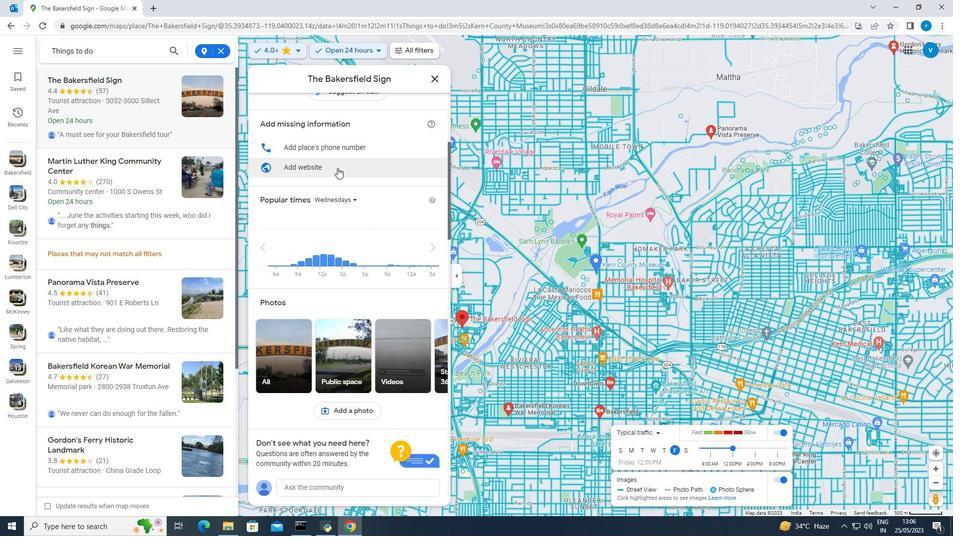 
Action: Mouse scrolled (565, 212) with delta (0, 0)
Screenshot: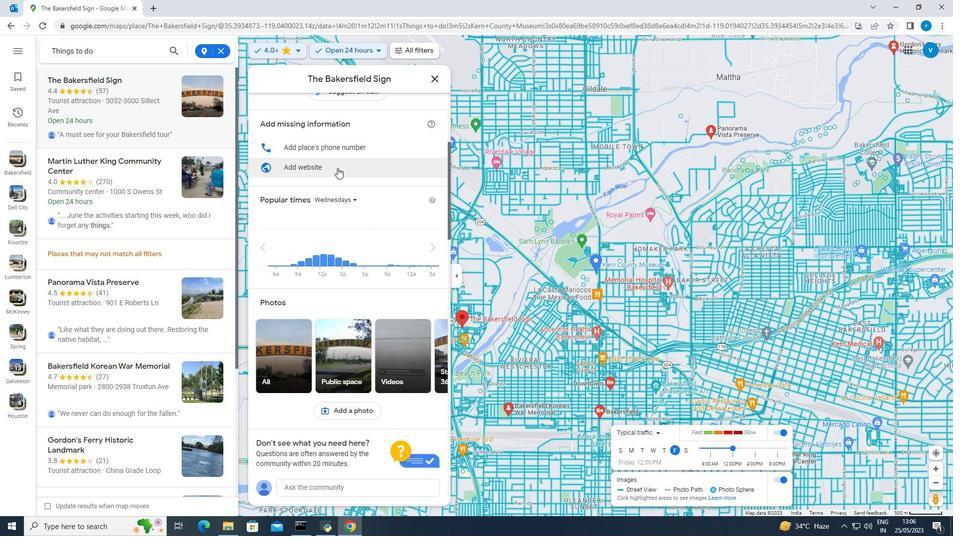 
Action: Mouse scrolled (565, 212) with delta (0, 0)
Screenshot: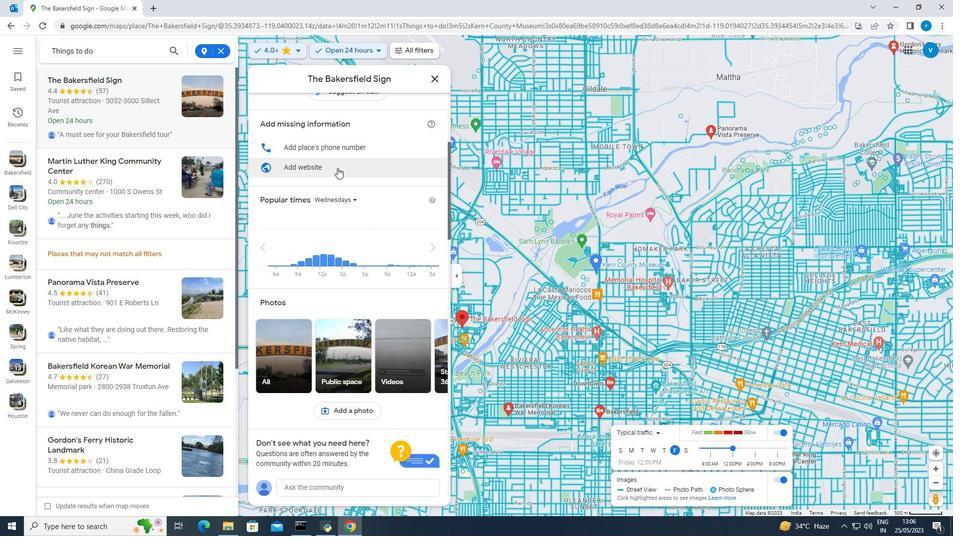 
Action: Mouse moved to (566, 211)
Screenshot: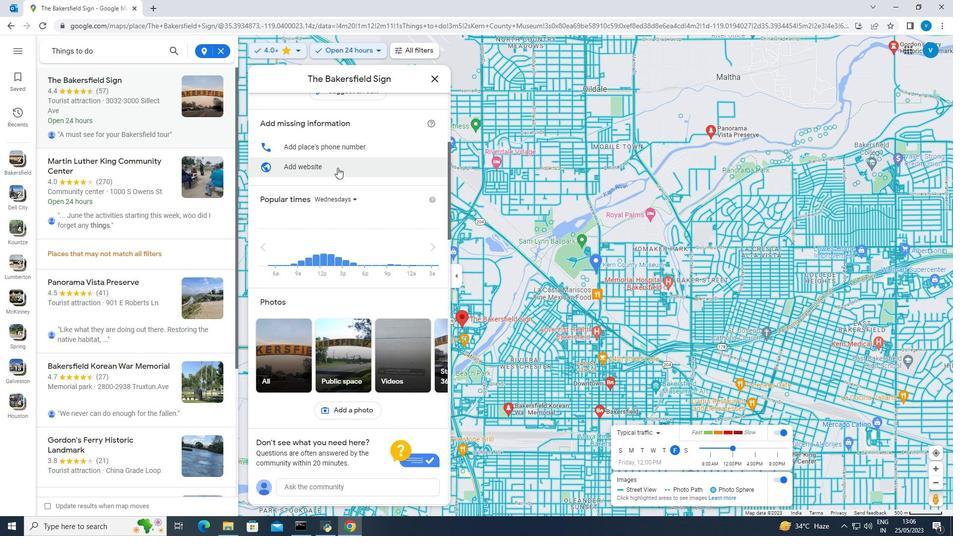 
Action: Mouse scrolled (566, 212) with delta (0, 0)
Screenshot: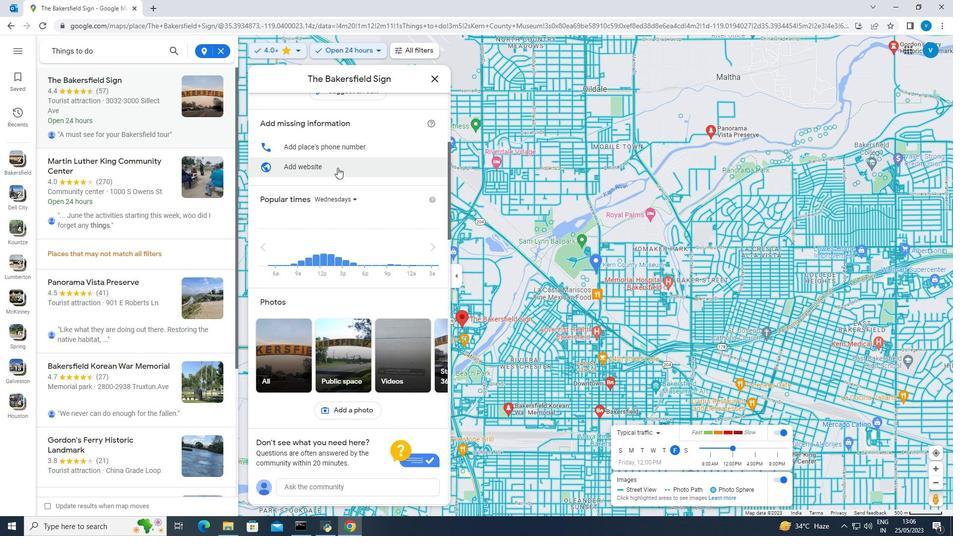 
Action: Mouse moved to (80, 94)
Screenshot: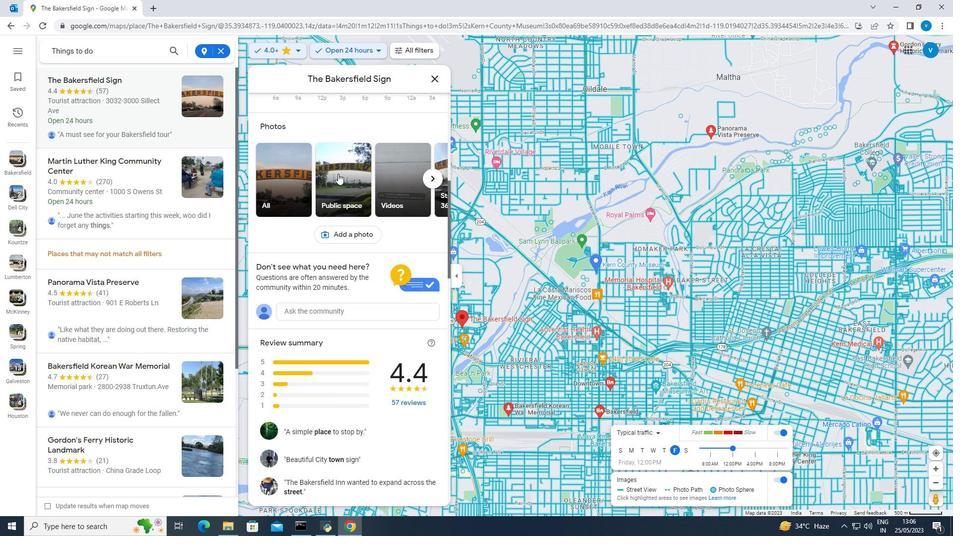 
Action: Mouse pressed left at (80, 94)
Screenshot: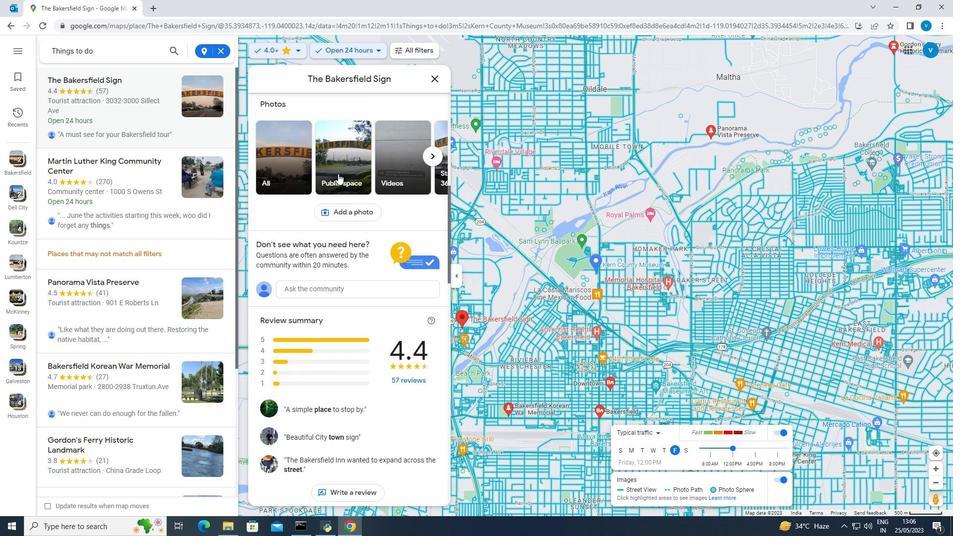 
Action: Mouse moved to (595, 196)
Screenshot: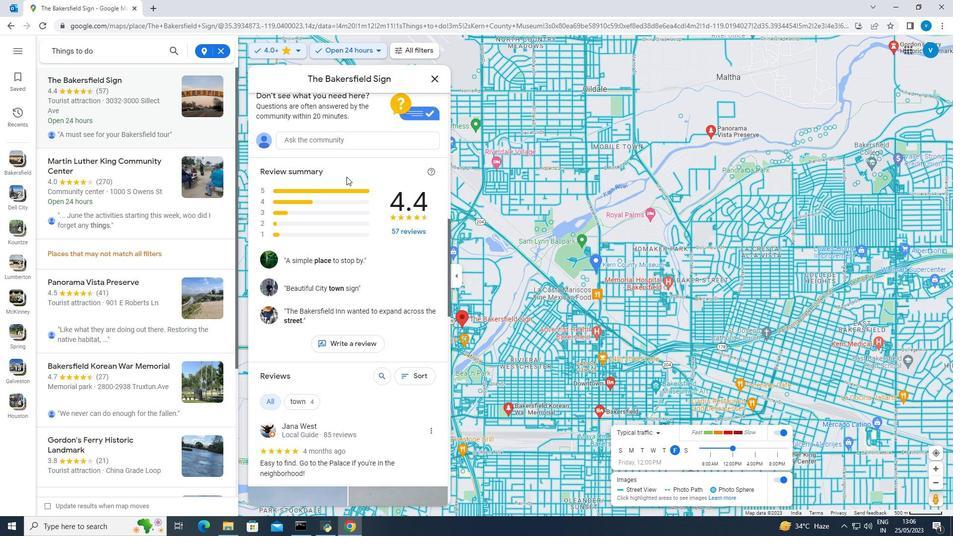 
Action: Mouse scrolled (595, 195) with delta (0, 0)
Screenshot: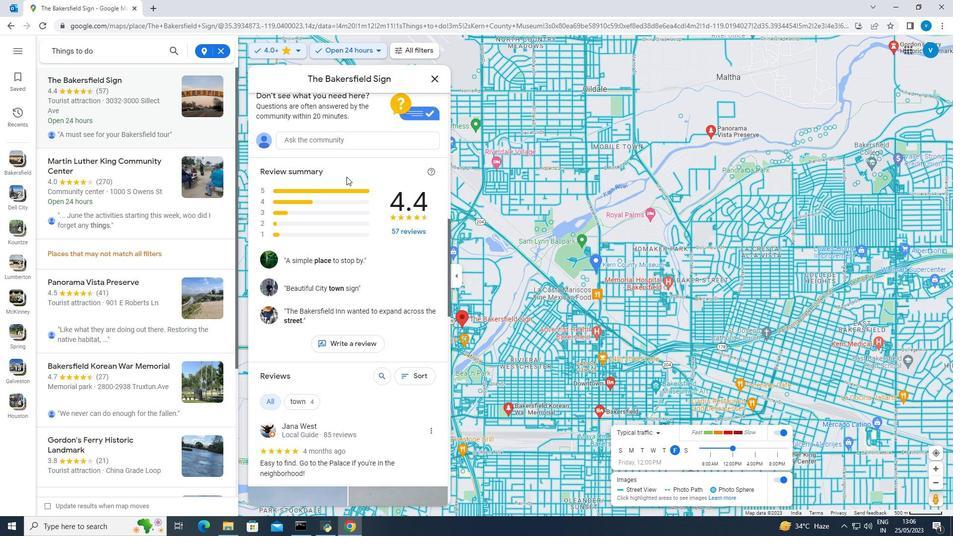 
Action: Mouse moved to (594, 196)
Screenshot: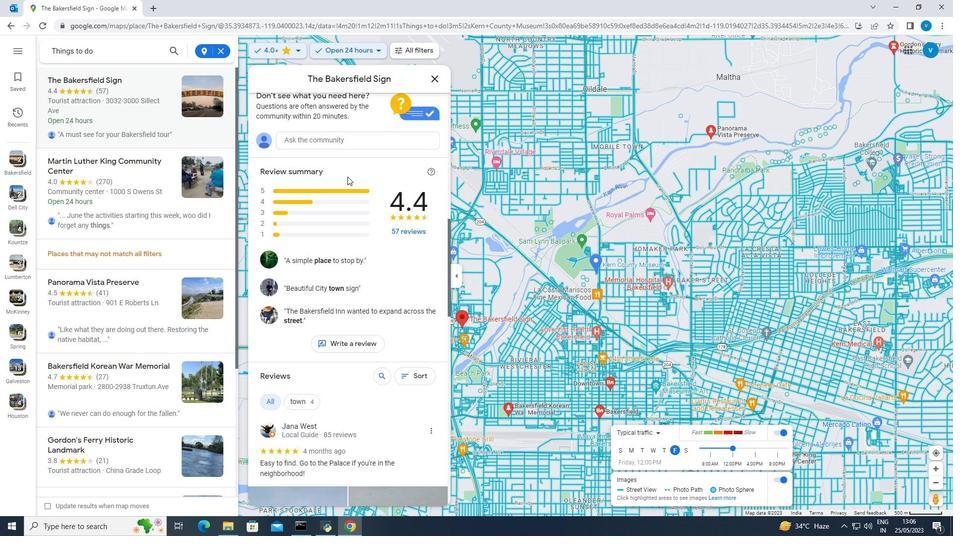 
Action: Mouse scrolled (594, 195) with delta (0, 0)
Screenshot: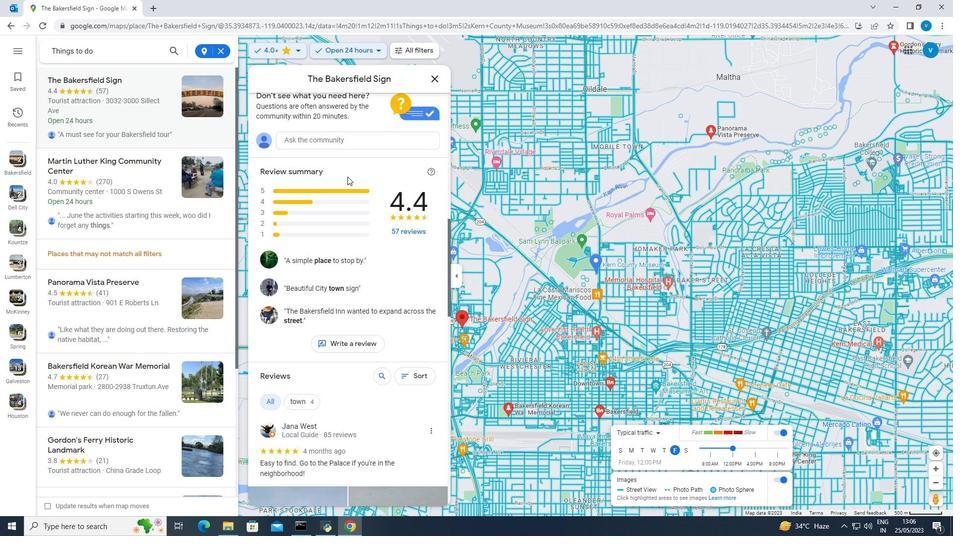 
Action: Mouse moved to (589, 194)
Screenshot: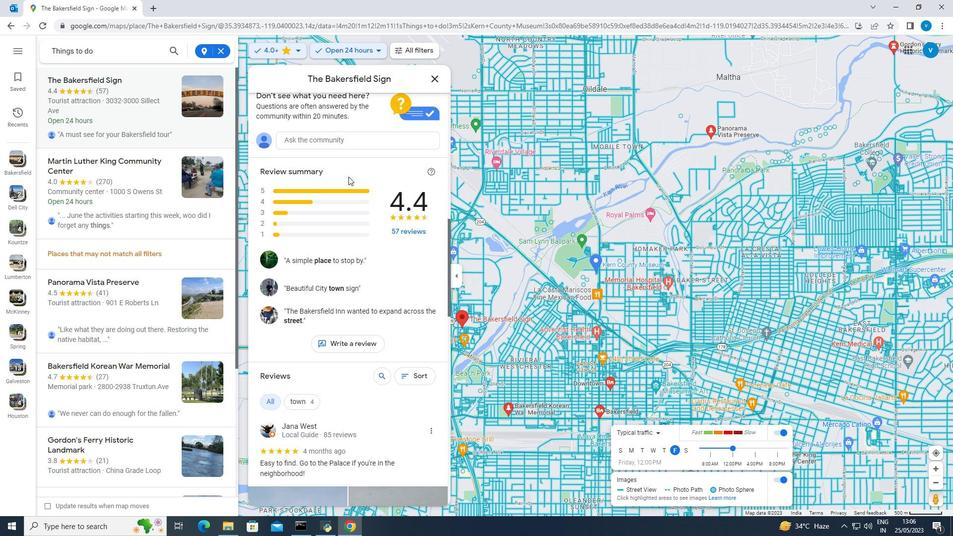 
Action: Mouse scrolled (589, 193) with delta (0, 0)
Screenshot: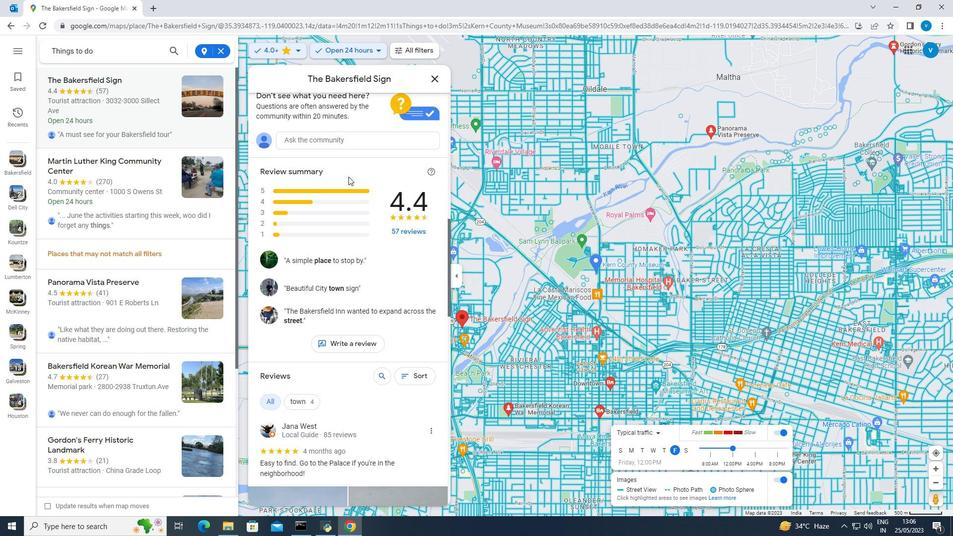 
Action: Mouse moved to (587, 193)
Screenshot: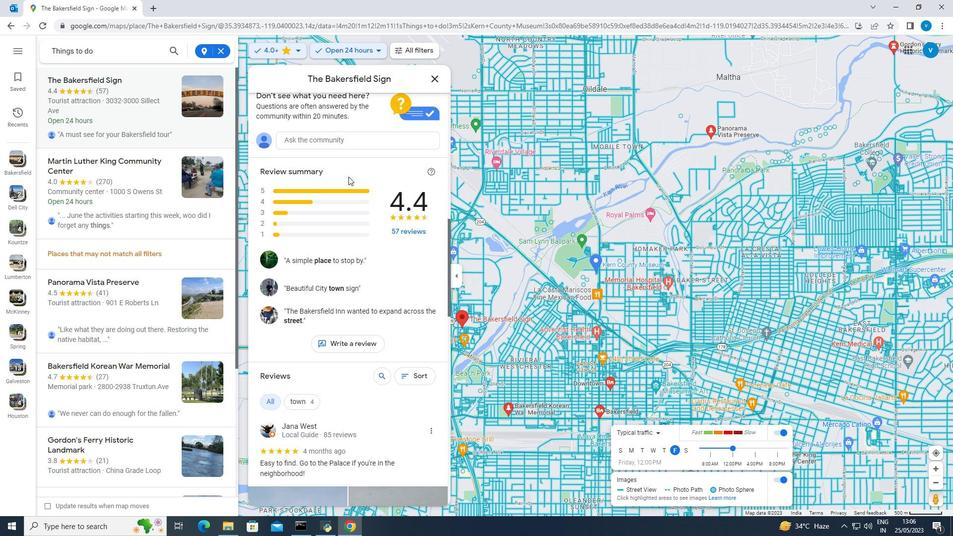 
Action: Mouse scrolled (587, 192) with delta (0, 0)
Screenshot: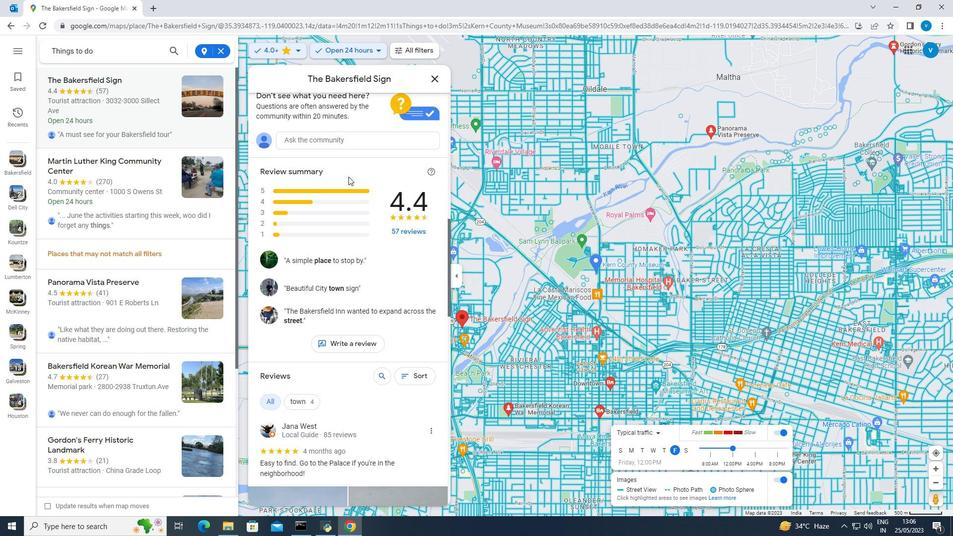 
Action: Mouse moved to (586, 192)
Screenshot: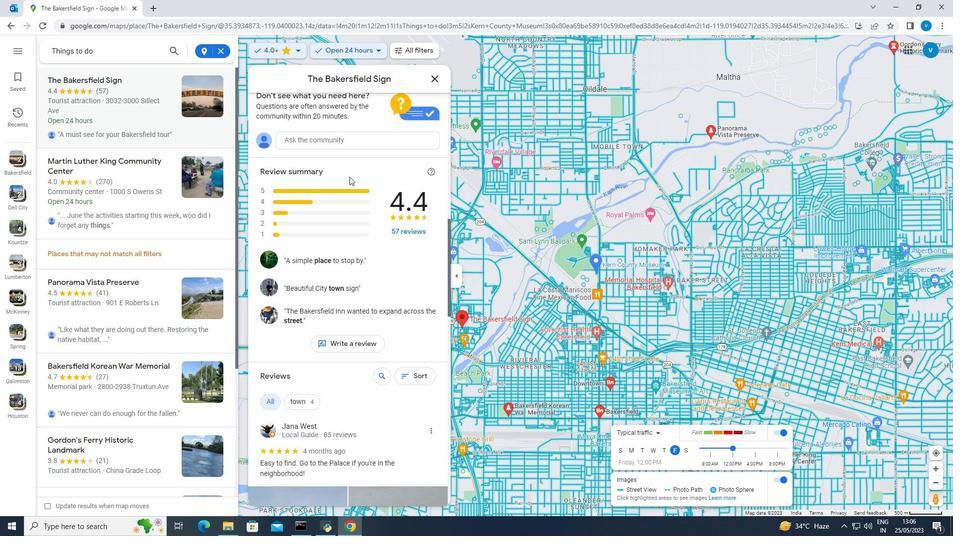 
Action: Mouse scrolled (586, 192) with delta (0, 0)
Screenshot: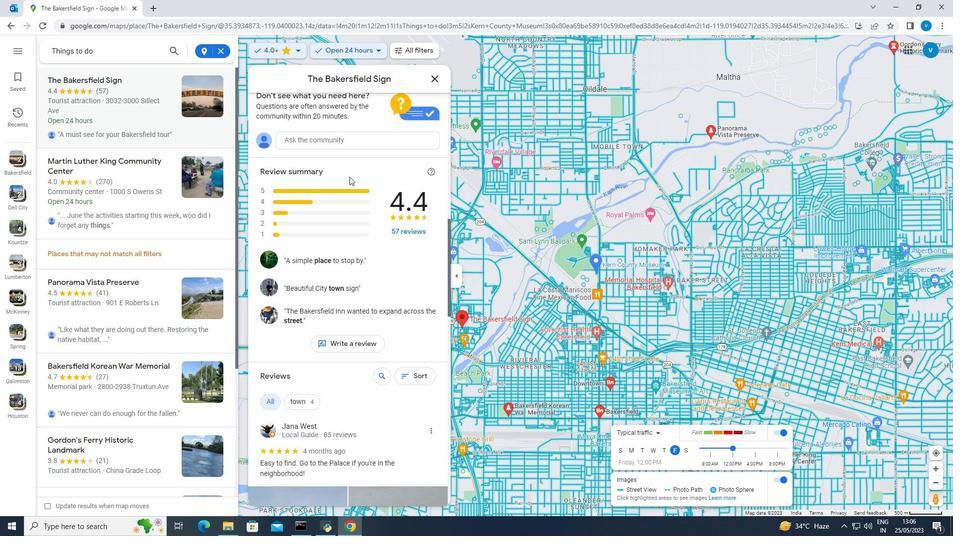 
Action: Mouse moved to (584, 190)
Screenshot: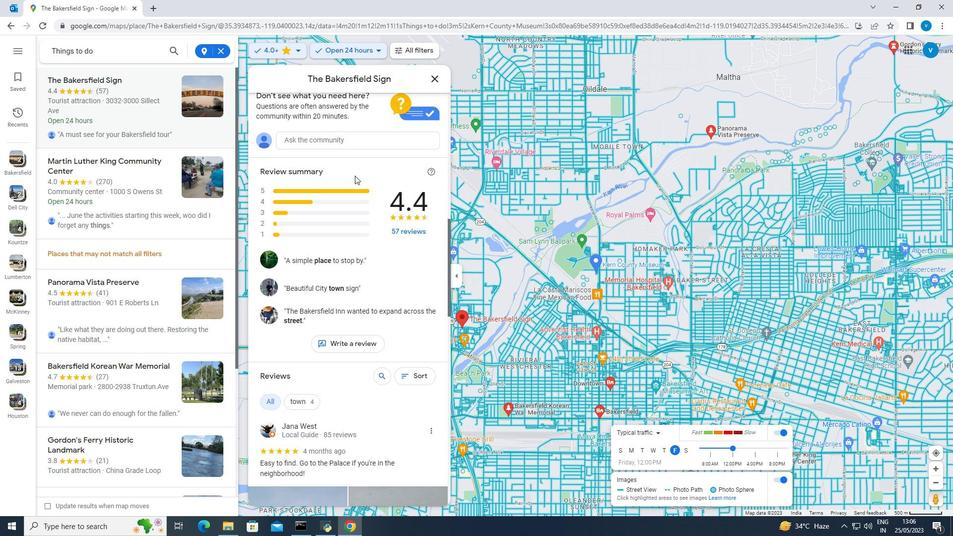 
Action: Mouse scrolled (584, 189) with delta (0, 0)
Screenshot: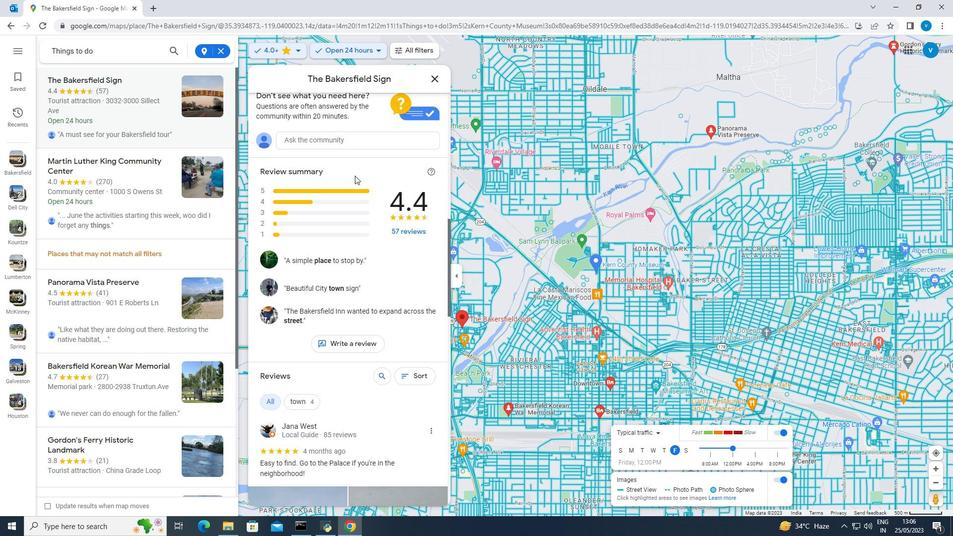 
Action: Mouse moved to (219, 52)
Screenshot: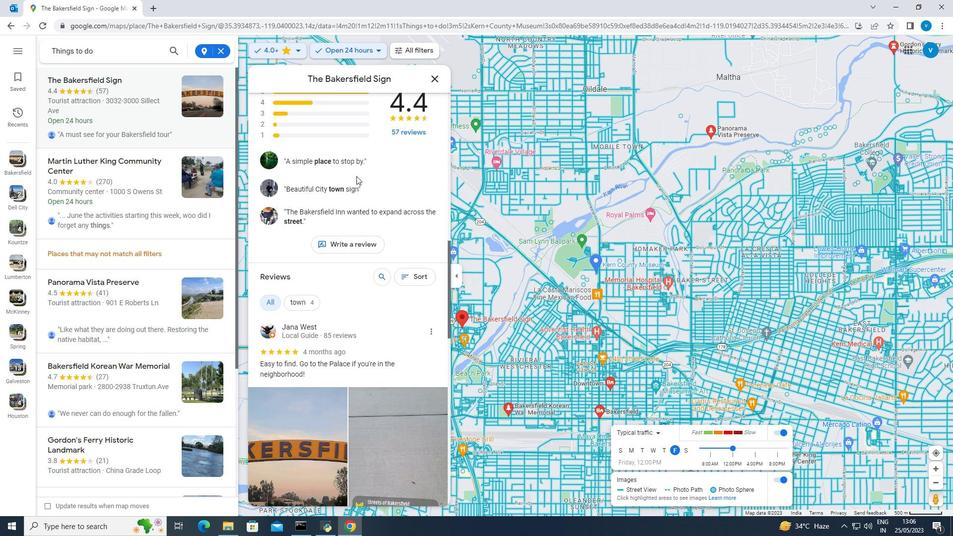
Action: Mouse pressed left at (219, 52)
Screenshot: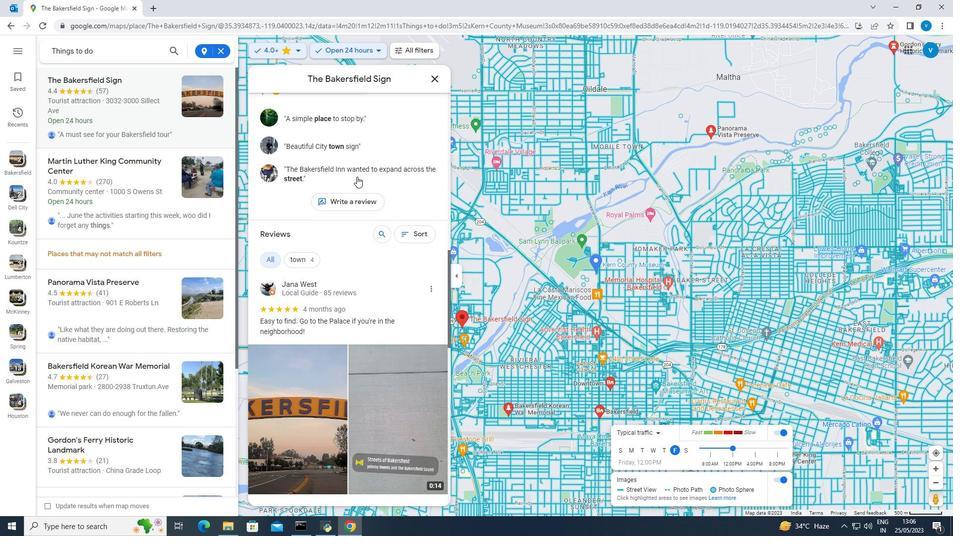 
Action: Mouse moved to (658, 281)
Screenshot: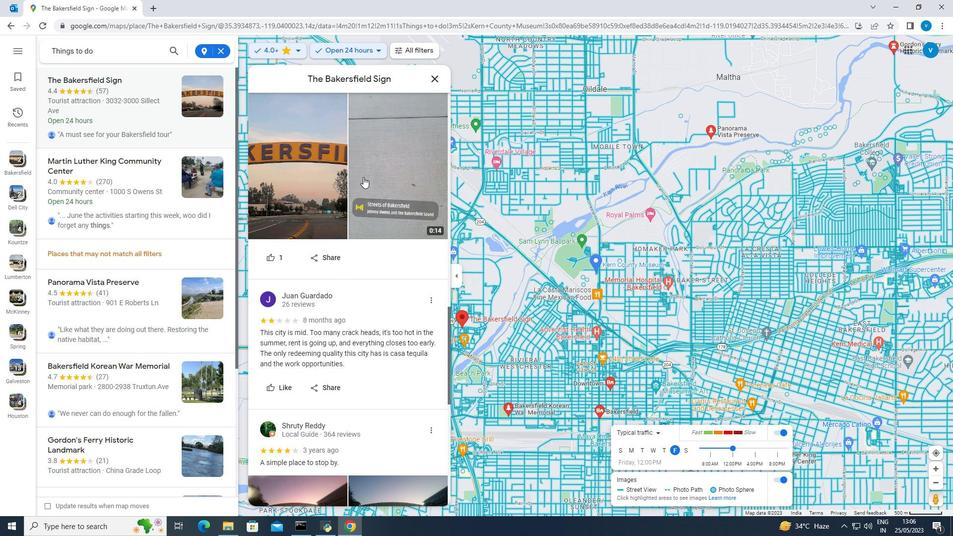 
Action: Mouse scrolled (658, 280) with delta (0, 0)
Screenshot: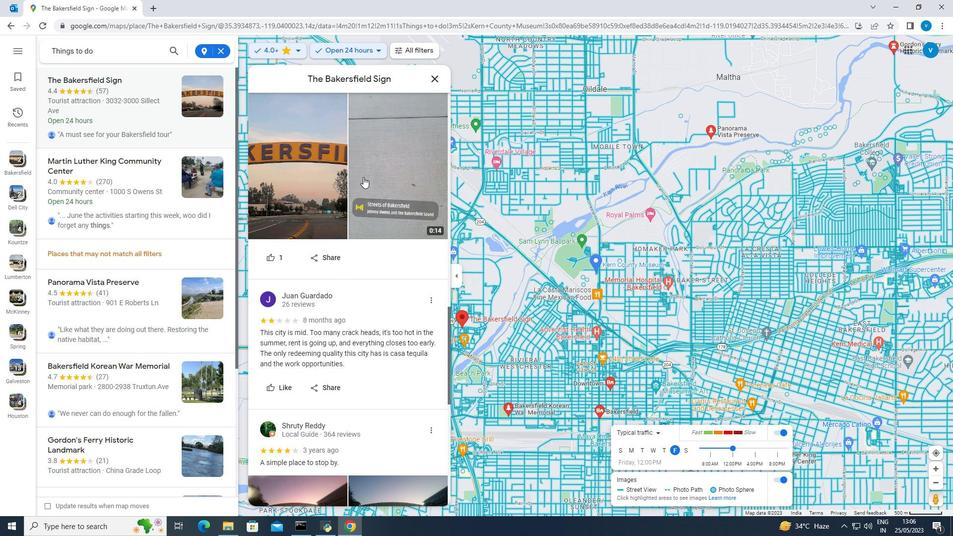 
Action: Mouse moved to (646, 269)
Screenshot: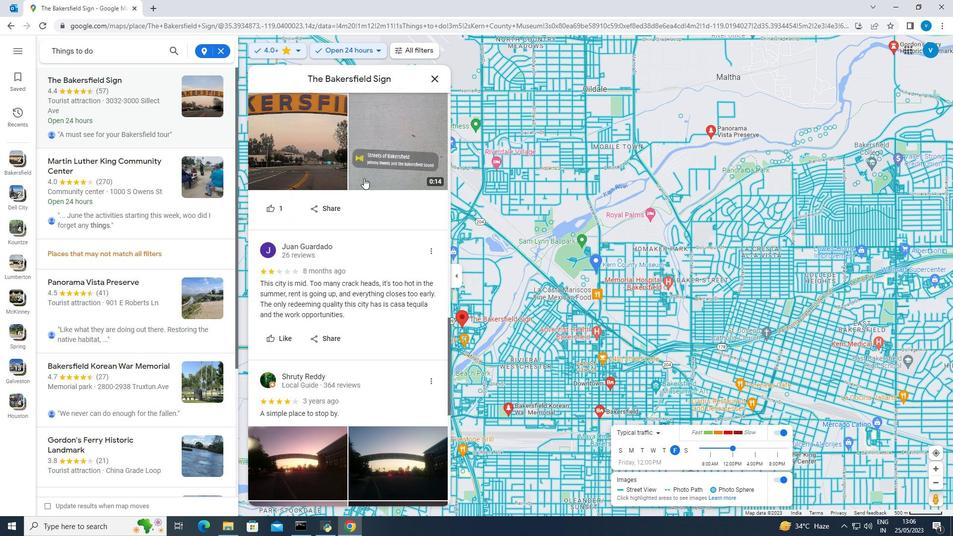 
Action: Mouse scrolled (644, 269) with delta (0, 0)
Screenshot: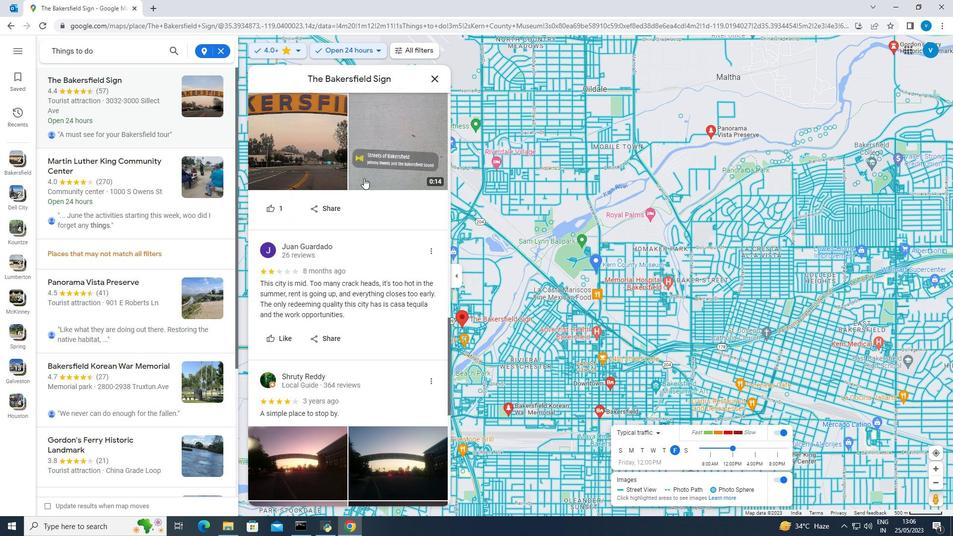 
Action: Mouse moved to (730, 319)
Screenshot: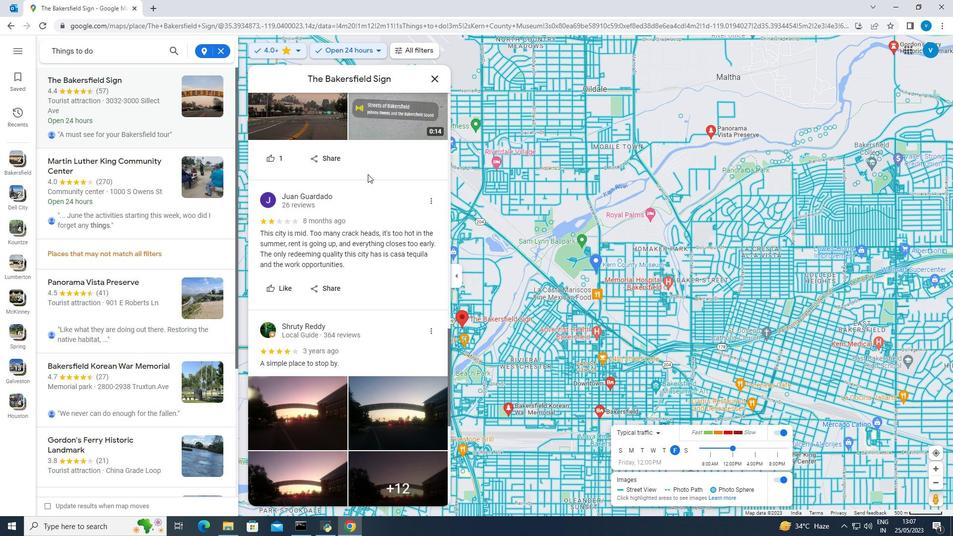 
Action: Mouse scrolled (730, 319) with delta (0, 0)
Screenshot: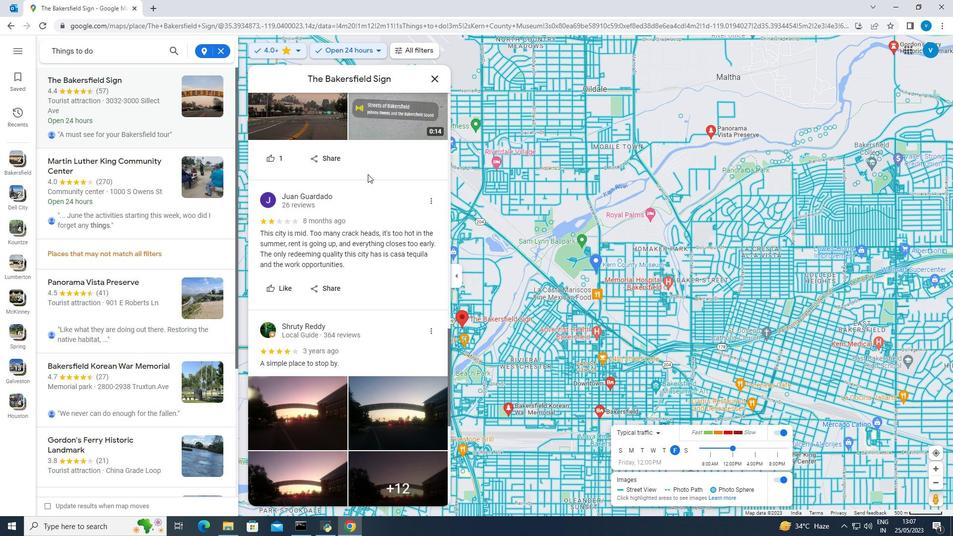 
Action: Mouse moved to (730, 319)
Screenshot: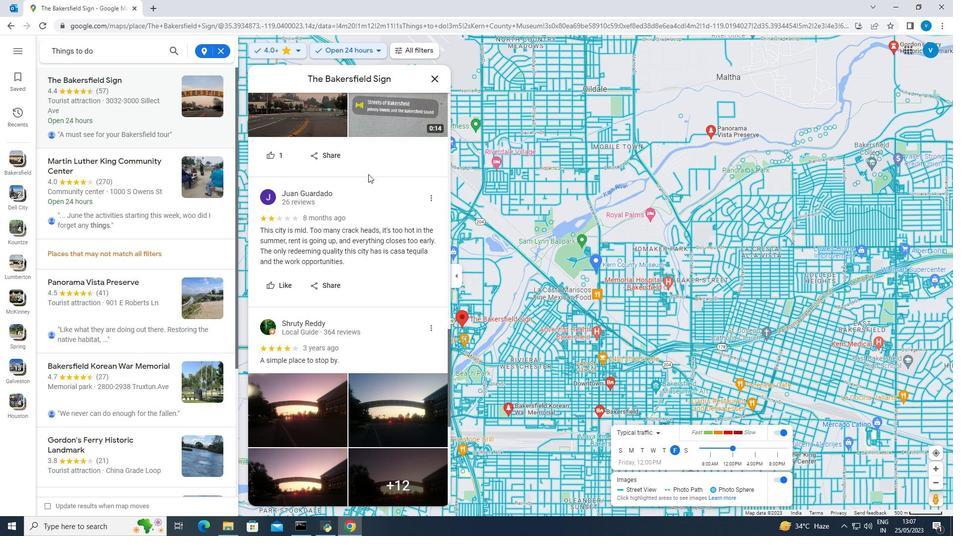 
Action: Mouse scrolled (730, 319) with delta (0, 0)
Screenshot: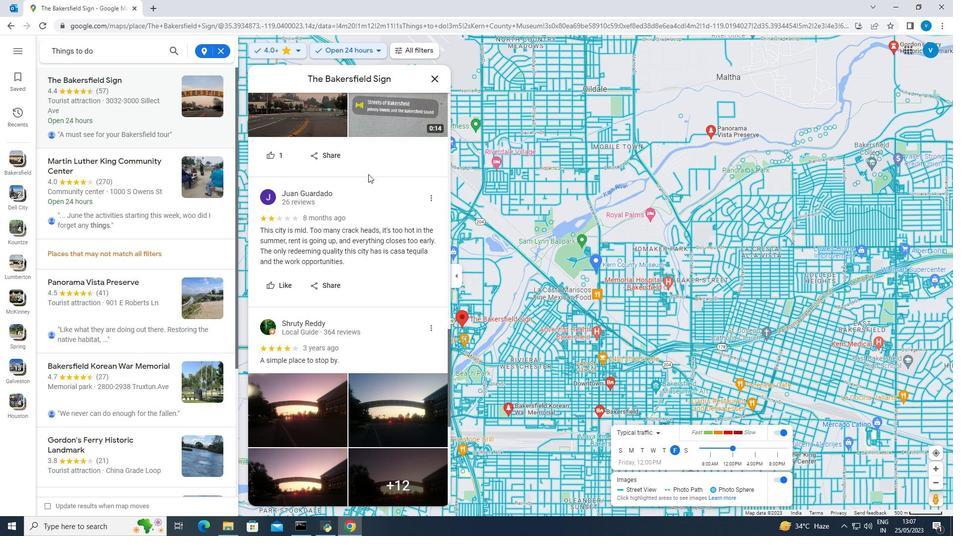 
Action: Mouse moved to (730, 318)
Screenshot: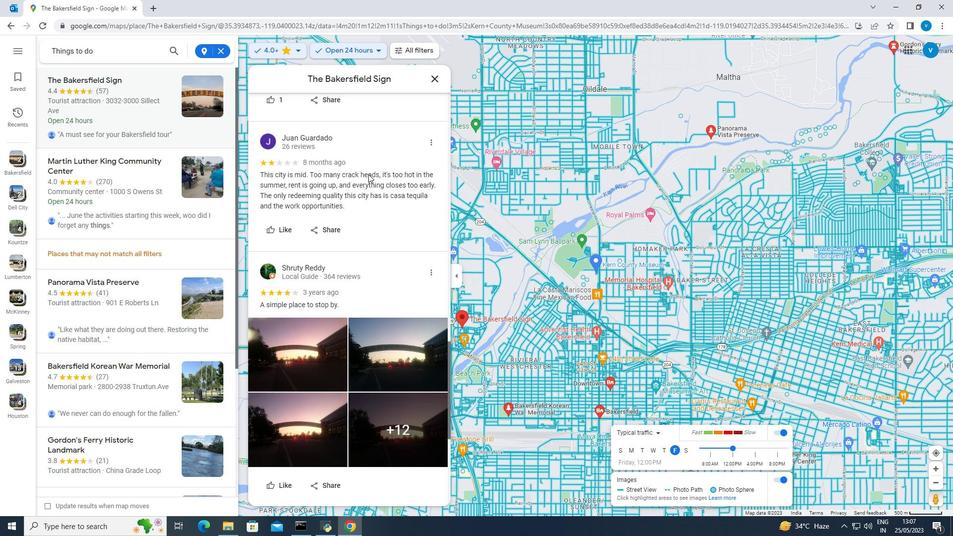 
Action: Mouse scrolled (730, 319) with delta (0, 0)
Screenshot: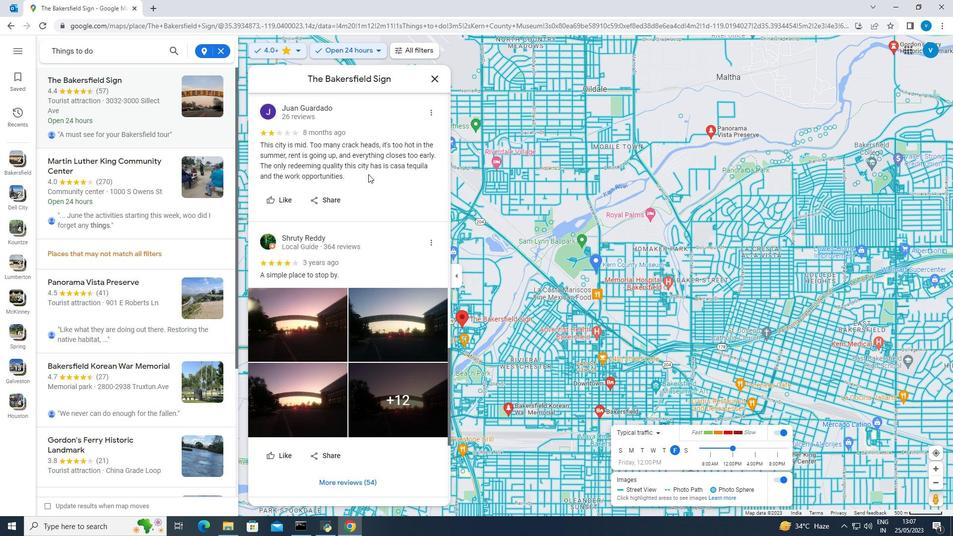 
Action: Mouse moved to (730, 318)
Screenshot: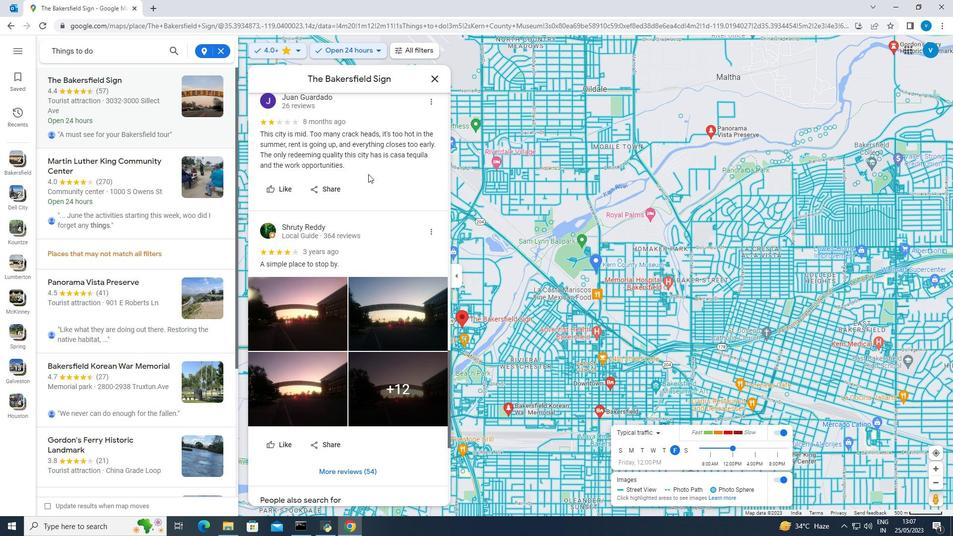 
Action: Mouse scrolled (730, 318) with delta (0, 0)
Screenshot: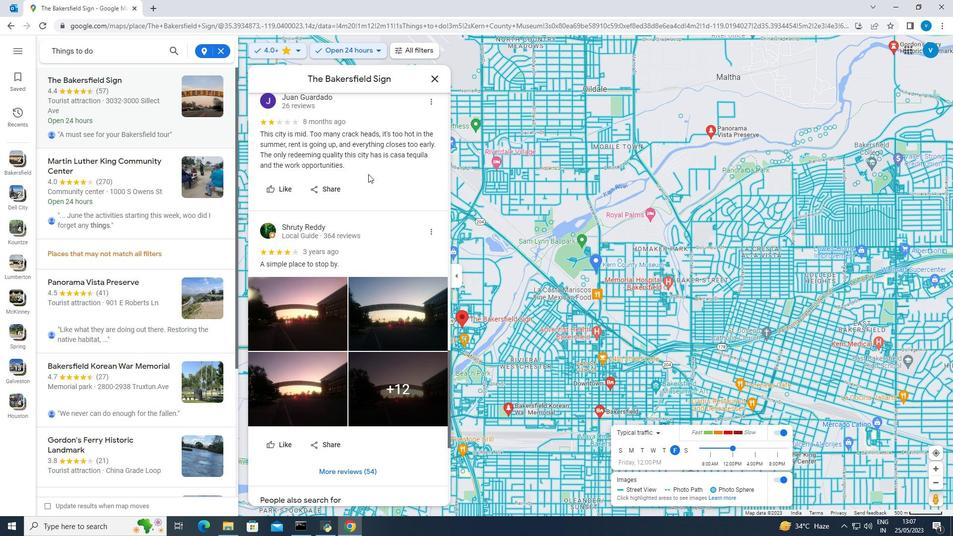 
Action: Mouse moved to (731, 312)
Screenshot: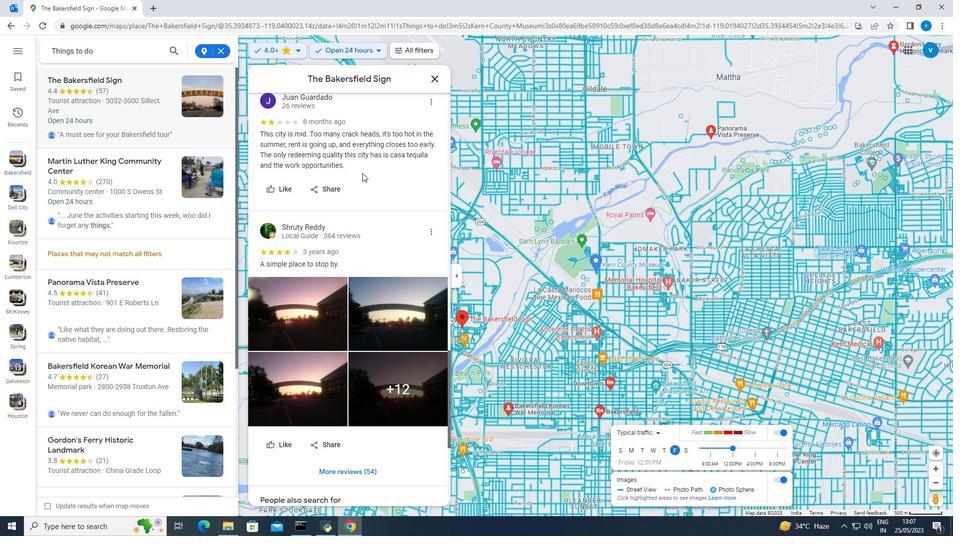 
Action: Mouse scrolled (731, 312) with delta (0, 0)
Screenshot: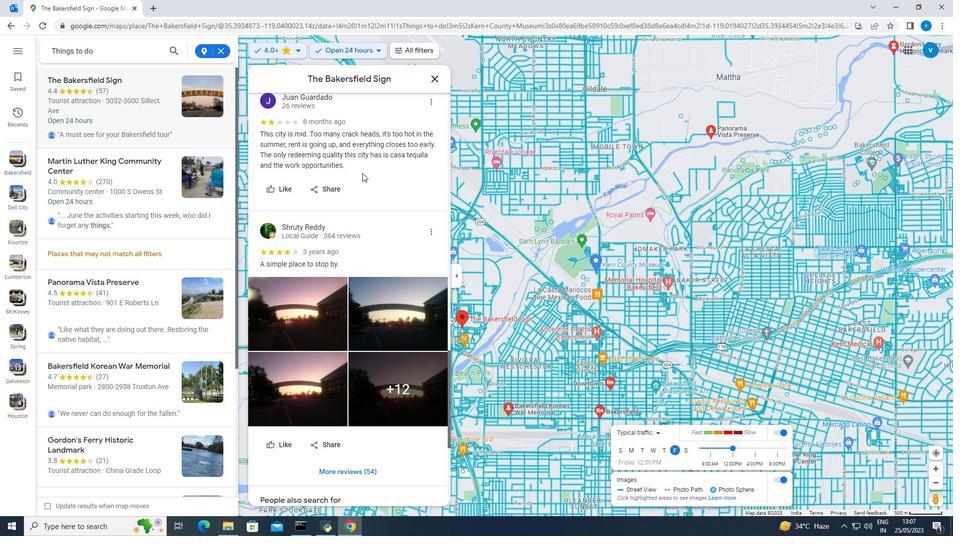 
Action: Mouse moved to (705, 351)
Screenshot: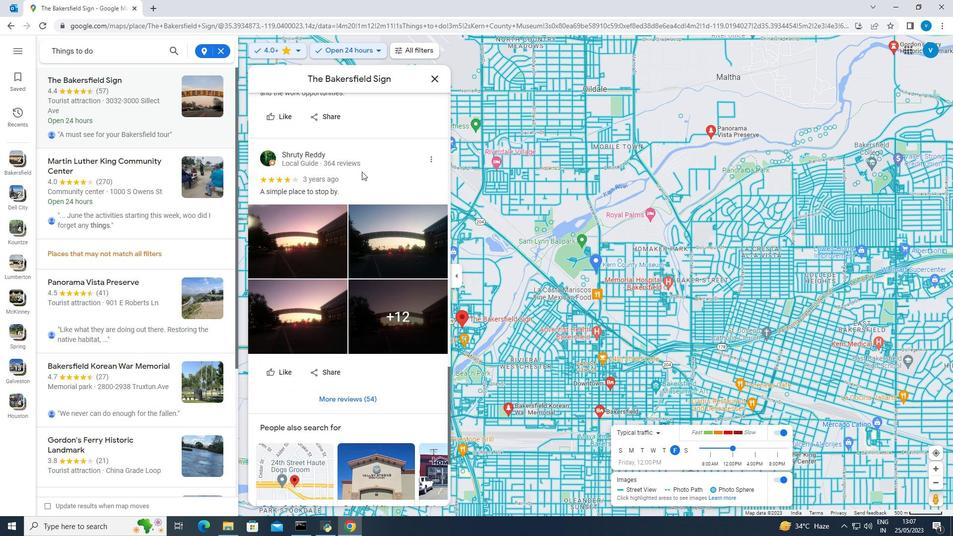 
Action: Mouse scrolled (705, 352) with delta (0, 0)
Screenshot: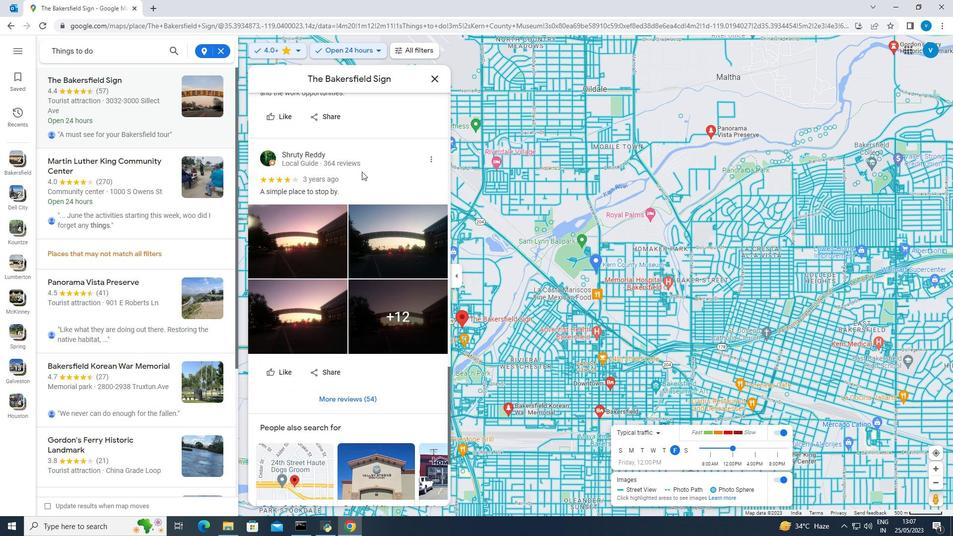 
Action: Mouse moved to (710, 348)
Screenshot: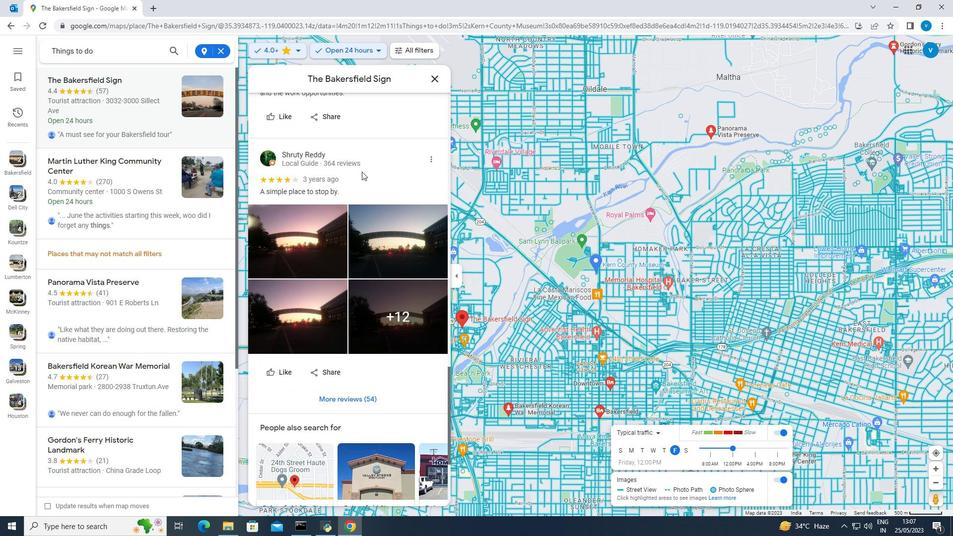 
Action: Mouse scrolled (710, 349) with delta (0, 0)
Screenshot: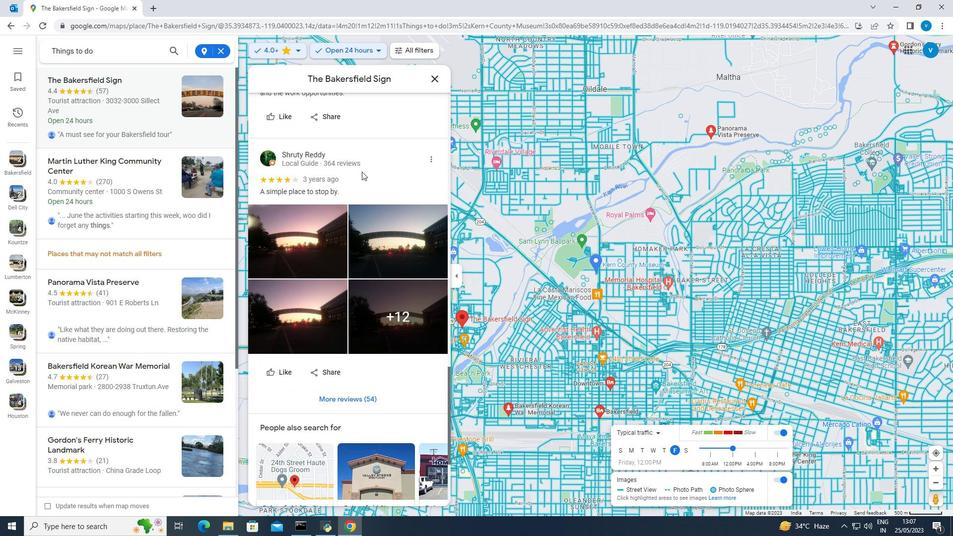 
Action: Mouse moved to (714, 344)
Screenshot: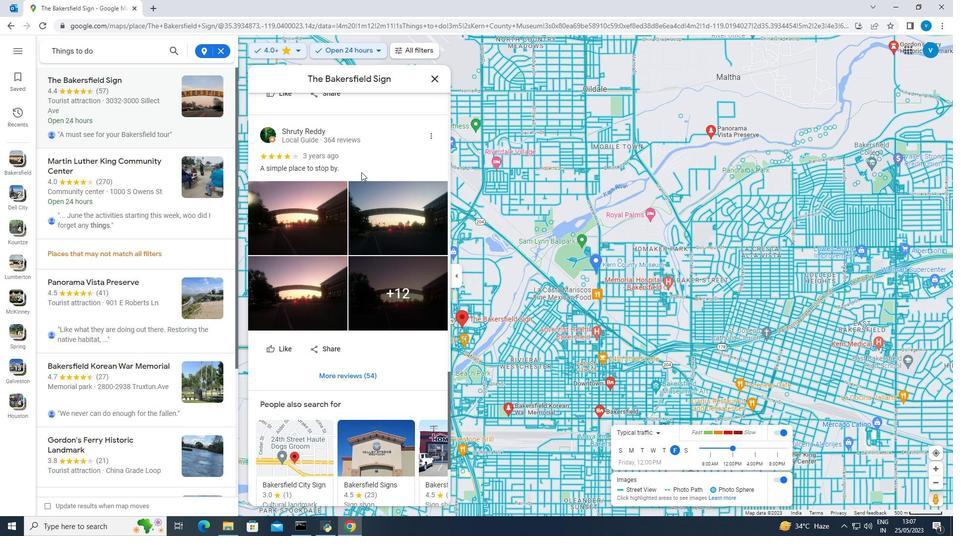 
Action: Mouse scrolled (714, 345) with delta (0, 0)
Screenshot: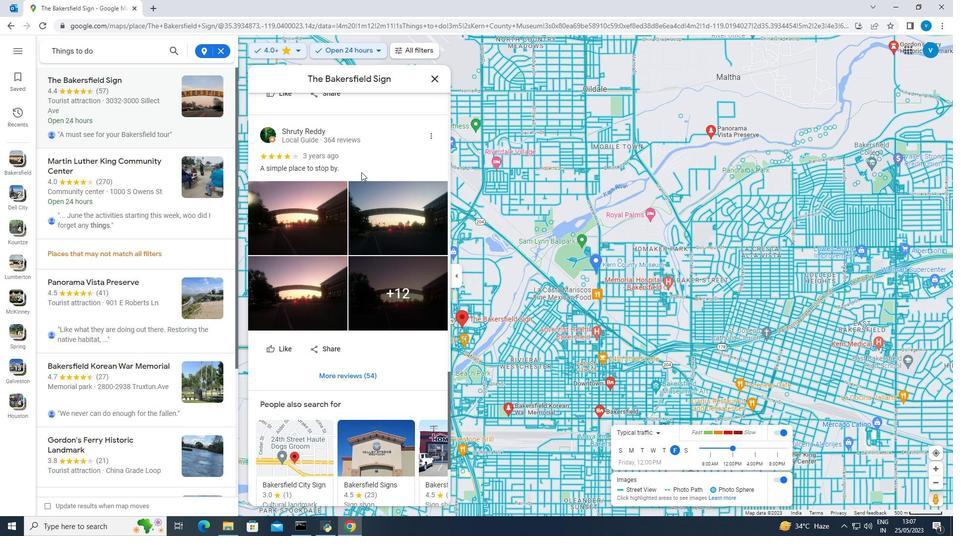 
Action: Mouse moved to (715, 344)
Screenshot: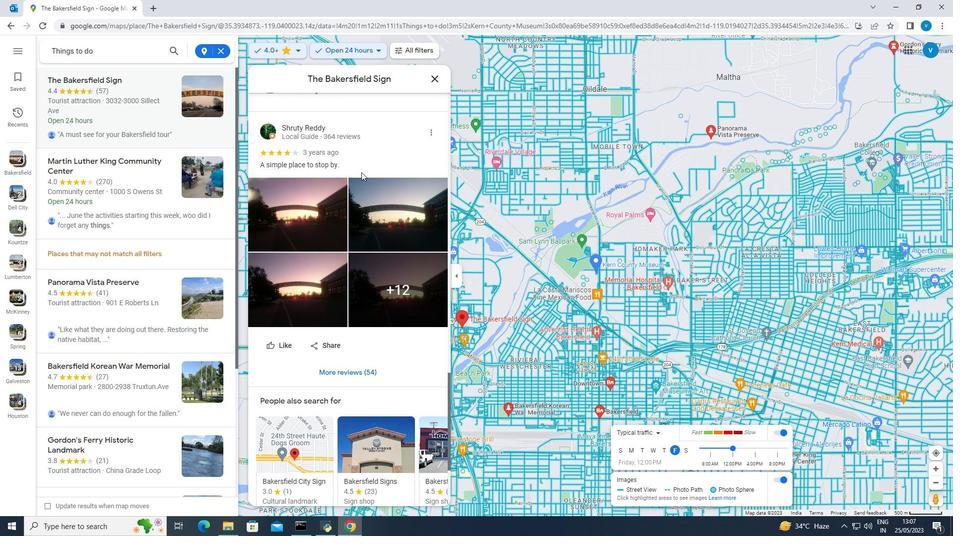 
Action: Mouse scrolled (715, 344) with delta (0, 0)
Screenshot: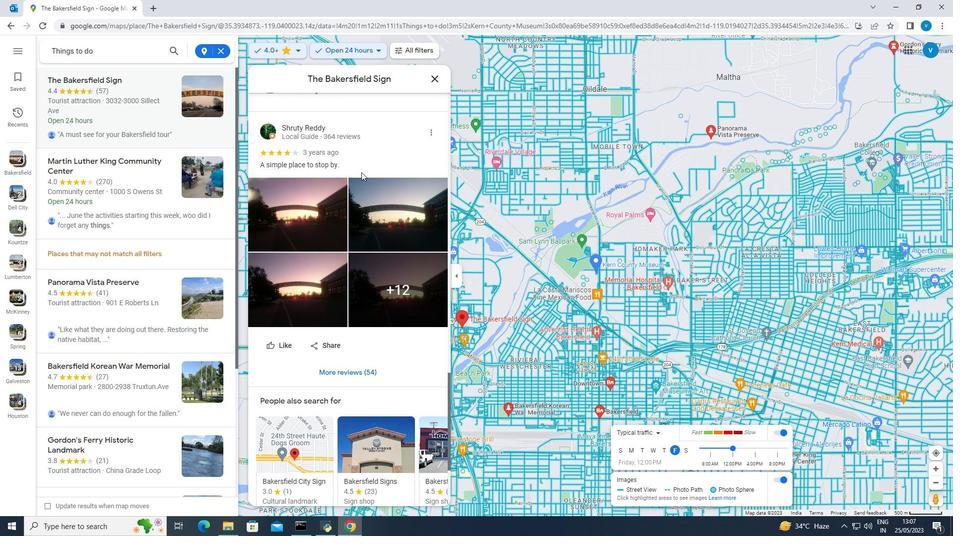 
Action: Mouse moved to (715, 332)
Screenshot: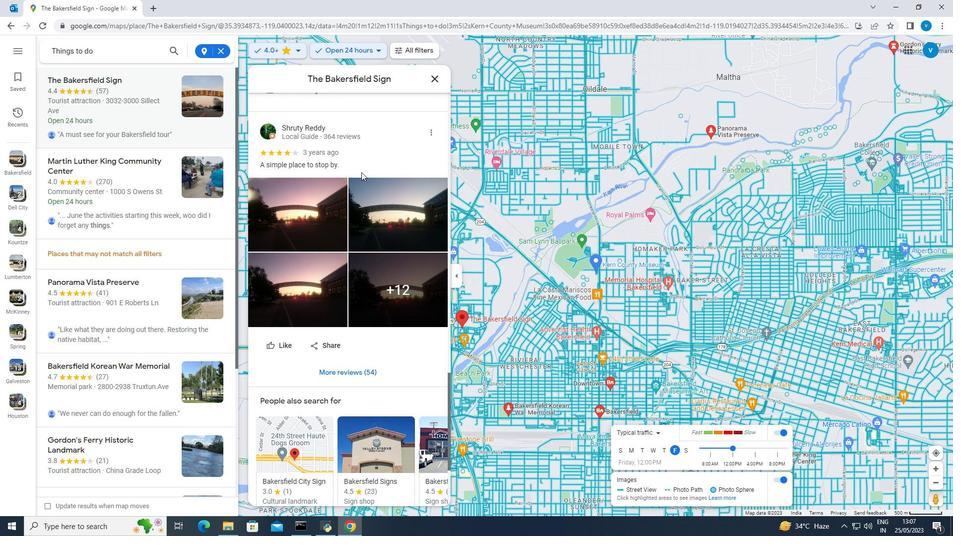 
Action: Mouse scrolled (715, 332) with delta (0, 0)
Screenshot: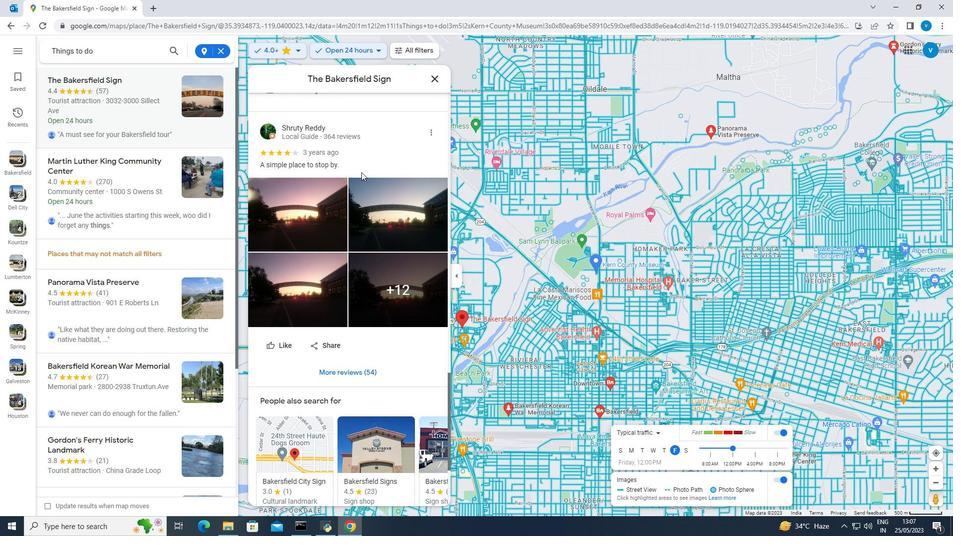
Action: Mouse scrolled (715, 332) with delta (0, 0)
Screenshot: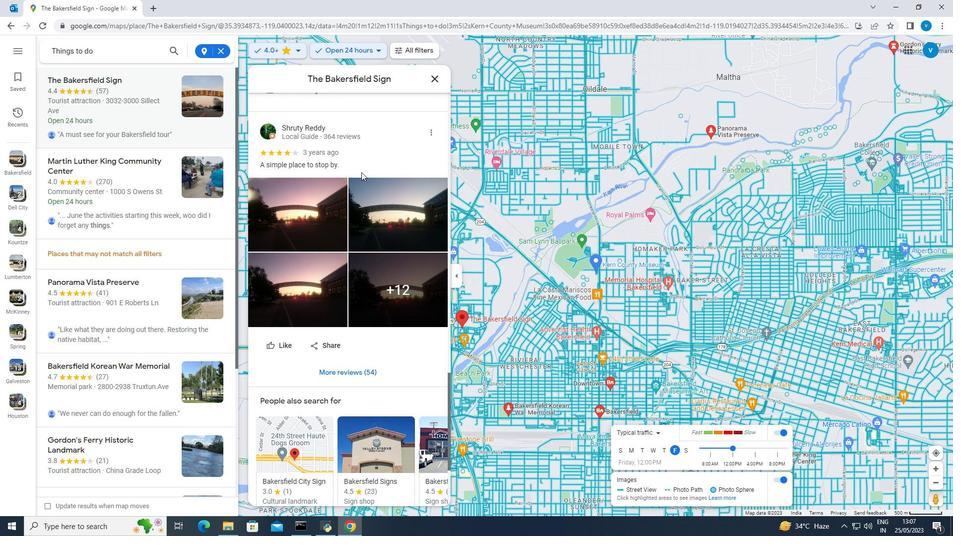 
Action: Mouse moved to (176, 402)
Screenshot: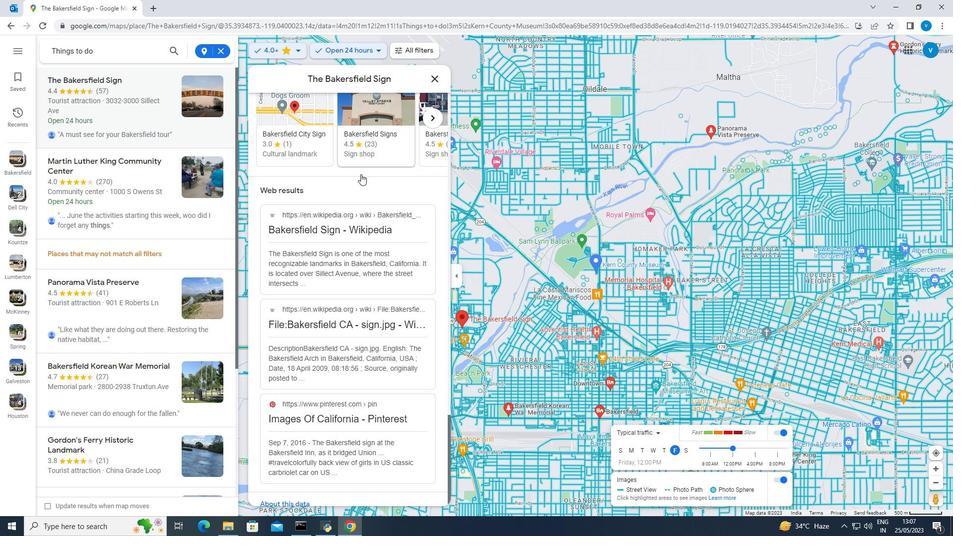
Action: Mouse pressed left at (176, 402)
Screenshot: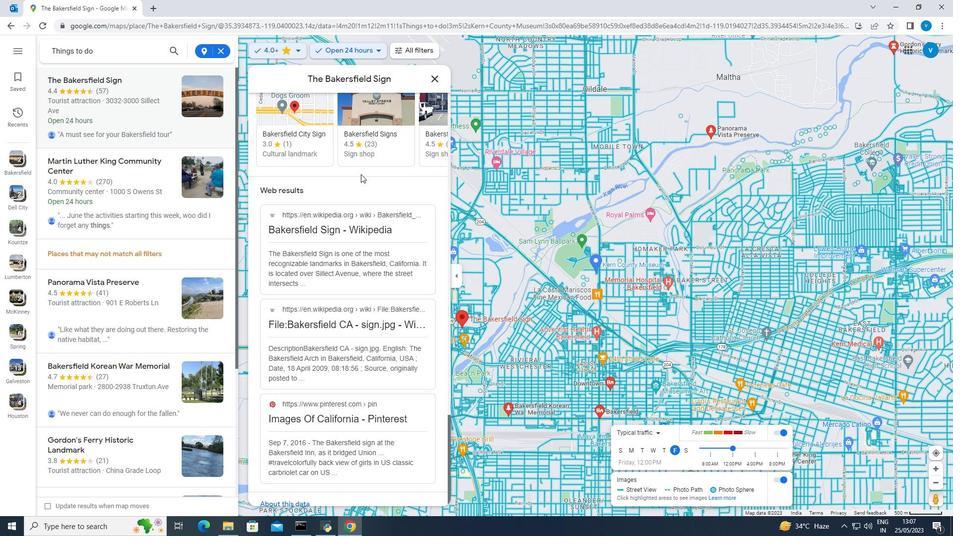 
Action: Mouse moved to (320, 53)
Screenshot: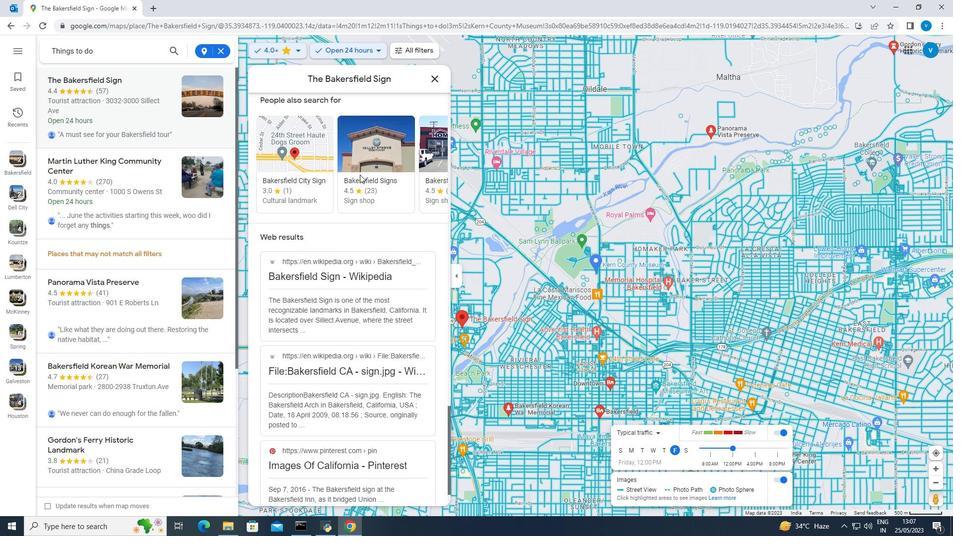
Action: Mouse pressed left at (320, 53)
Screenshot: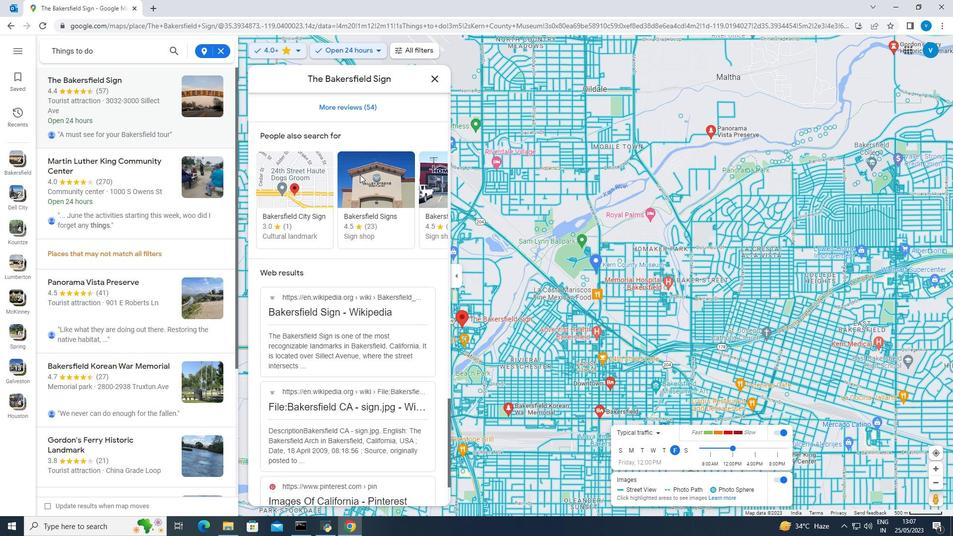 
Action: Mouse moved to (202, 99)
Screenshot: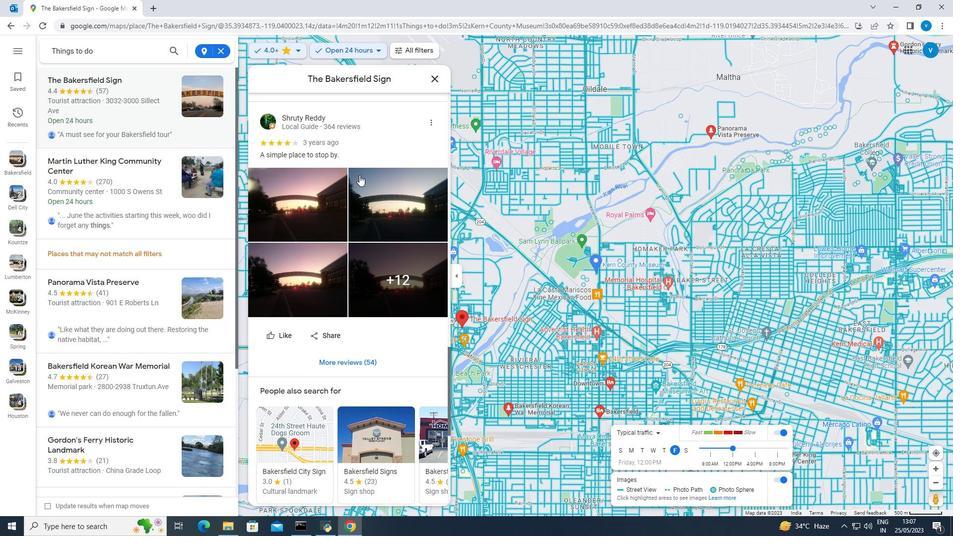 
Action: Mouse pressed left at (202, 99)
Screenshot: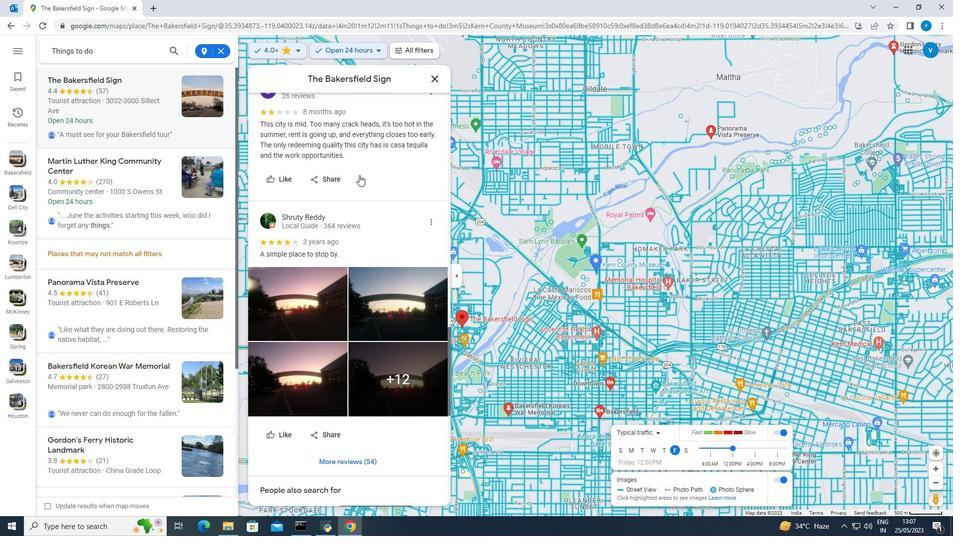 
Action: Mouse moved to (221, 51)
Screenshot: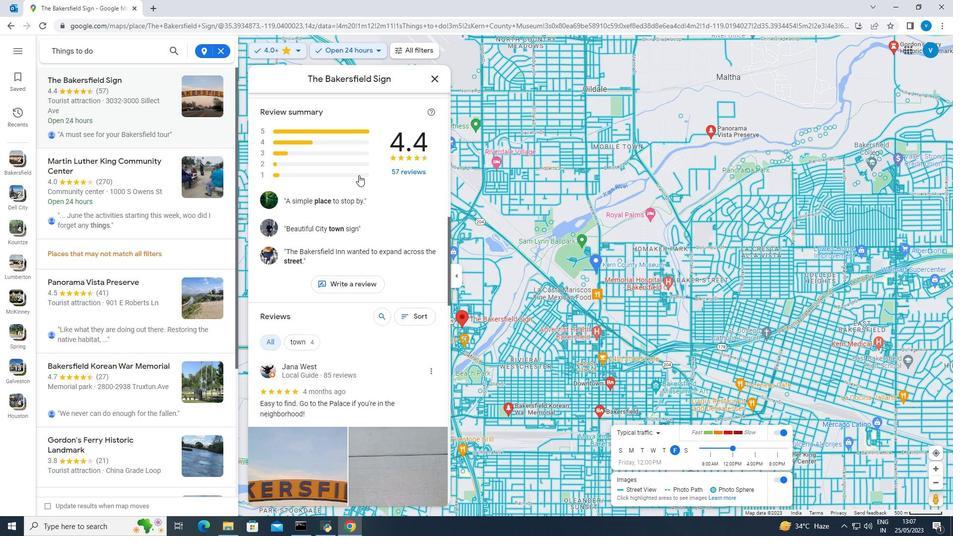 
Action: Mouse pressed left at (221, 51)
Screenshot: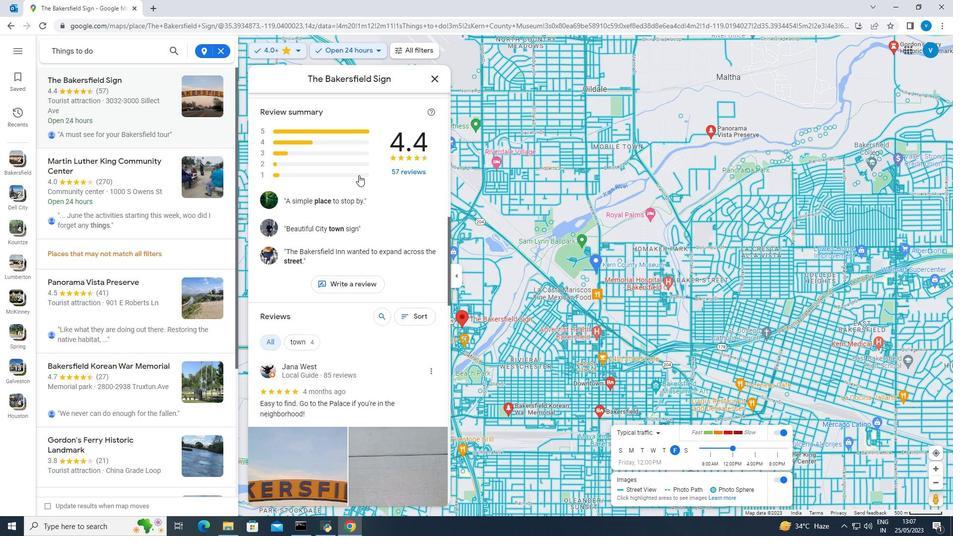 
Action: Mouse moved to (109, 96)
Screenshot: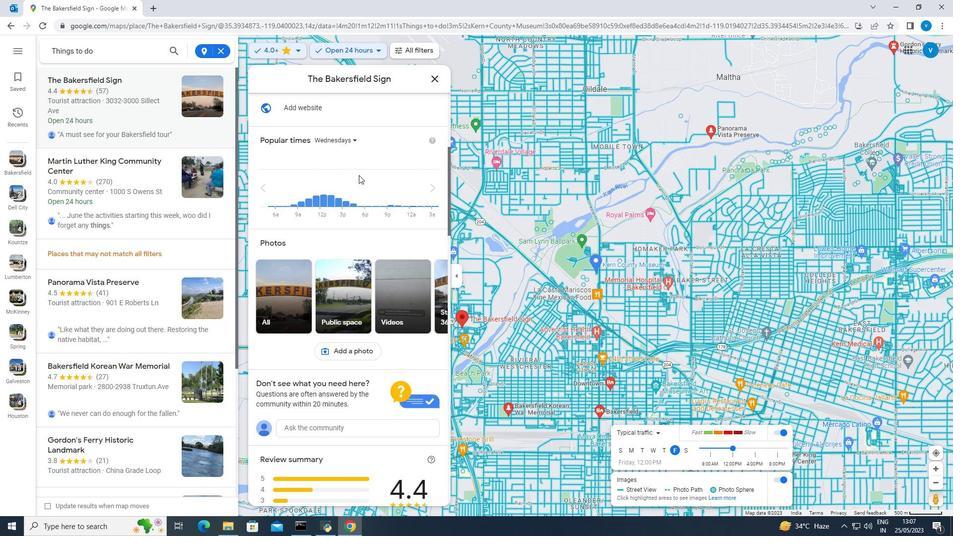
Action: Mouse pressed left at (109, 96)
Screenshot: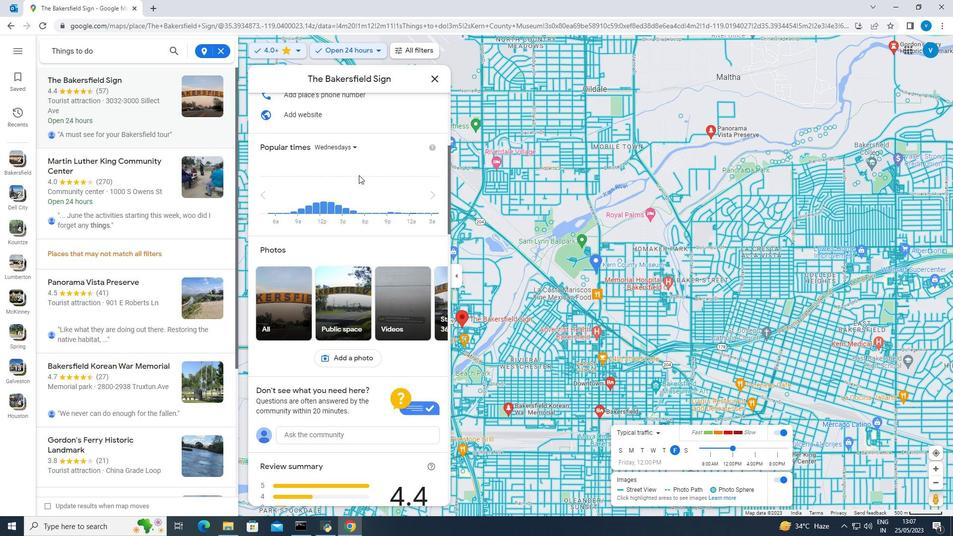 
Action: Mouse moved to (552, 298)
Screenshot: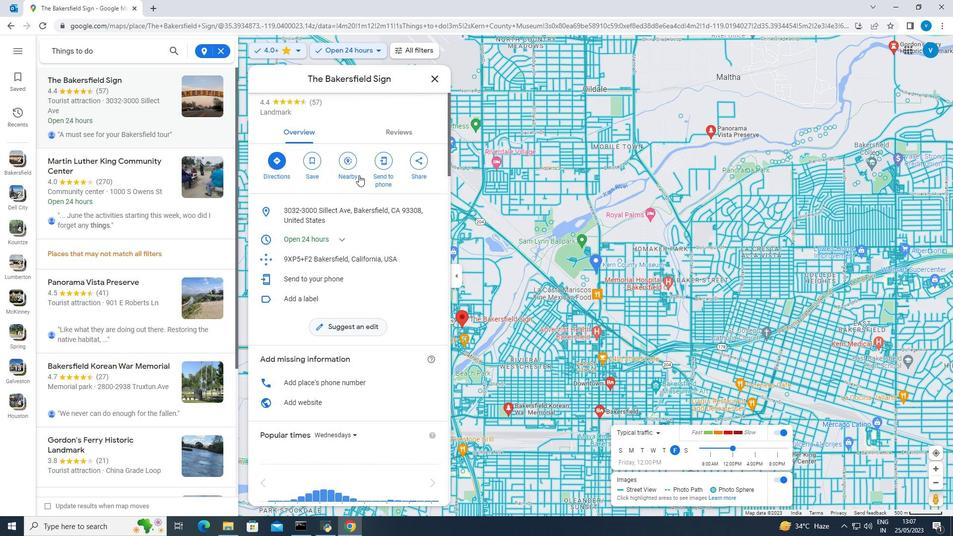 
Action: Mouse scrolled (552, 299) with delta (0, 0)
Screenshot: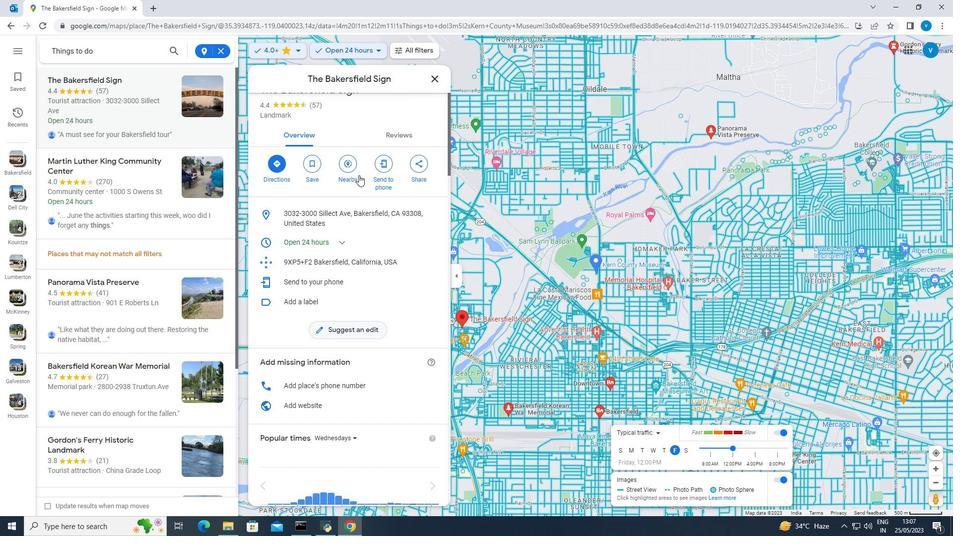 
Action: Mouse scrolled (552, 299) with delta (0, 0)
Screenshot: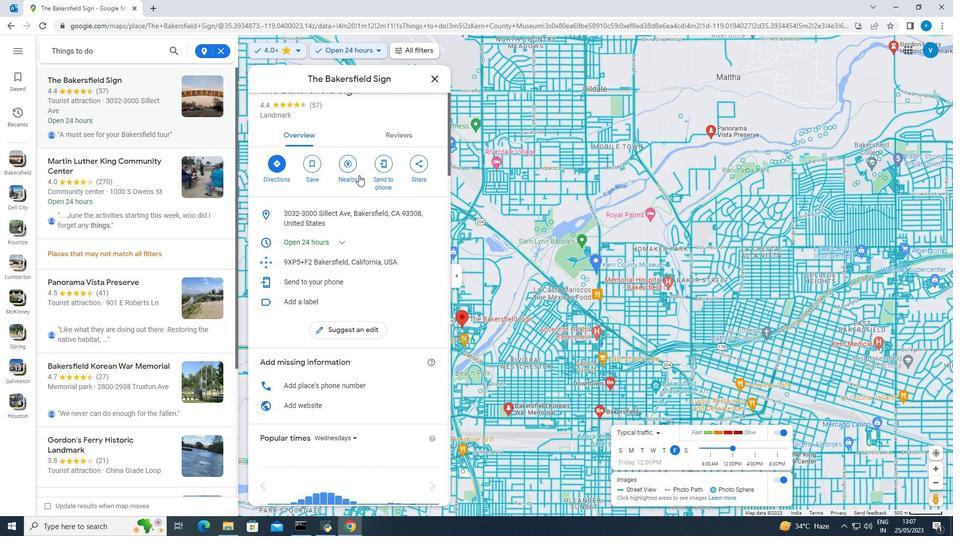 
Action: Mouse scrolled (552, 299) with delta (0, 0)
Screenshot: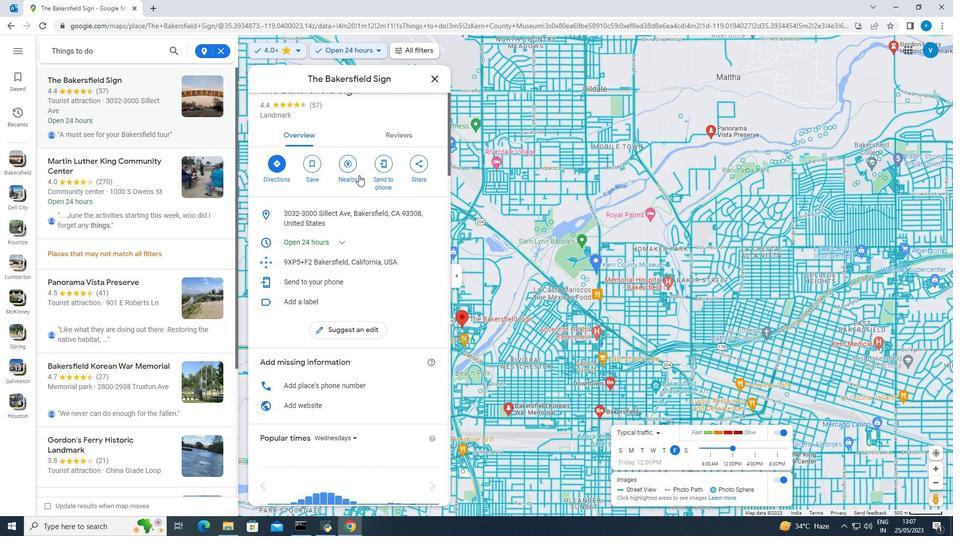 
Action: Mouse scrolled (552, 299) with delta (0, 0)
Screenshot: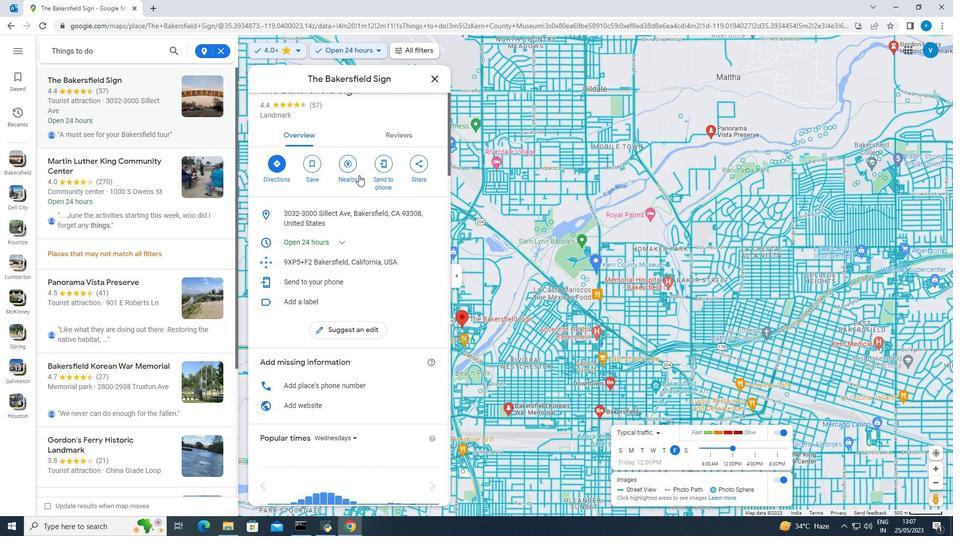 
Action: Mouse scrolled (552, 299) with delta (0, 0)
Screenshot: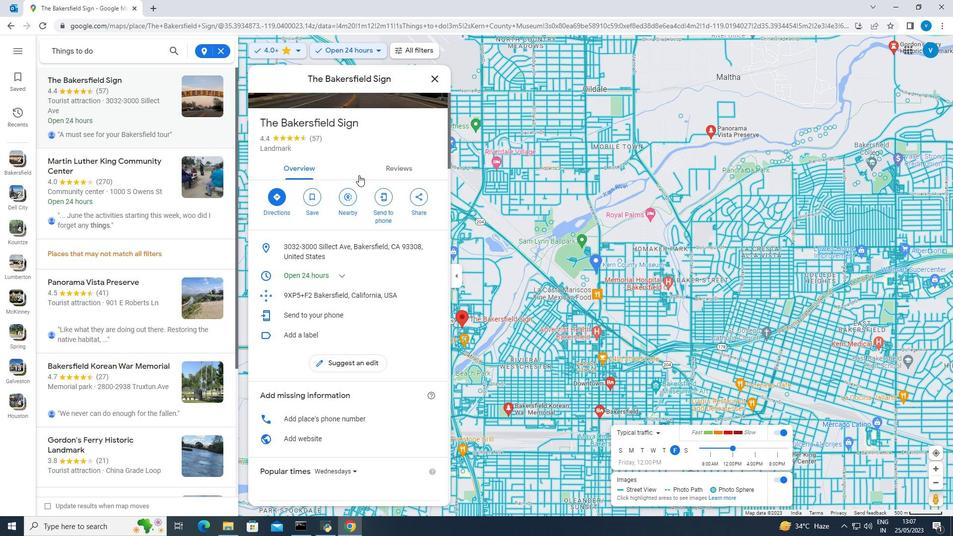 
Action: Mouse scrolled (552, 299) with delta (0, 0)
Screenshot: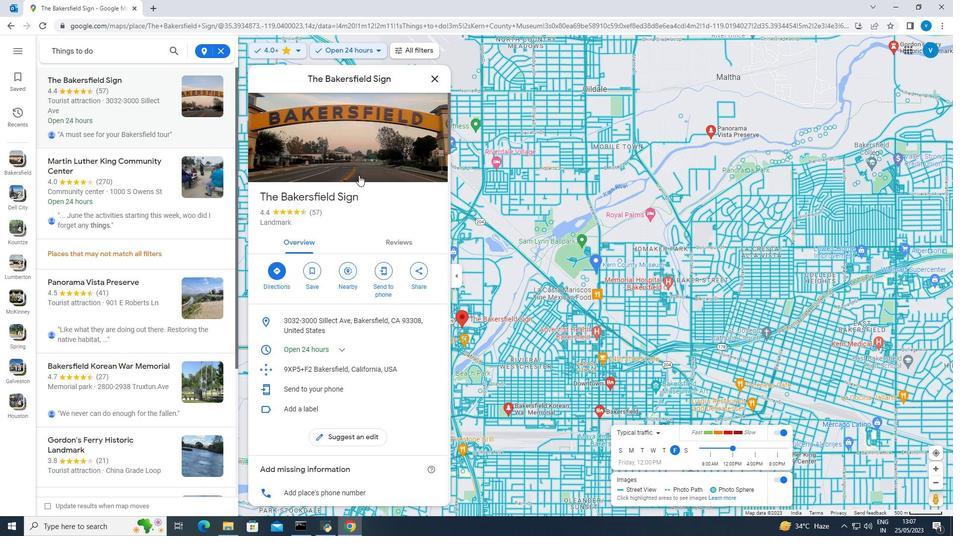 
Action: Mouse moved to (936, 502)
Screenshot: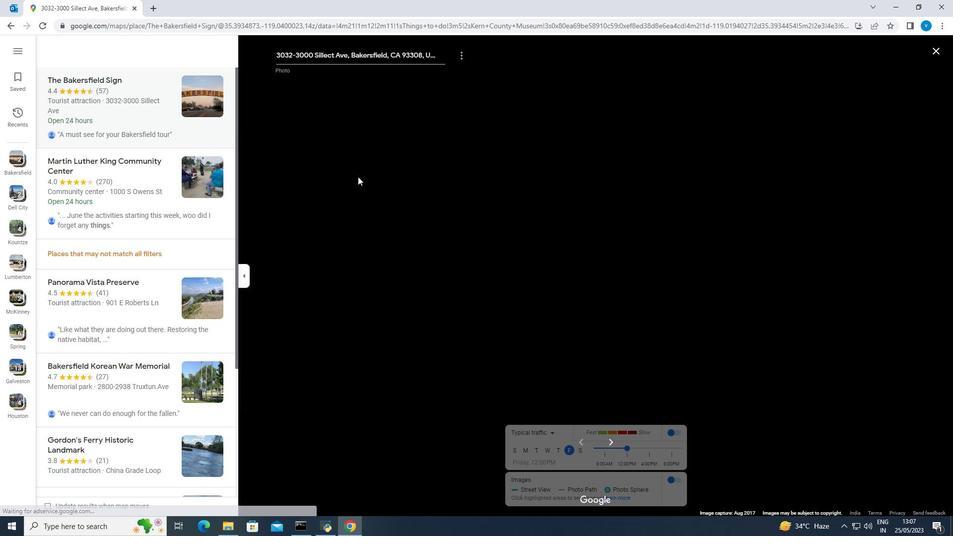 
Action: Mouse pressed left at (936, 502)
Screenshot: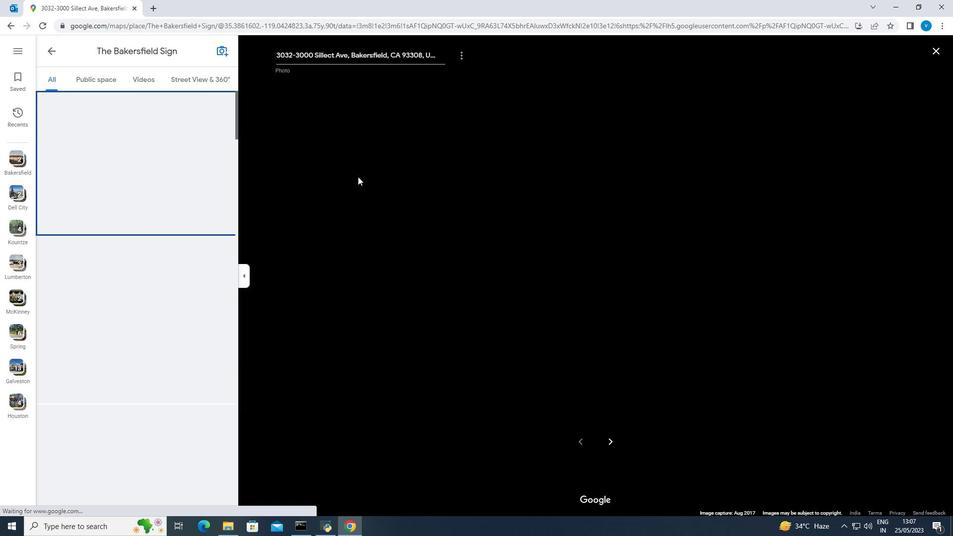 
Action: Mouse moved to (502, 343)
Screenshot: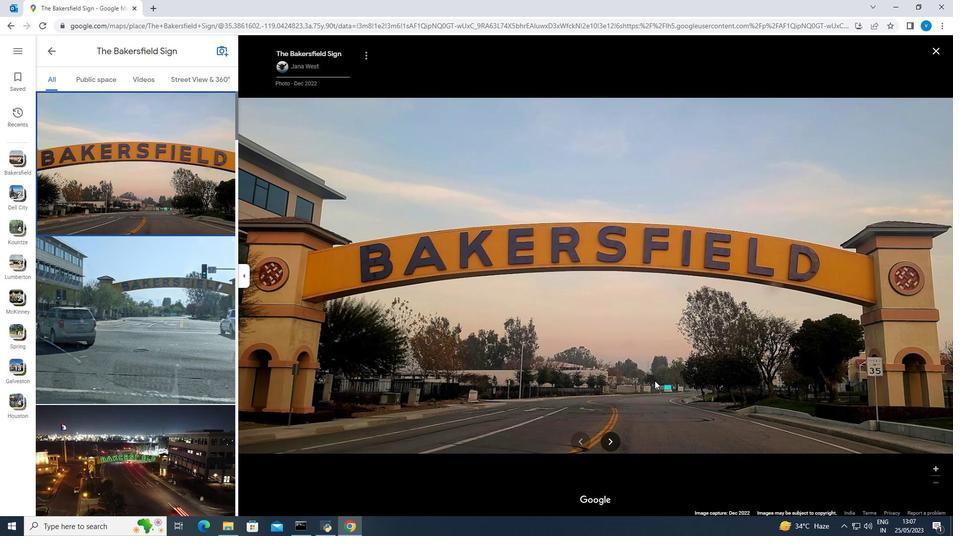 
Action: Mouse scrolled (502, 344) with delta (0, 0)
Screenshot: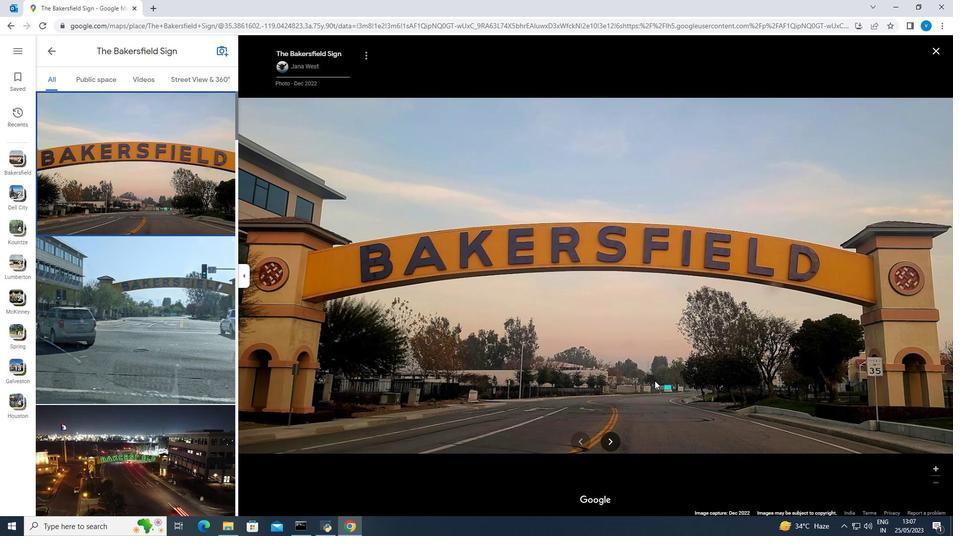 
Action: Mouse moved to (498, 336)
Screenshot: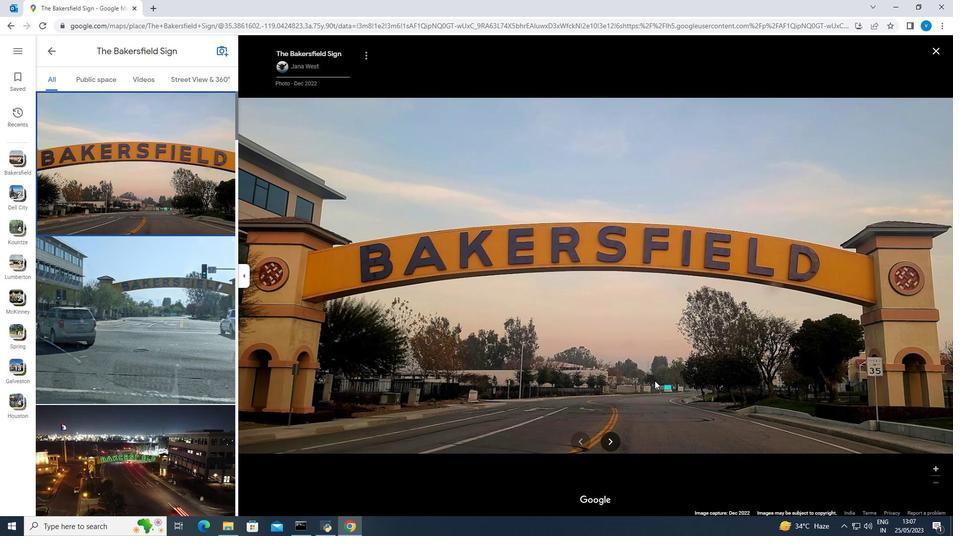 
Action: Mouse scrolled (498, 336) with delta (0, 0)
Screenshot: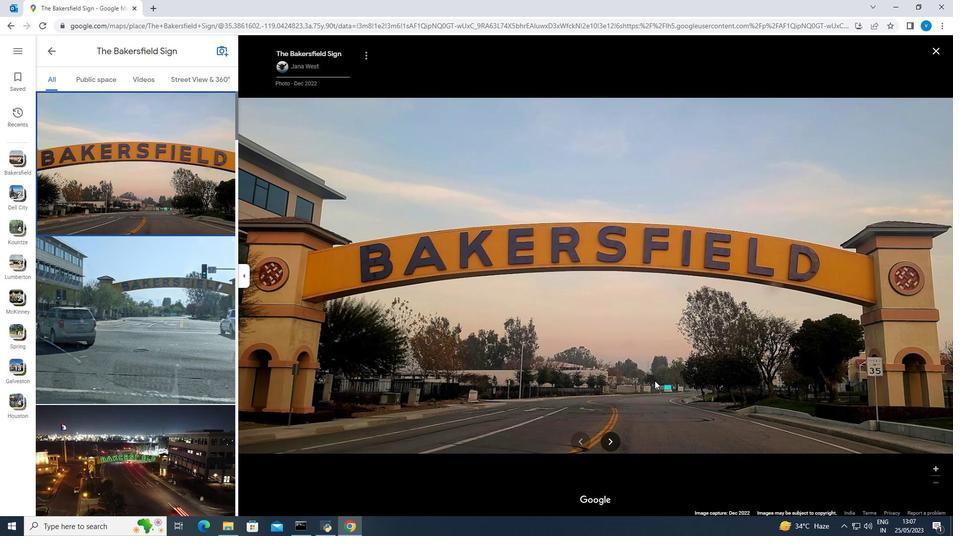 
Action: Mouse moved to (498, 335)
Screenshot: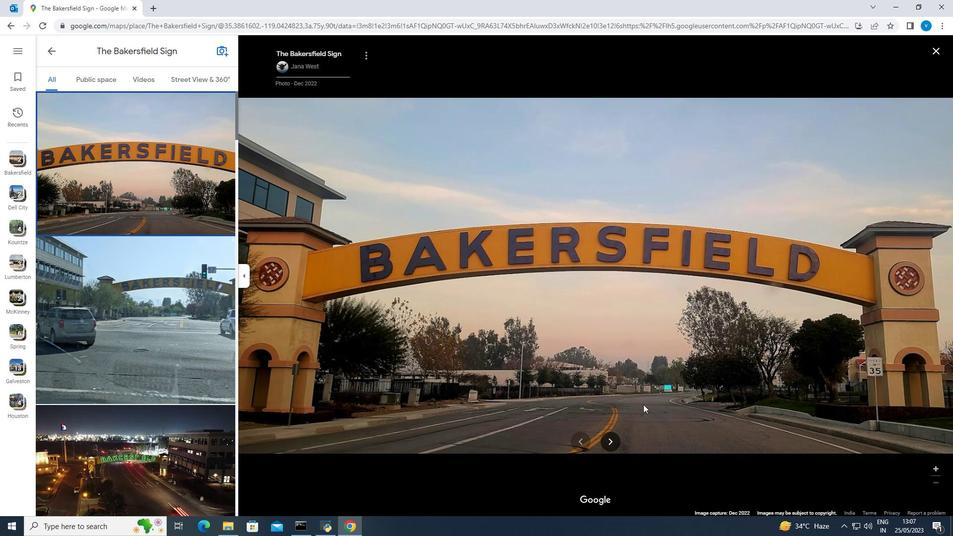 
Action: Mouse scrolled (498, 335) with delta (0, 0)
Screenshot: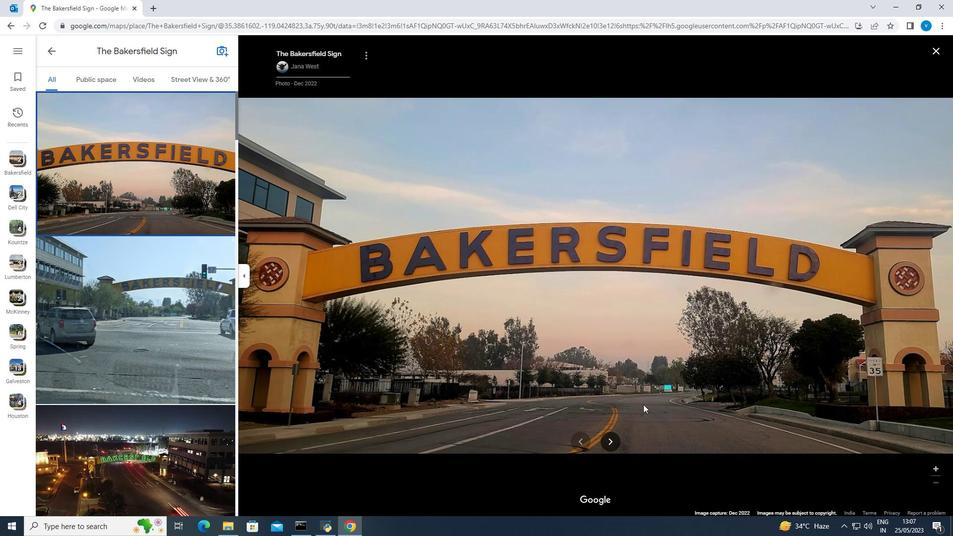 
Action: Mouse moved to (498, 334)
Screenshot: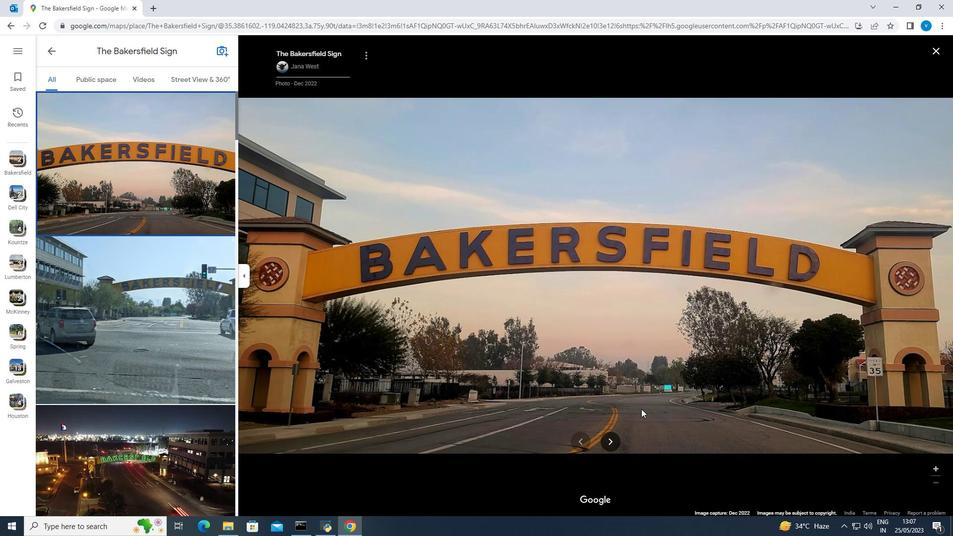 
Action: Mouse scrolled (498, 334) with delta (0, 0)
Screenshot: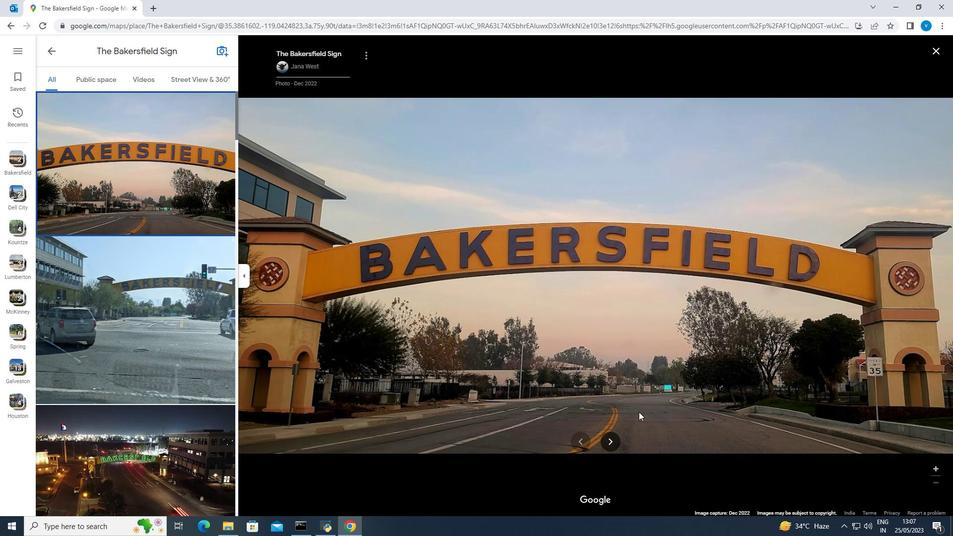 
Action: Mouse moved to (503, 335)
Screenshot: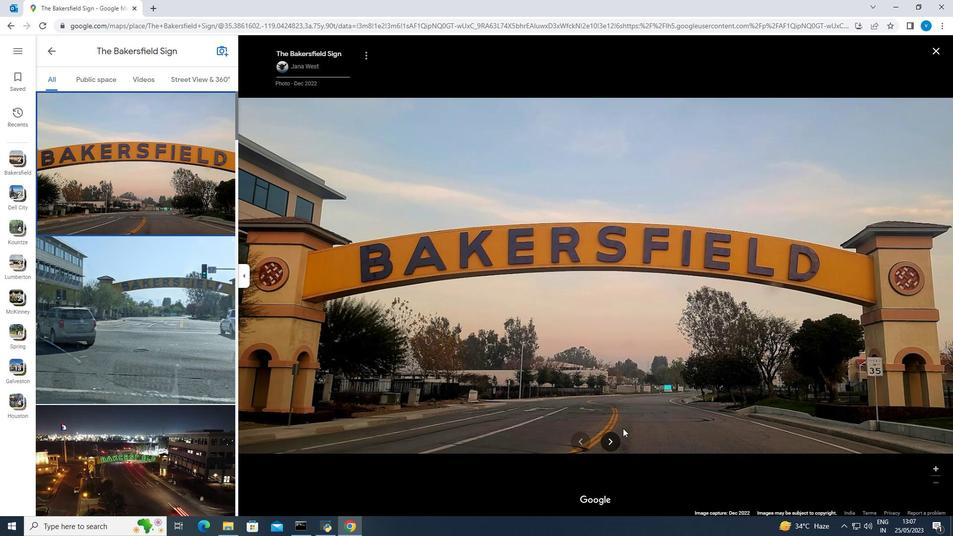 
Action: Mouse scrolled (502, 335) with delta (0, 0)
Screenshot: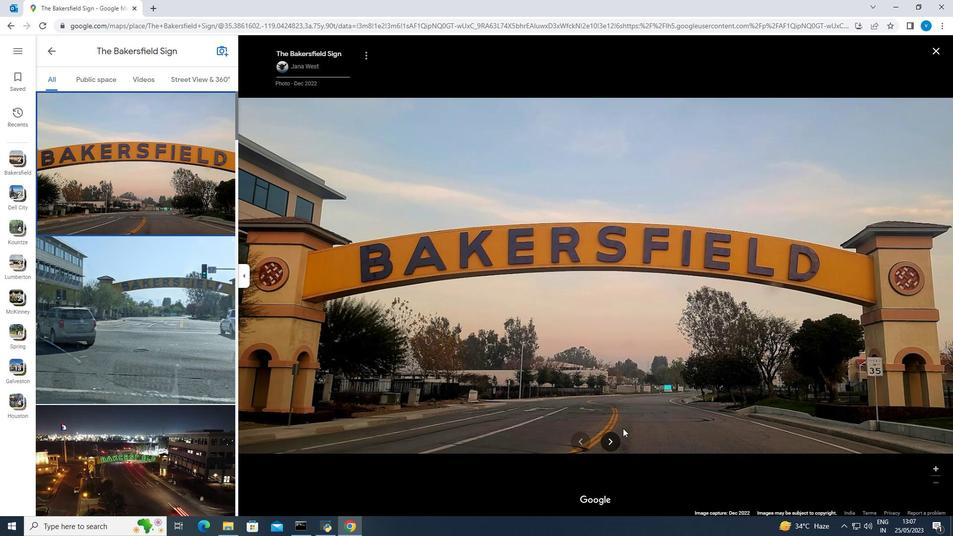 
Action: Mouse moved to (505, 335)
Screenshot: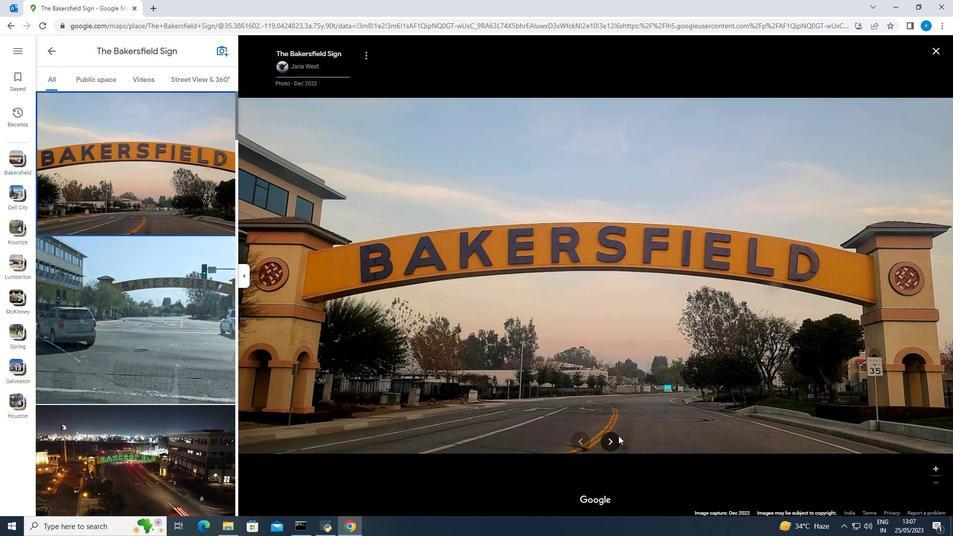 
Action: Mouse scrolled (505, 336) with delta (0, 0)
Screenshot: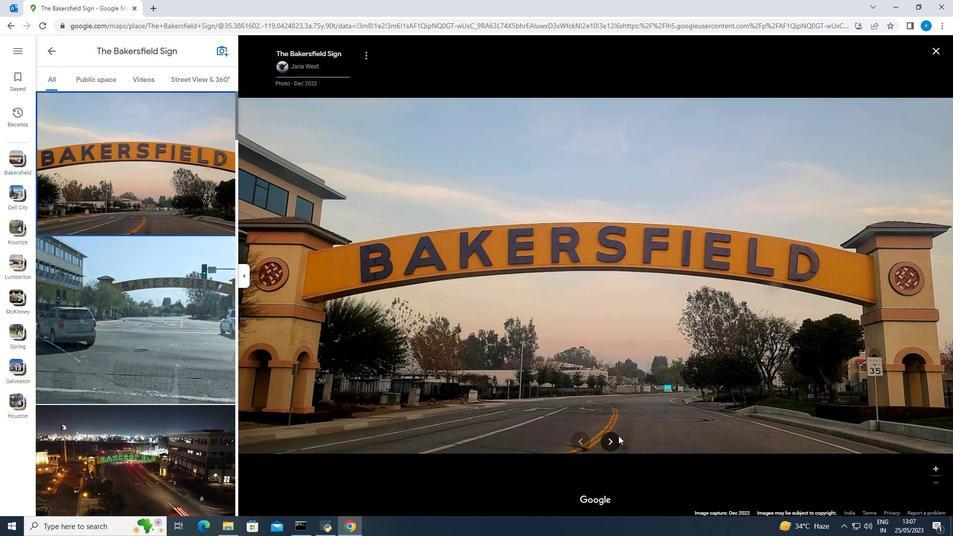 
Action: Mouse moved to (499, 272)
Screenshot: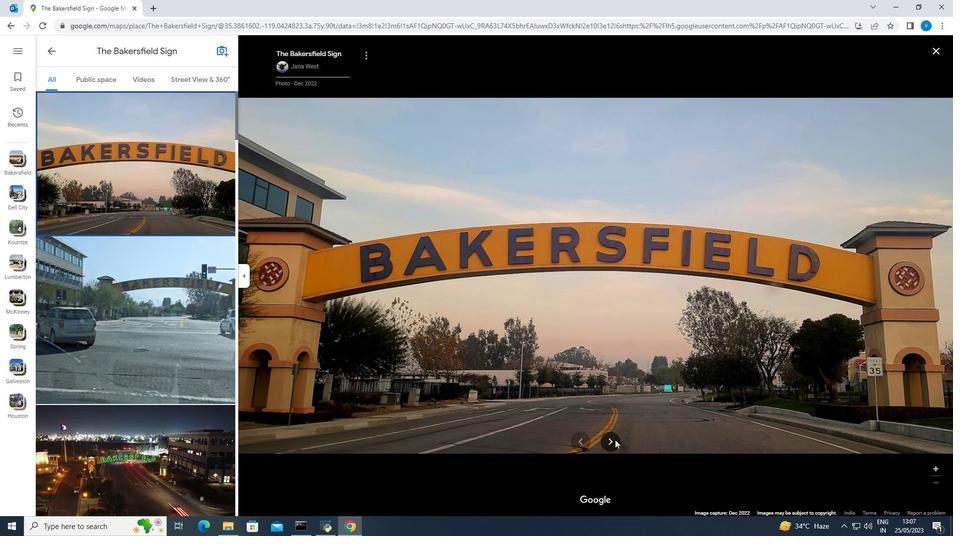
Action: Mouse scrolled (499, 283) with delta (0, 0)
Screenshot: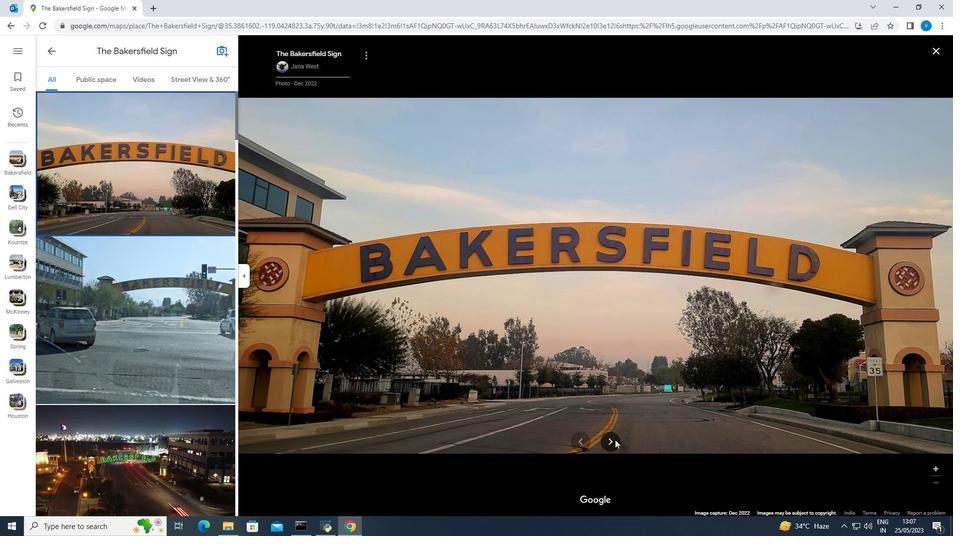 
Action: Mouse moved to (499, 268)
Screenshot: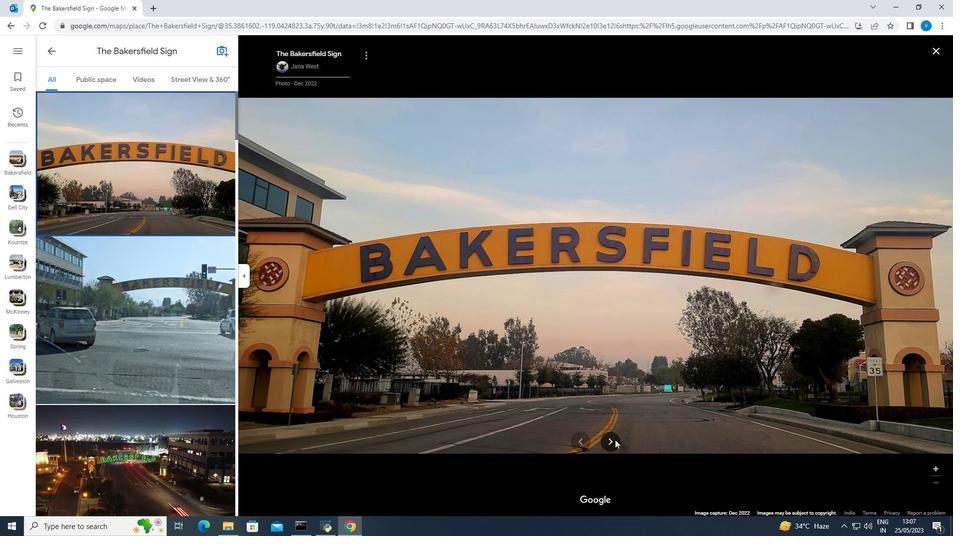 
Action: Mouse scrolled (499, 272) with delta (0, 0)
Screenshot: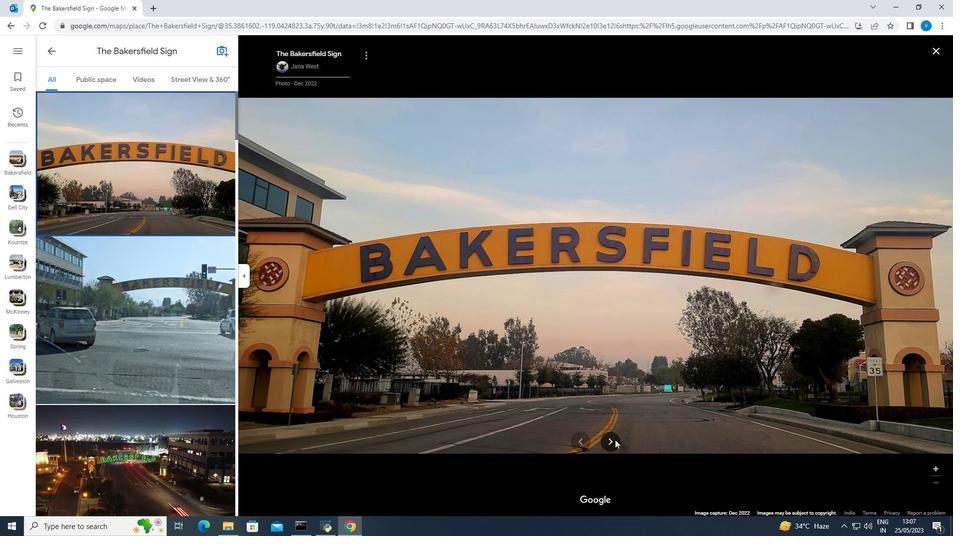 
Action: Mouse moved to (499, 266)
Screenshot: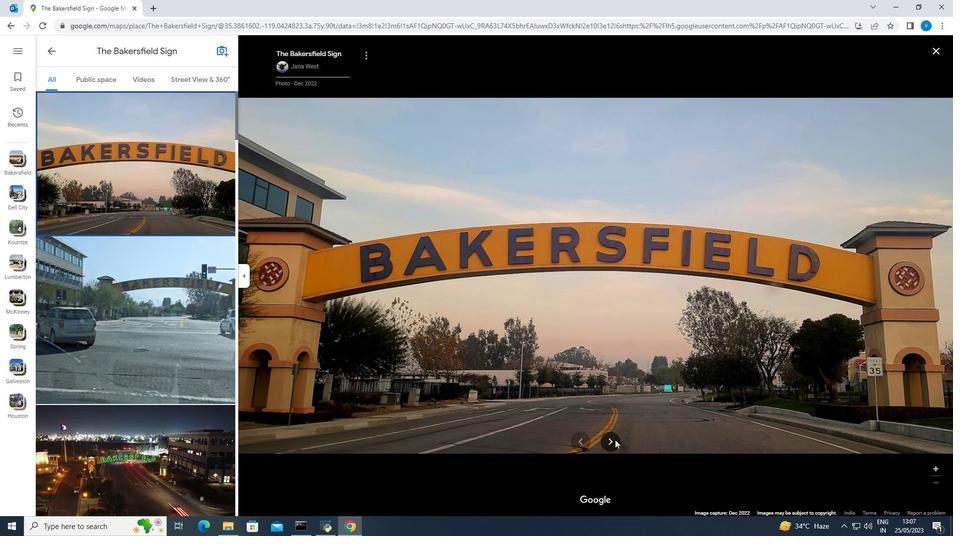 
Action: Mouse scrolled (499, 267) with delta (0, 0)
Screenshot: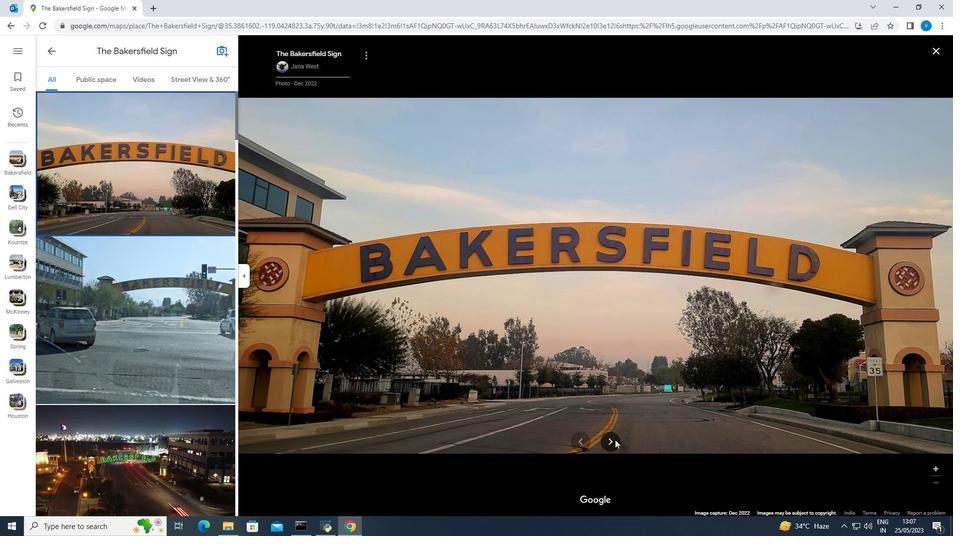 
Action: Mouse moved to (500, 265)
Screenshot: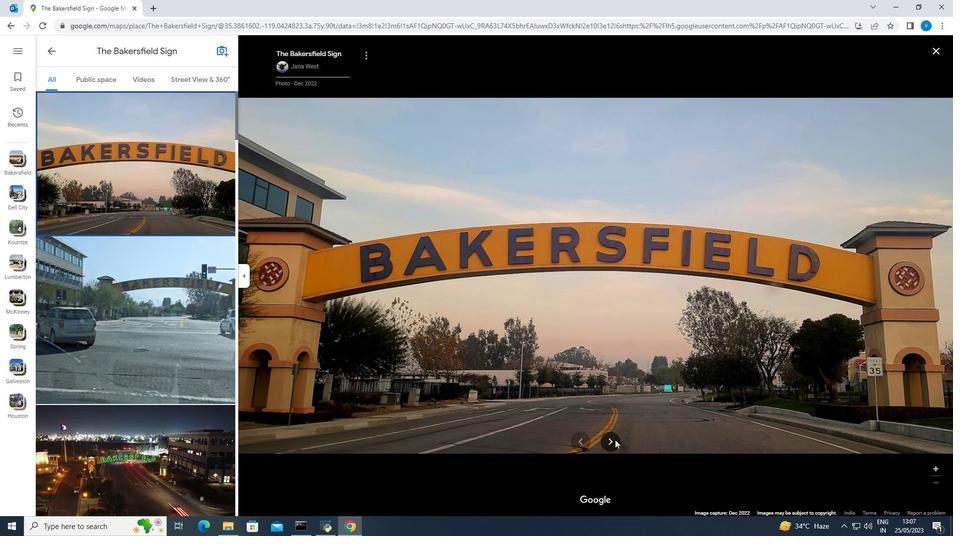
Action: Mouse scrolled (500, 265) with delta (0, 0)
Screenshot: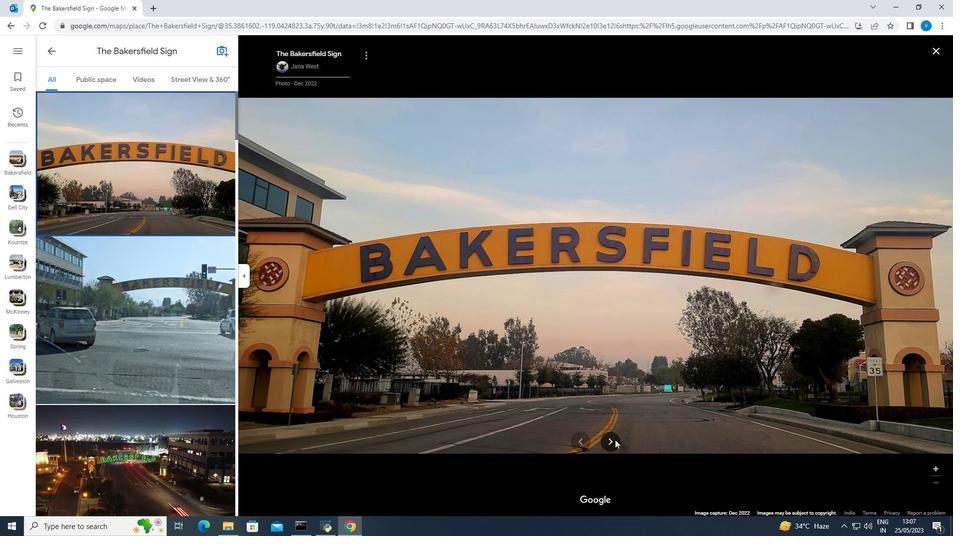
Action: Mouse moved to (501, 261)
Screenshot: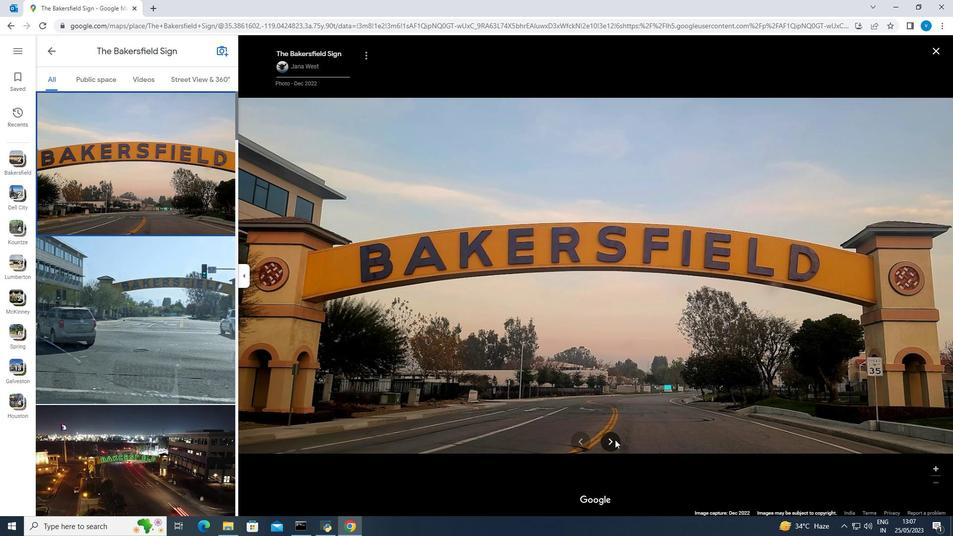
Action: Mouse scrolled (501, 262) with delta (0, 0)
Screenshot: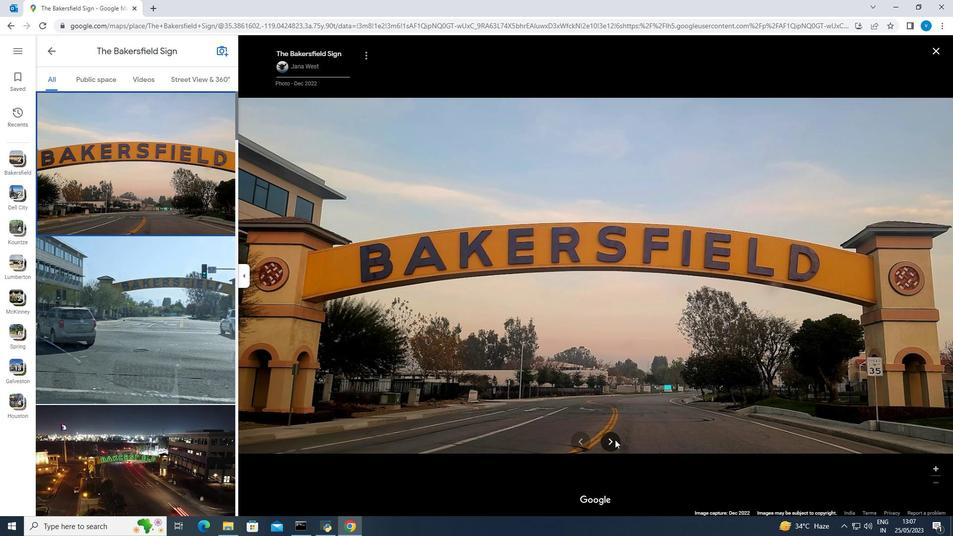 
Action: Mouse moved to (501, 255)
Screenshot: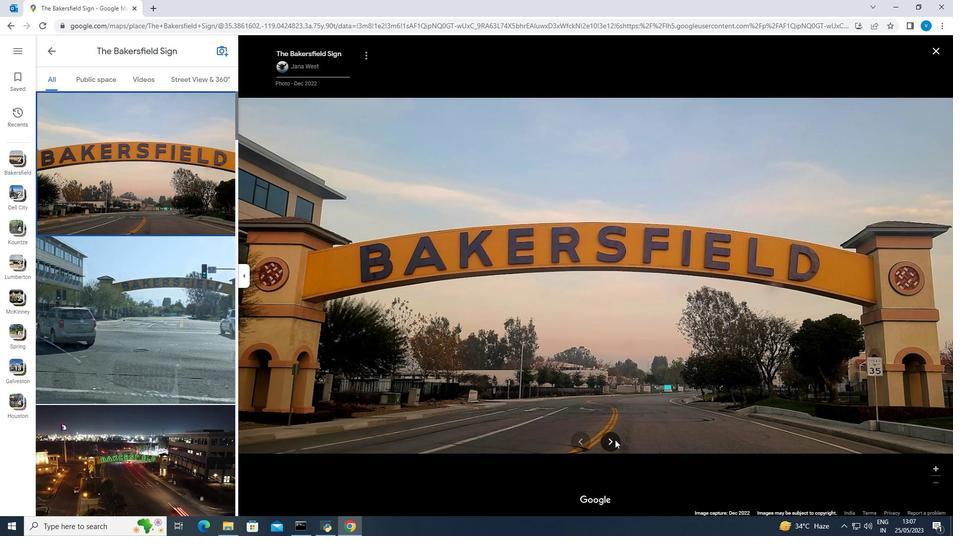 
Action: Mouse scrolled (501, 256) with delta (0, 0)
Screenshot: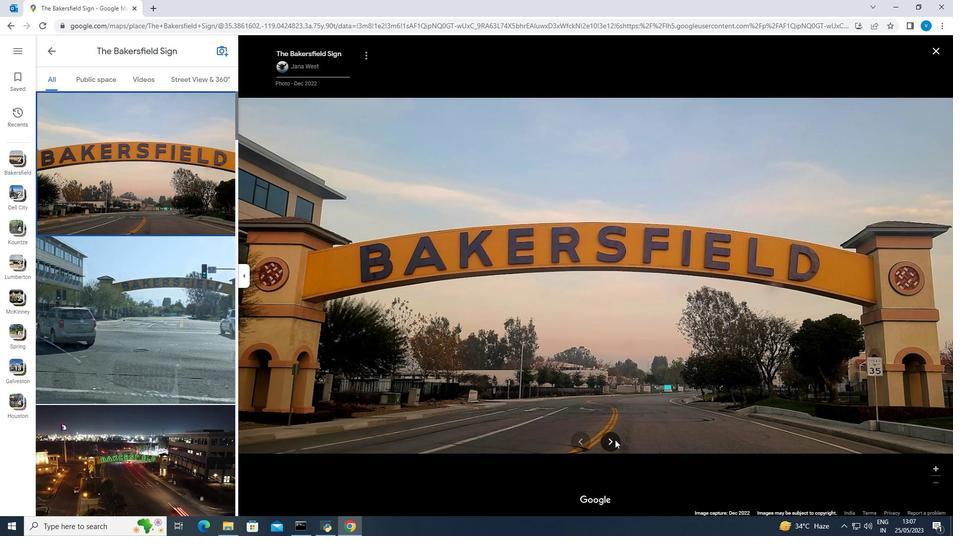
Action: Mouse moved to (510, 108)
Screenshot: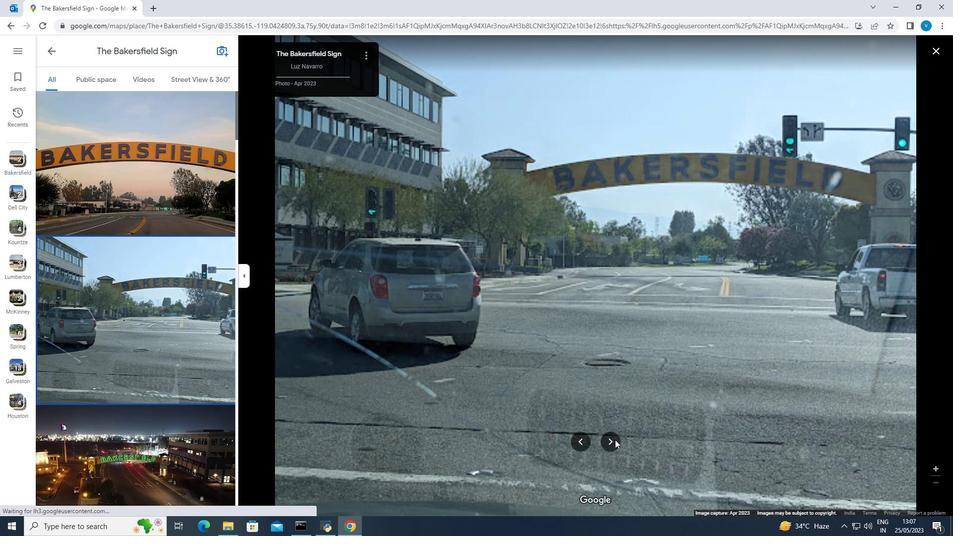 
Action: Mouse pressed left at (509, 108)
Screenshot: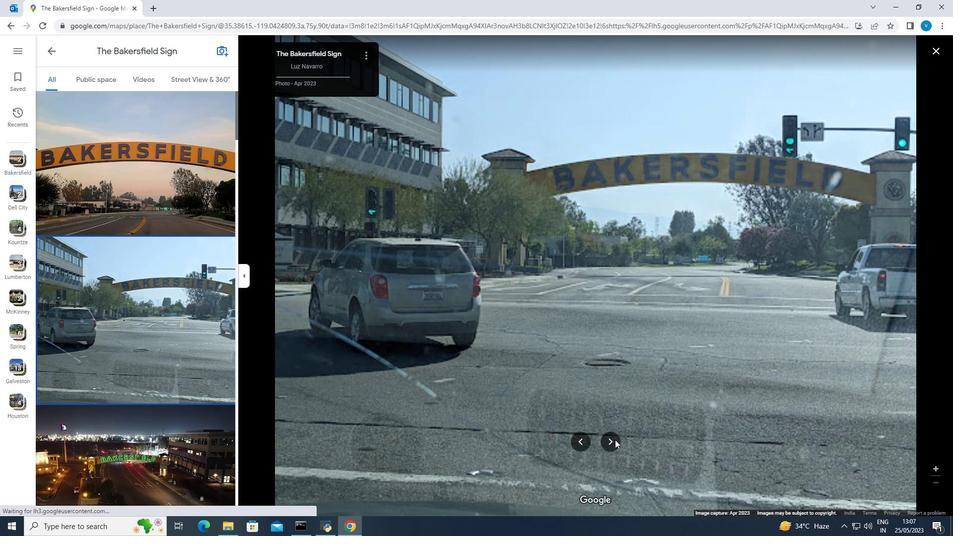 
Action: Mouse moved to (603, 221)
Screenshot: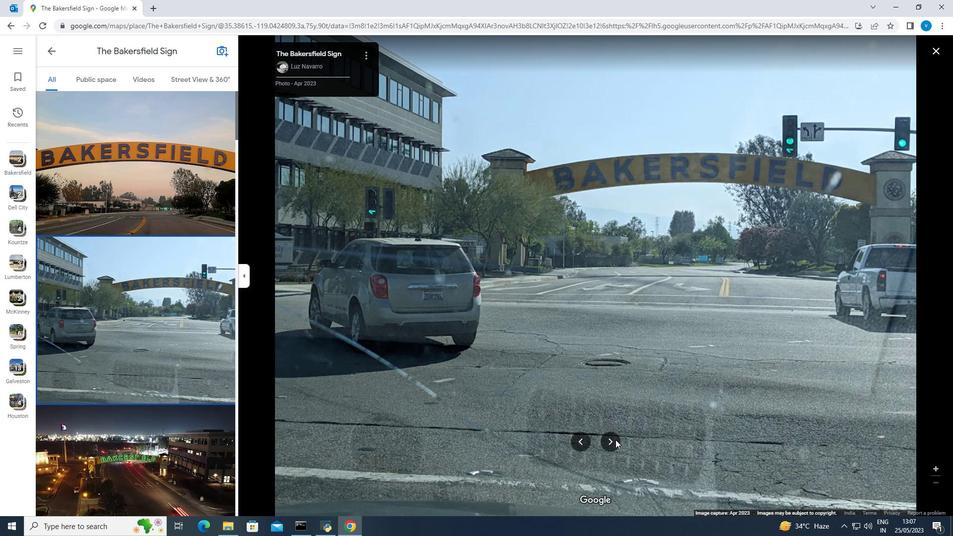 
Action: Mouse scrolled (603, 221) with delta (0, 0)
Screenshot: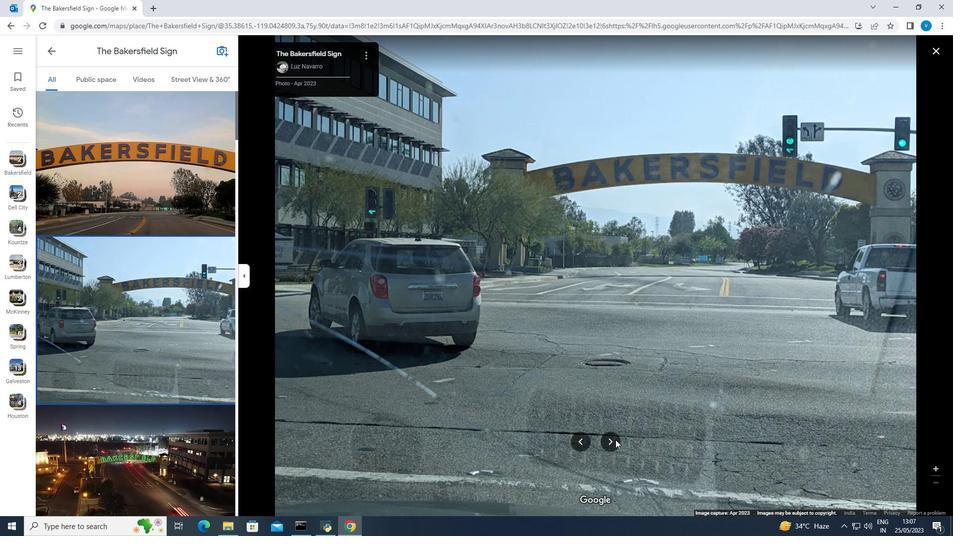 
Action: Mouse scrolled (603, 221) with delta (0, 0)
Screenshot: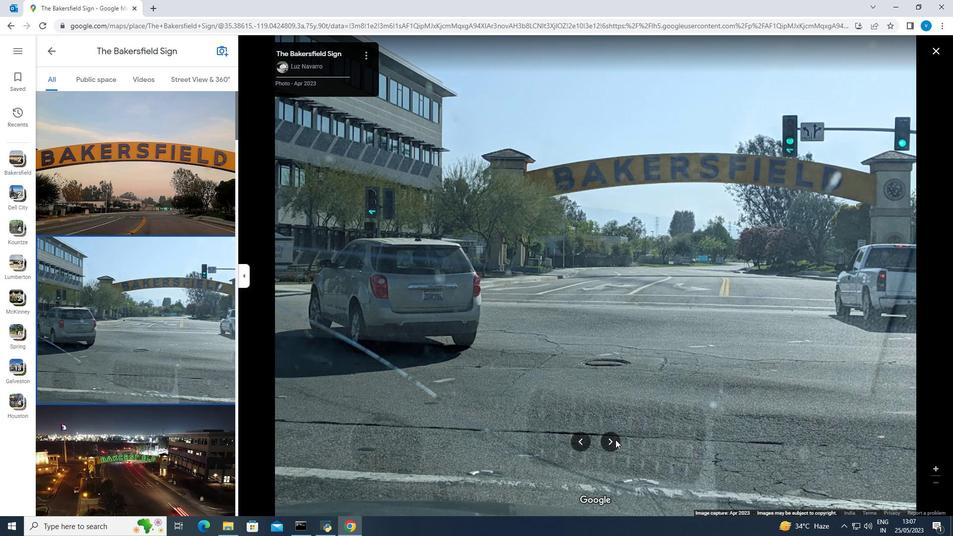 
Action: Mouse scrolled (603, 221) with delta (0, 0)
Screenshot: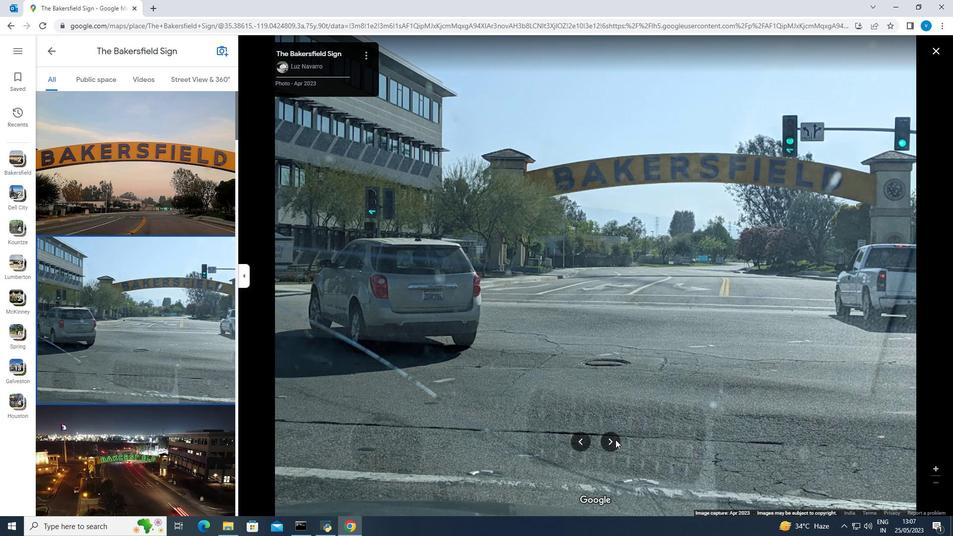 
Action: Mouse moved to (603, 222)
Screenshot: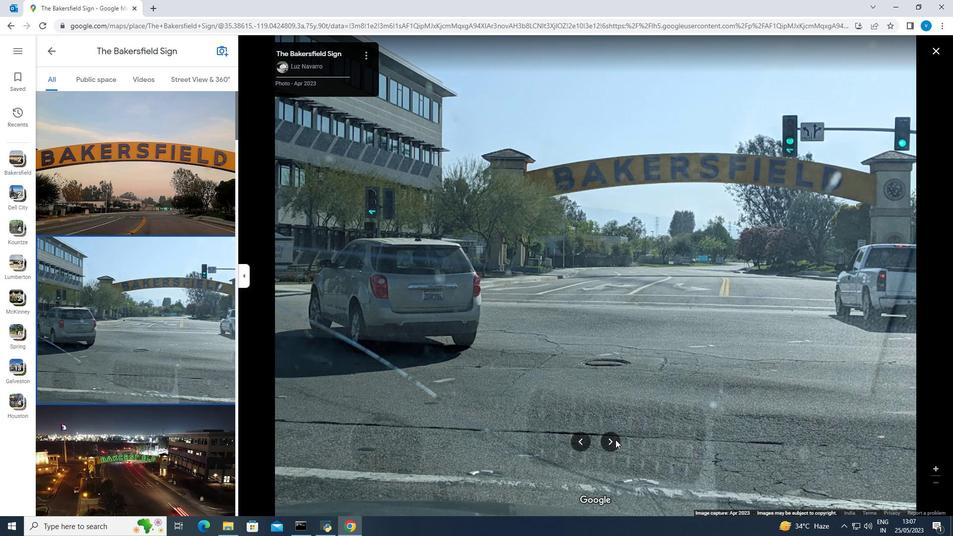 
Action: Mouse scrolled (603, 222) with delta (0, 0)
Screenshot: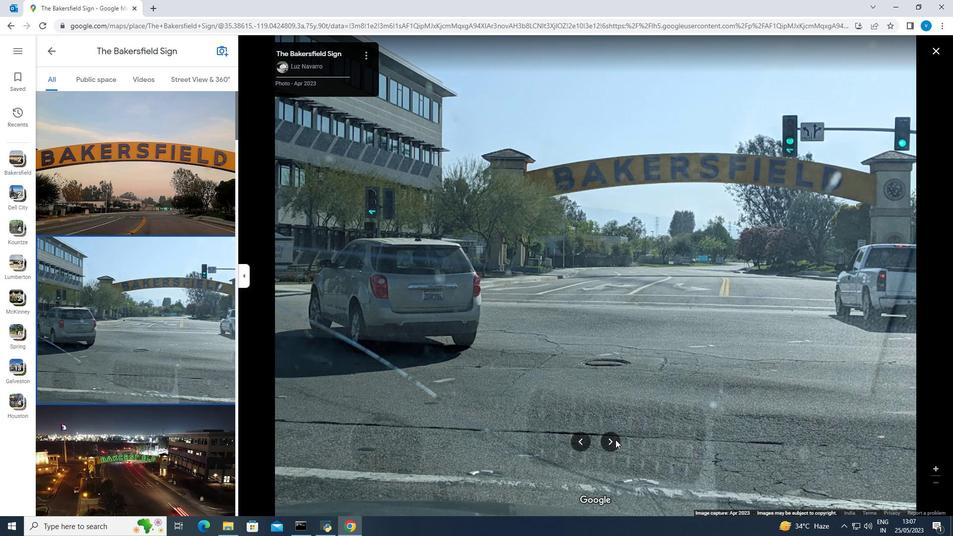 
Action: Mouse moved to (596, 236)
Screenshot: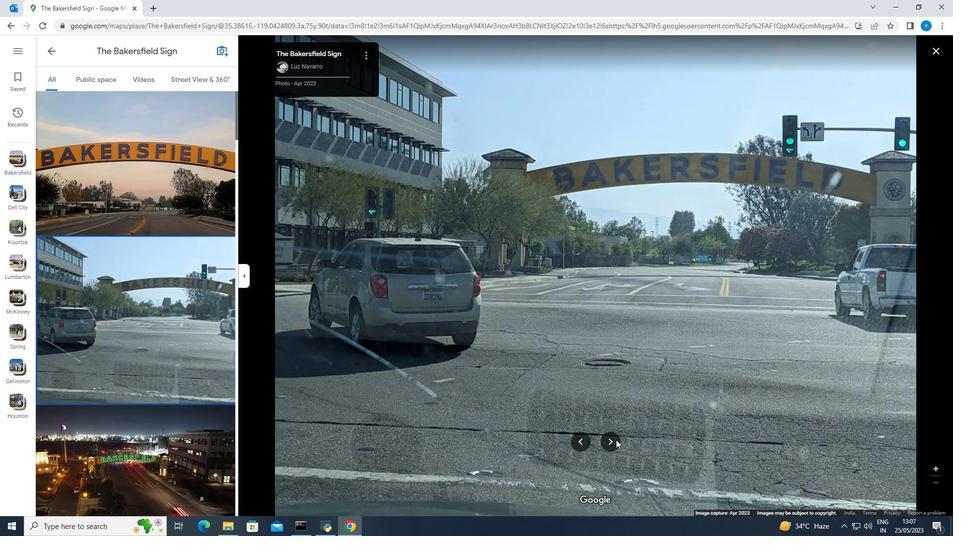
Action: Mouse scrolled (596, 236) with delta (0, 0)
Screenshot: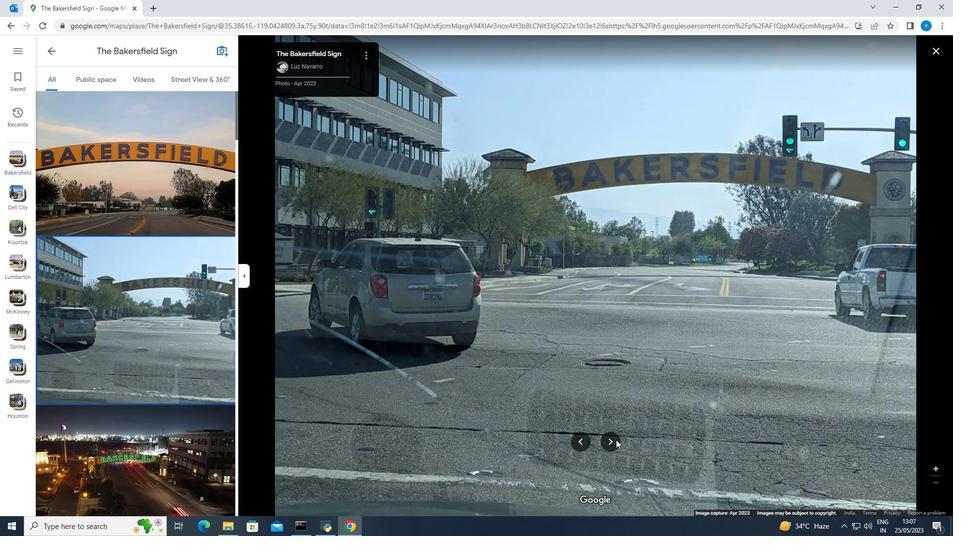 
Action: Mouse scrolled (596, 236) with delta (0, 0)
Screenshot: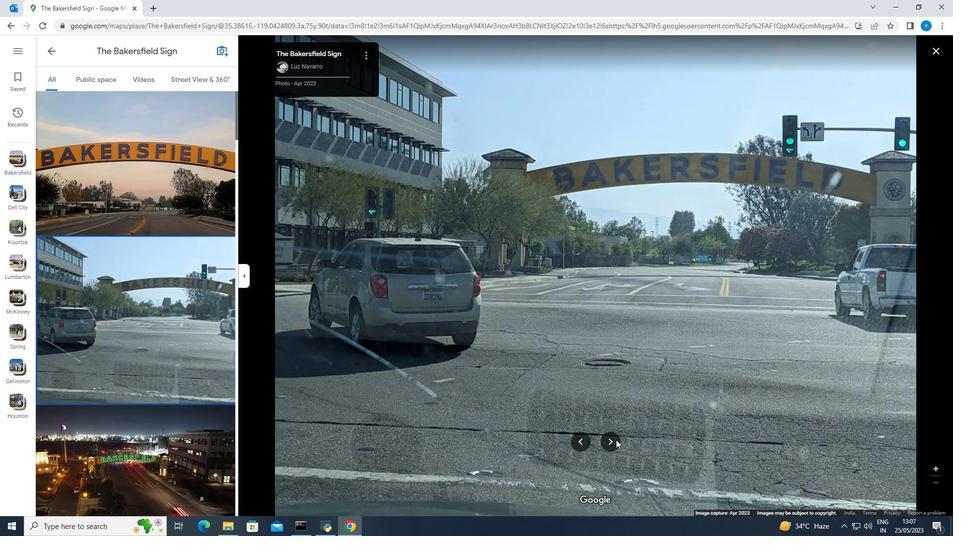 
Action: Mouse moved to (596, 236)
Screenshot: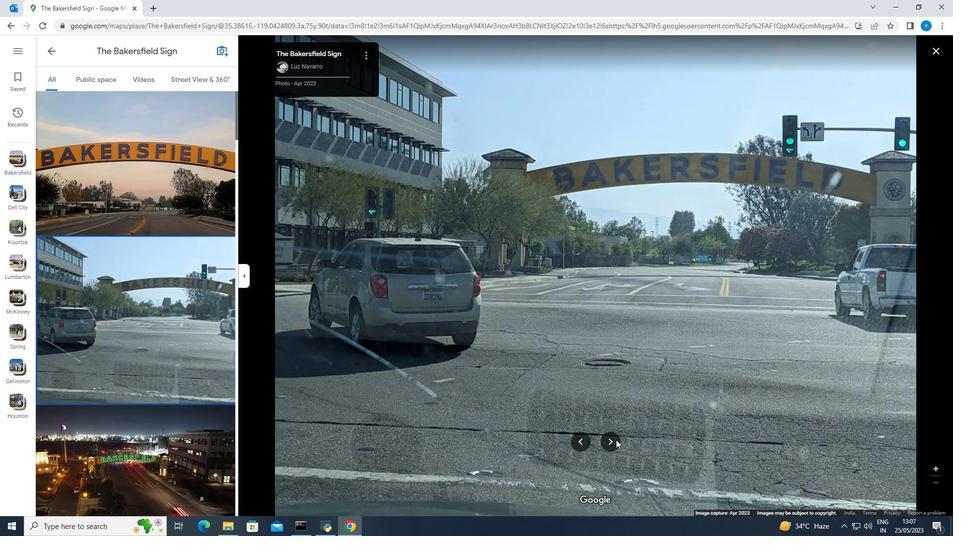 
Action: Mouse scrolled (596, 236) with delta (0, 0)
Screenshot: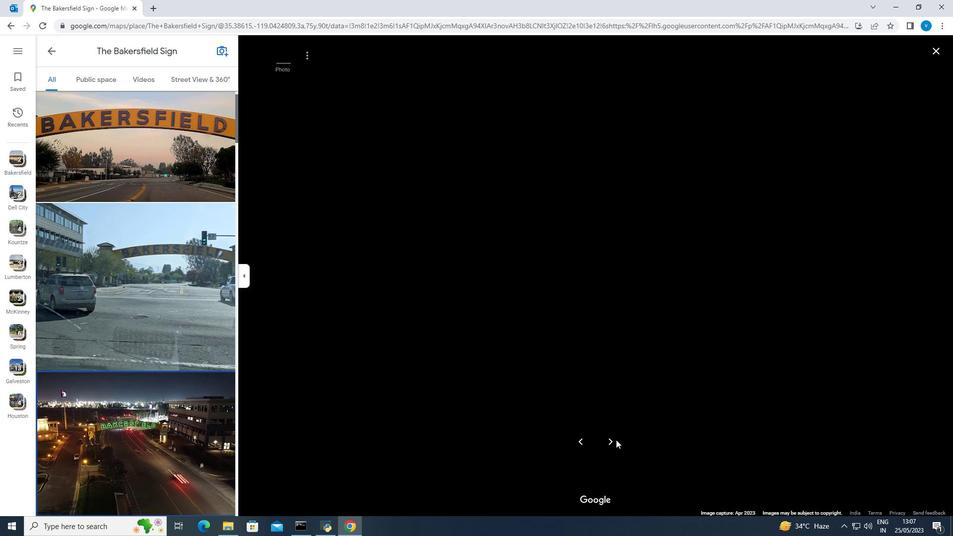 
Action: Mouse scrolled (596, 236) with delta (0, 0)
Screenshot: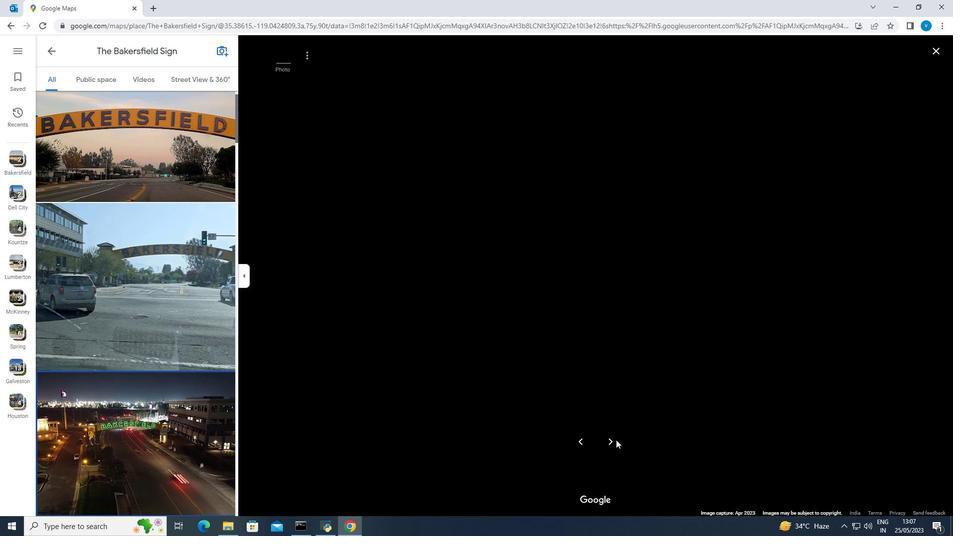 
Action: Mouse moved to (596, 237)
Screenshot: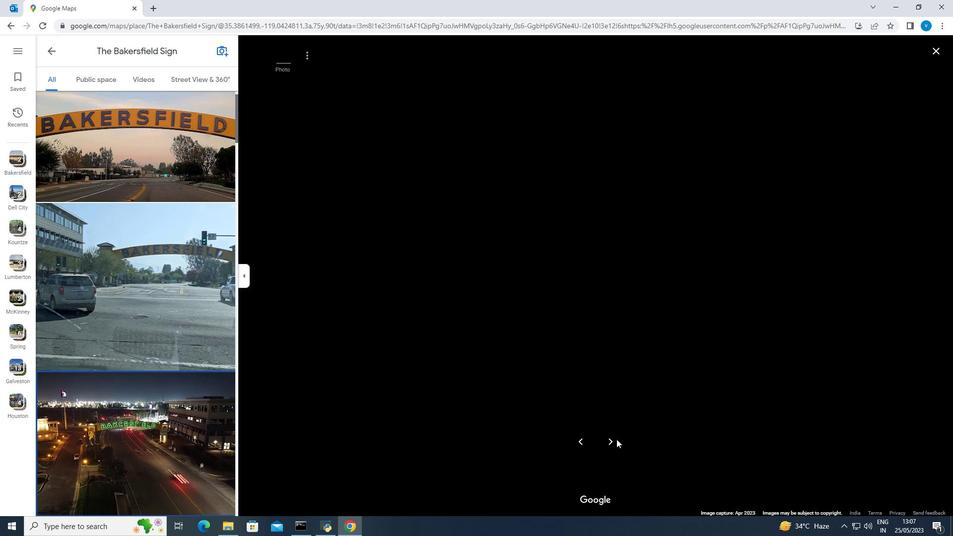 
Action: Mouse scrolled (596, 237) with delta (0, 0)
Screenshot: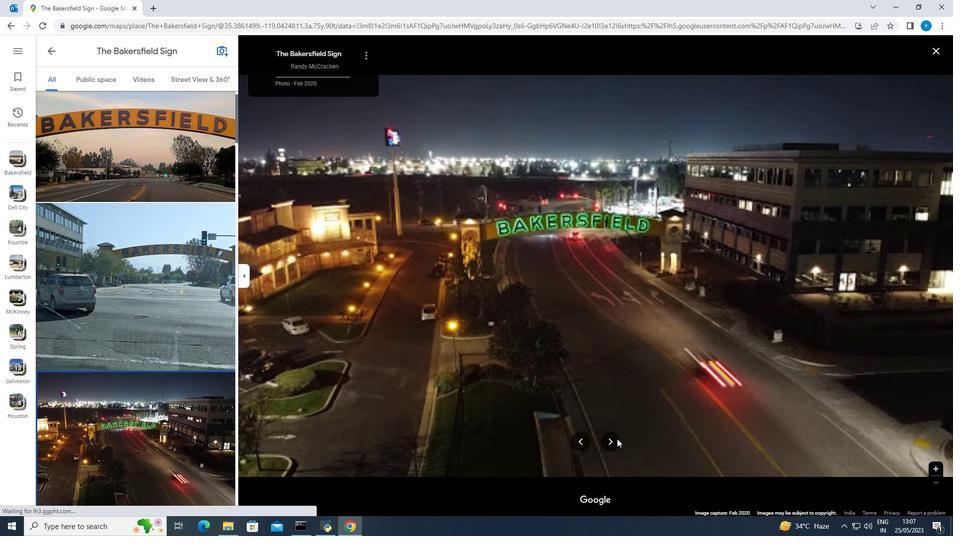 
Action: Mouse scrolled (596, 237) with delta (0, 0)
Screenshot: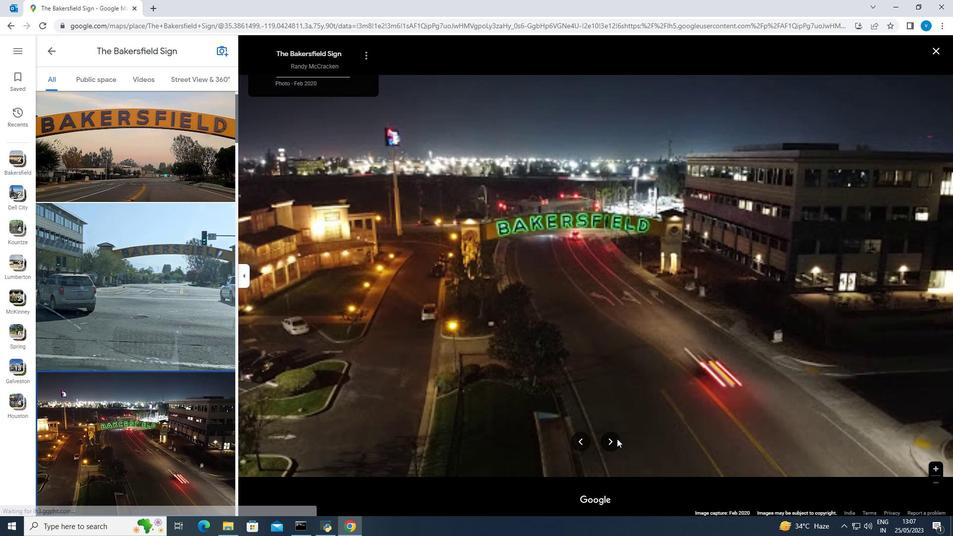 
Action: Mouse scrolled (596, 237) with delta (0, 0)
Screenshot: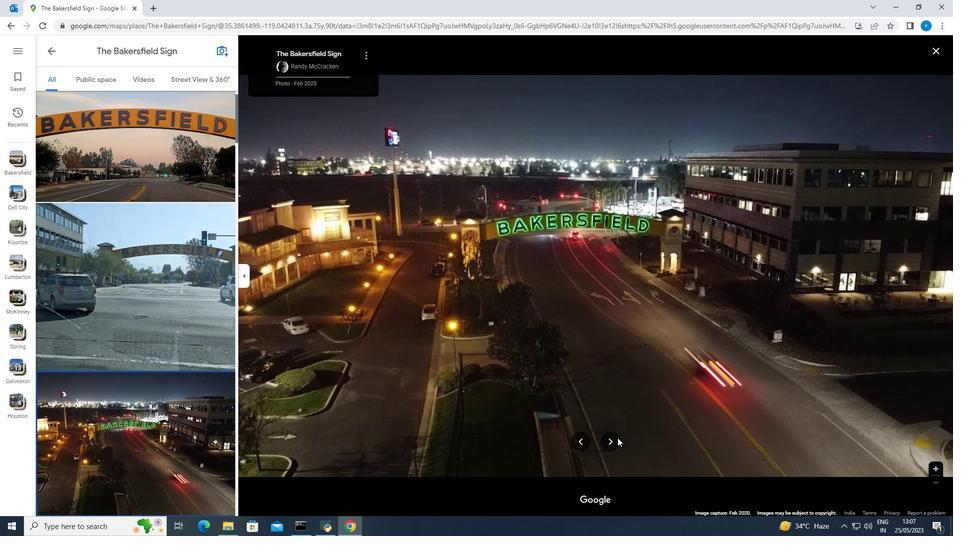
Action: Mouse scrolled (596, 237) with delta (0, 0)
Screenshot: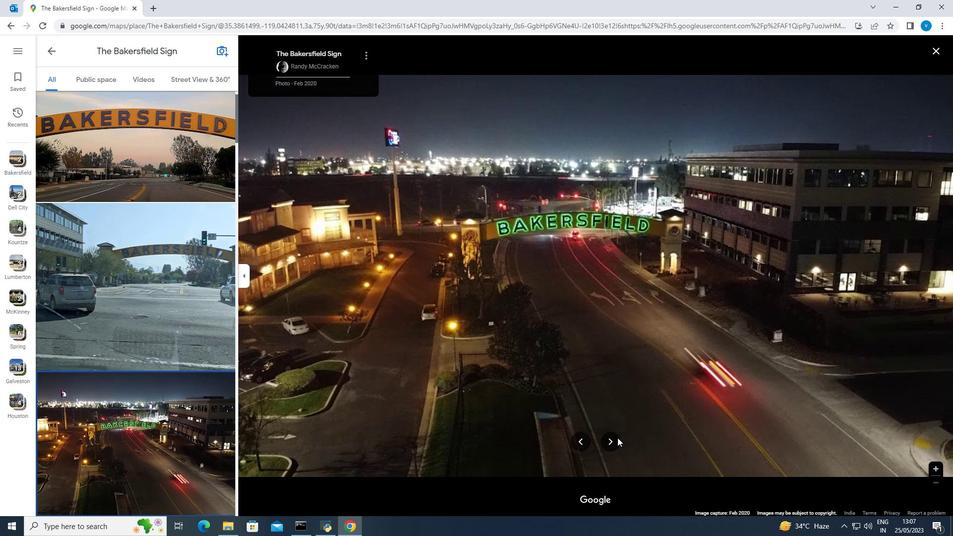 
Action: Mouse scrolled (596, 237) with delta (0, 0)
Screenshot: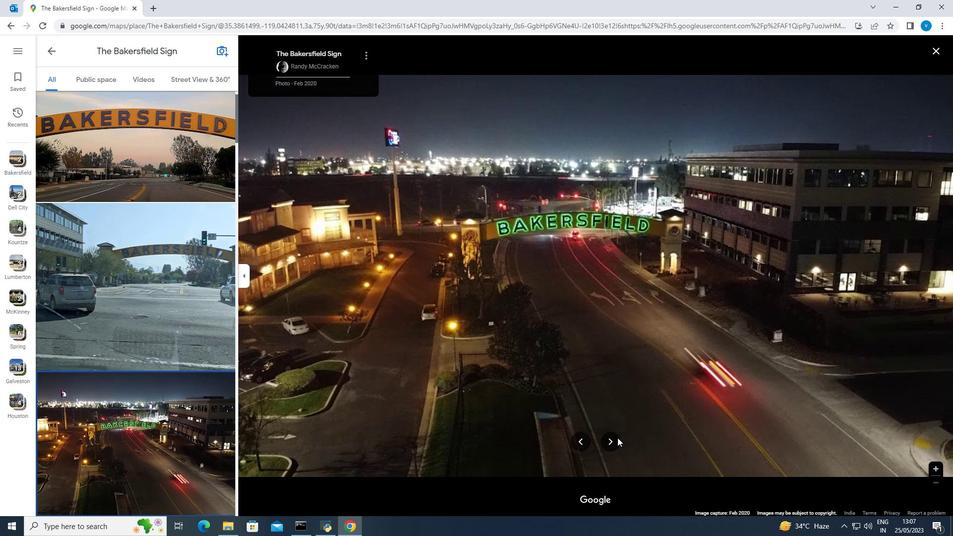 
Action: Mouse moved to (596, 237)
Screenshot: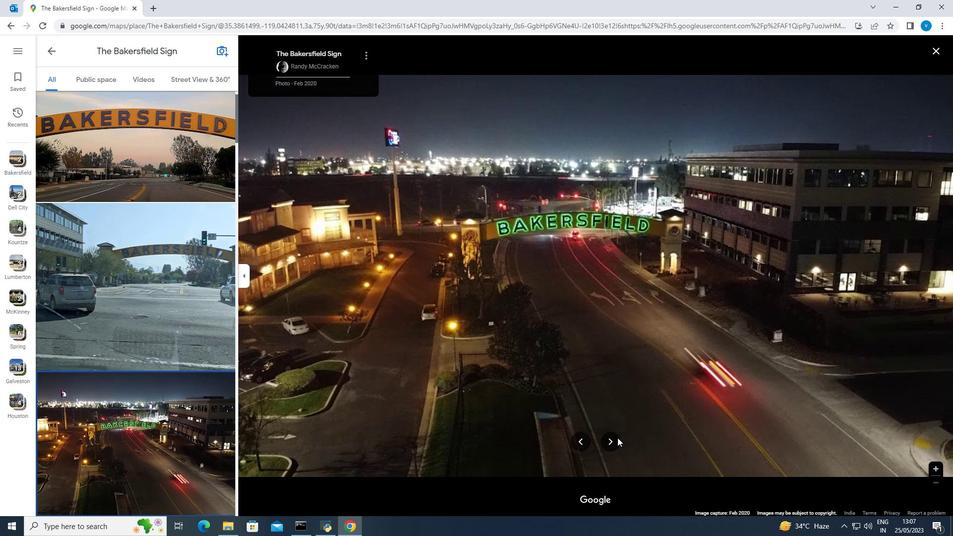 
Action: Mouse scrolled (596, 238) with delta (0, 0)
Screenshot: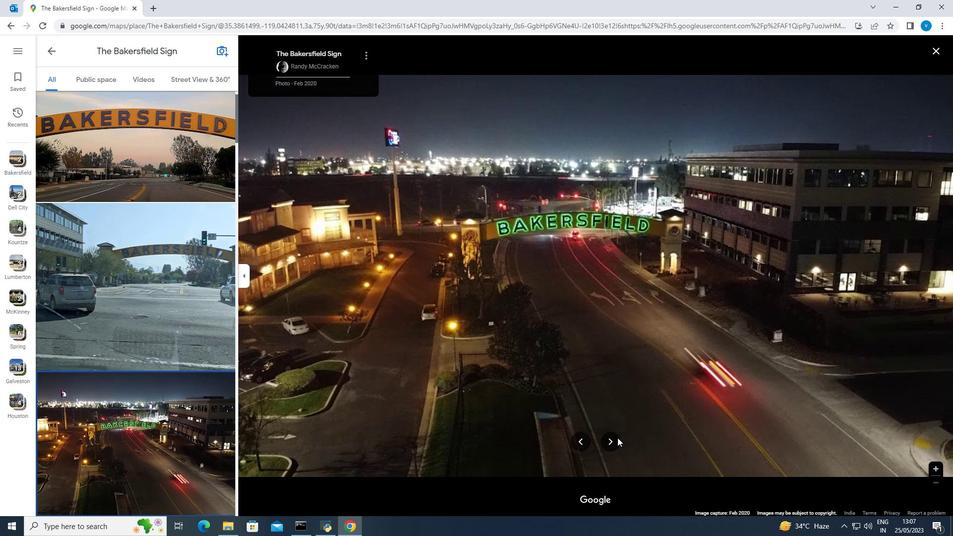 
Action: Mouse moved to (461, 200)
Screenshot: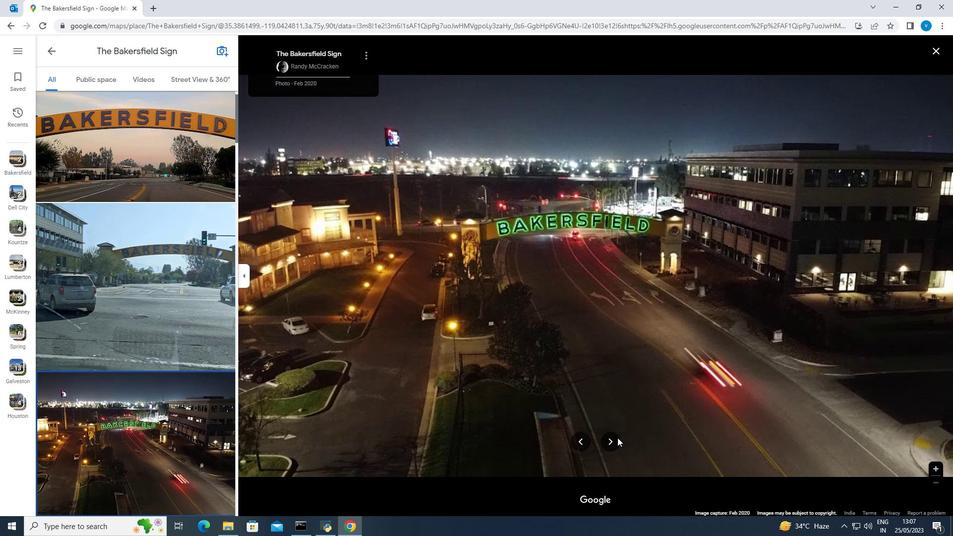 
Action: Mouse scrolled (461, 201) with delta (0, 0)
Screenshot: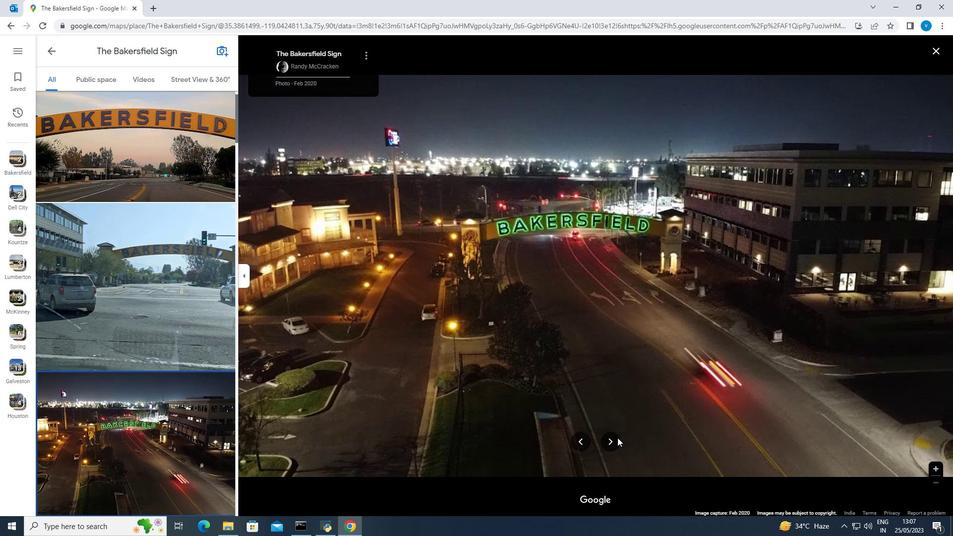 
Action: Mouse moved to (466, 197)
Screenshot: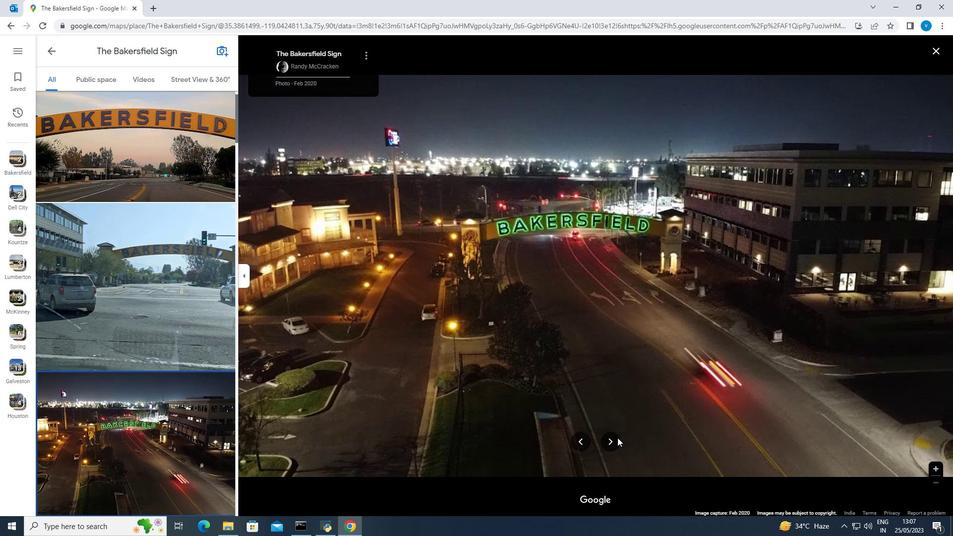 
Action: Mouse scrolled (465, 198) with delta (0, 0)
Screenshot: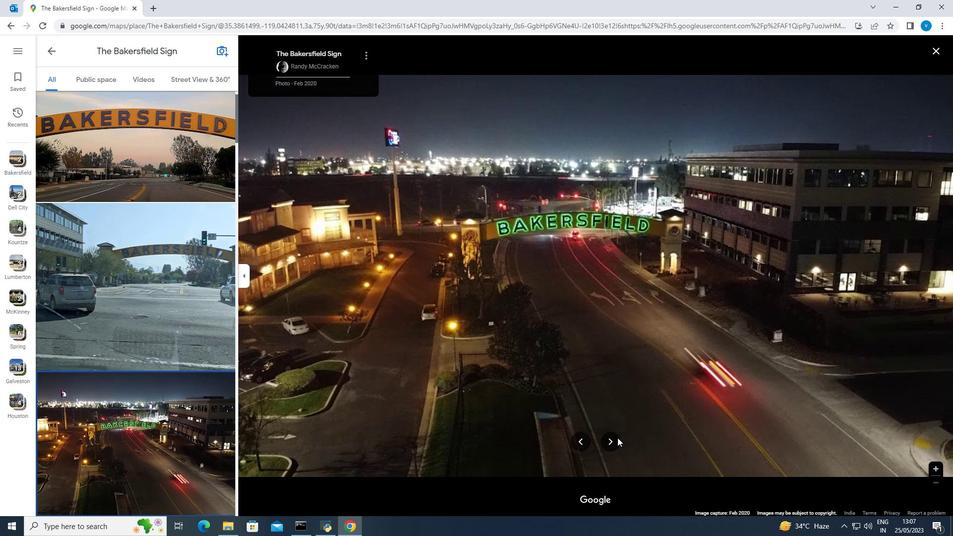 
Action: Mouse moved to (491, 194)
Screenshot: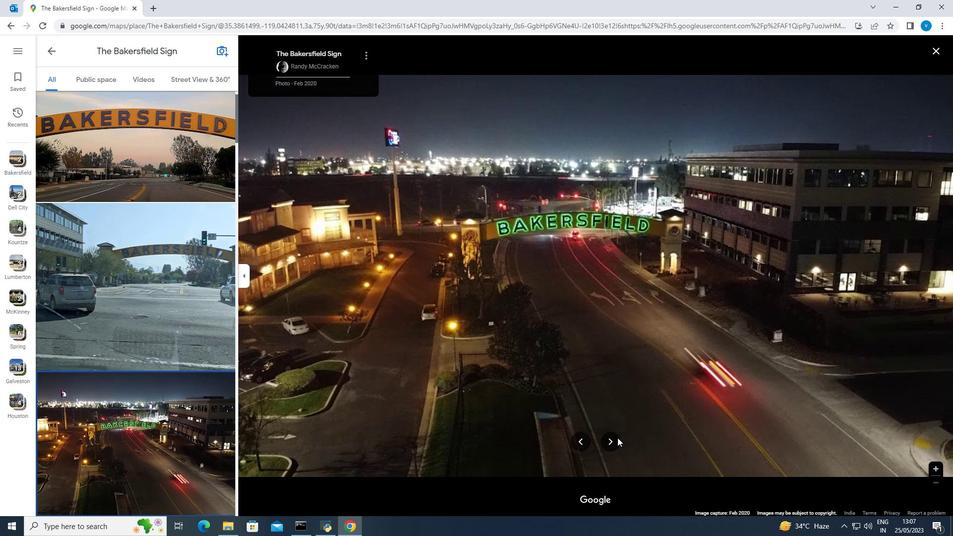 
Action: Mouse scrolled (485, 194) with delta (0, 0)
Screenshot: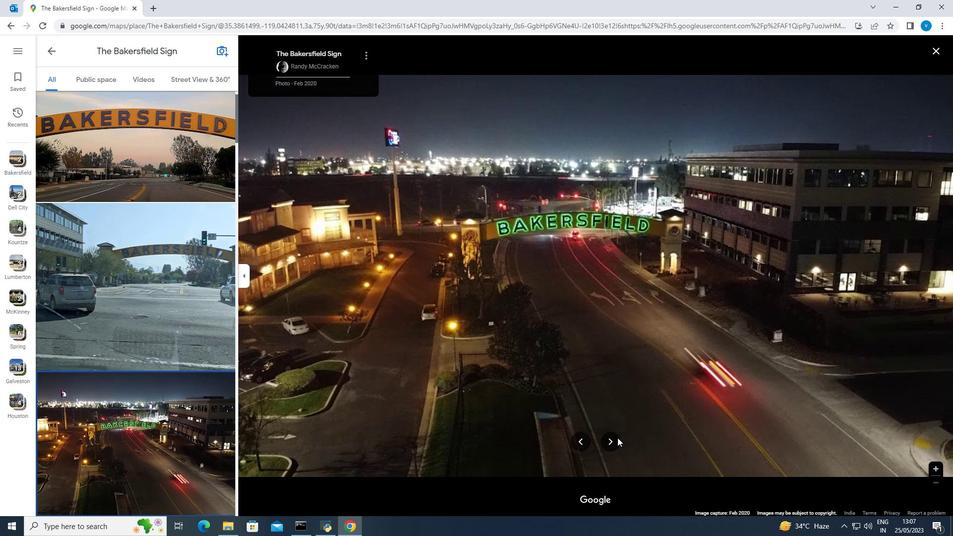 
Action: Mouse moved to (559, 191)
Screenshot: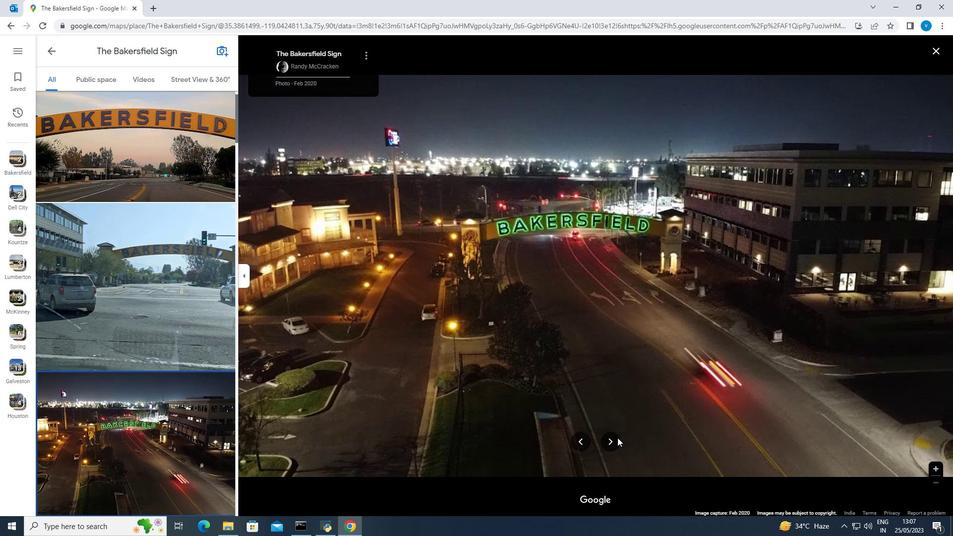 
Action: Mouse scrolled (559, 191) with delta (0, 0)
Screenshot: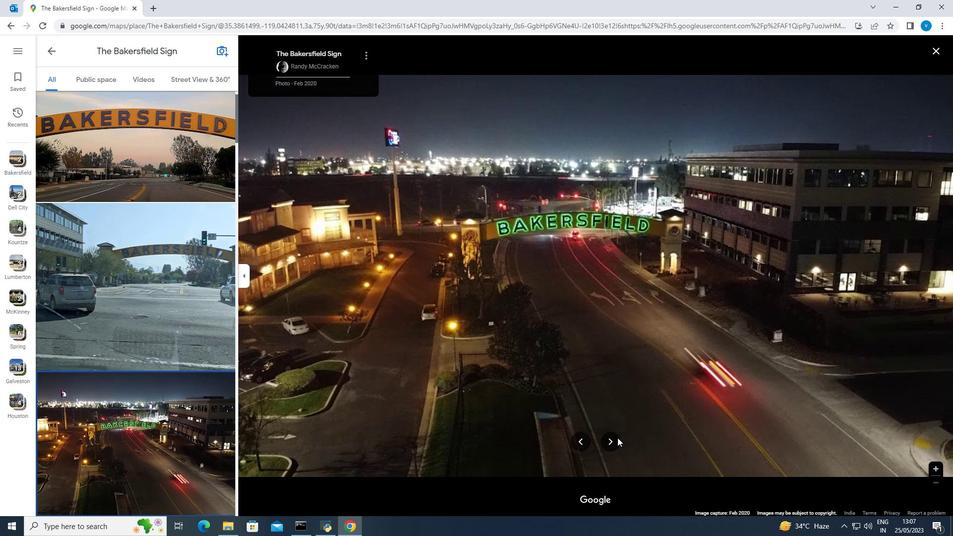 
Action: Mouse moved to (558, 191)
Screenshot: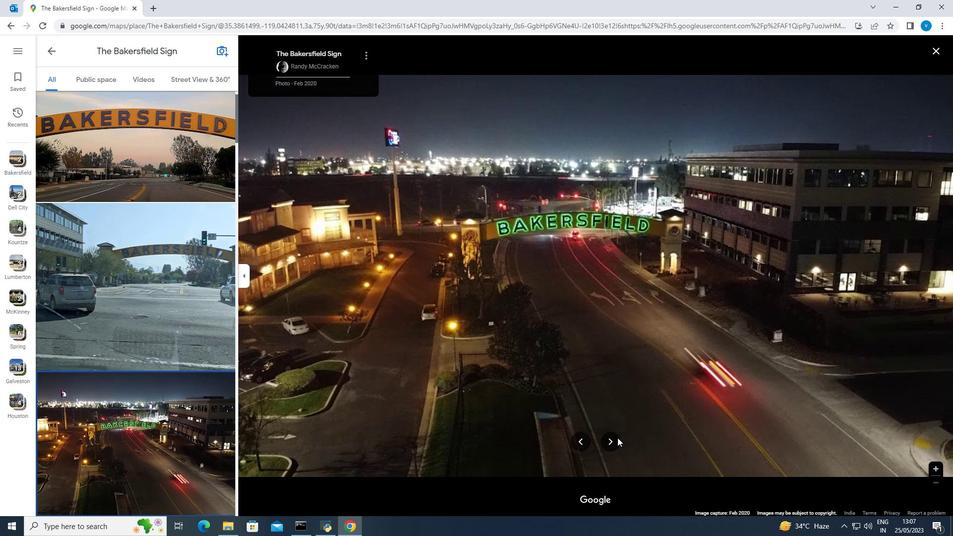 
Action: Mouse scrolled (558, 191) with delta (0, 0)
Screenshot: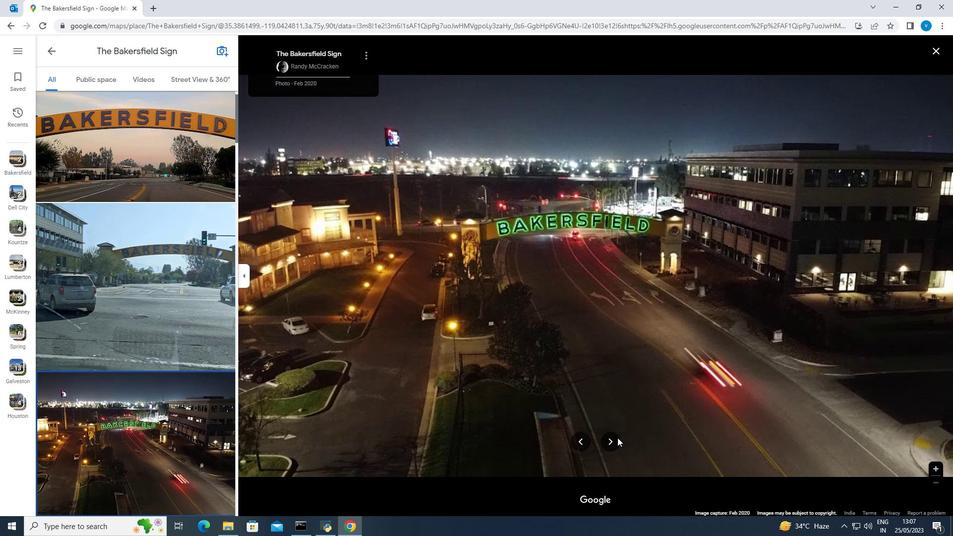 
Action: Mouse moved to (547, 194)
Screenshot: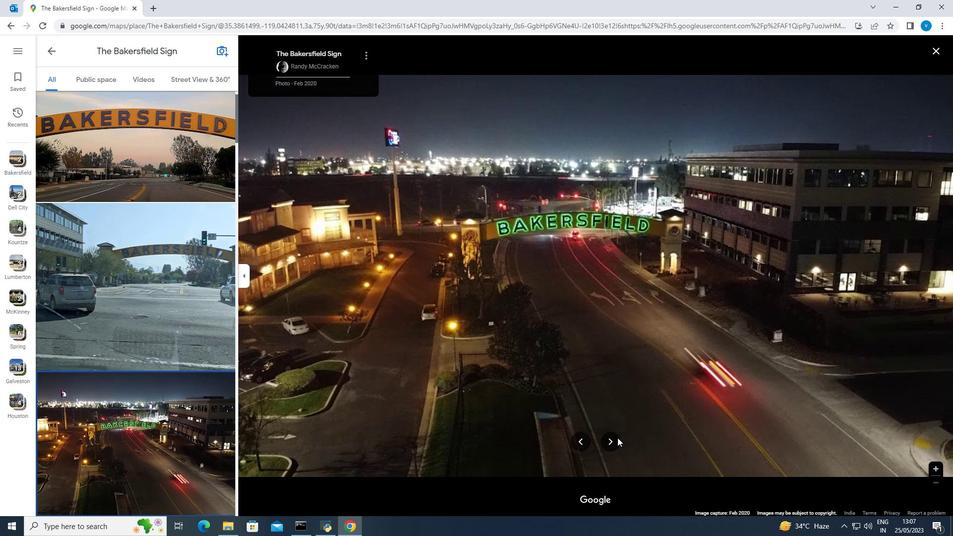 
Action: Mouse scrolled (547, 194) with delta (0, 0)
Screenshot: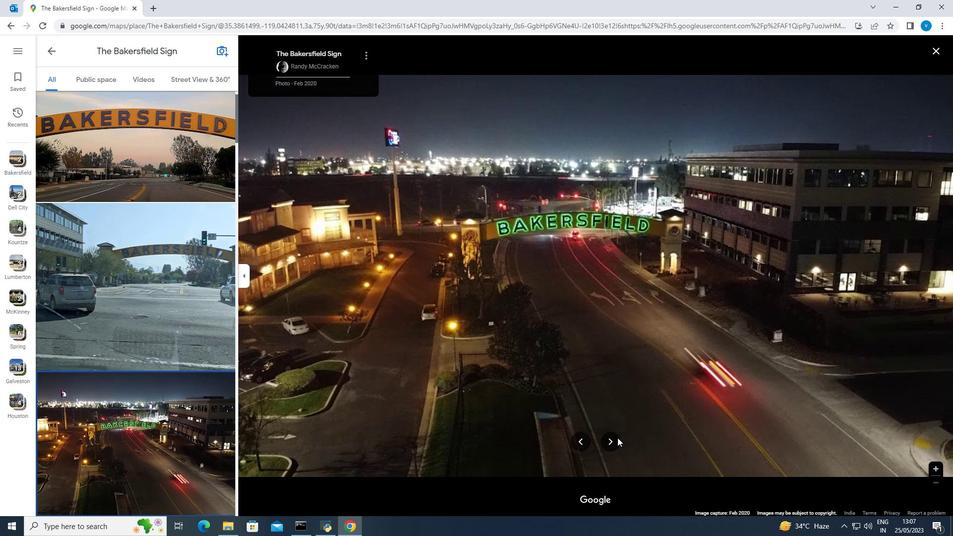 
Action: Mouse scrolled (547, 194) with delta (0, 0)
Screenshot: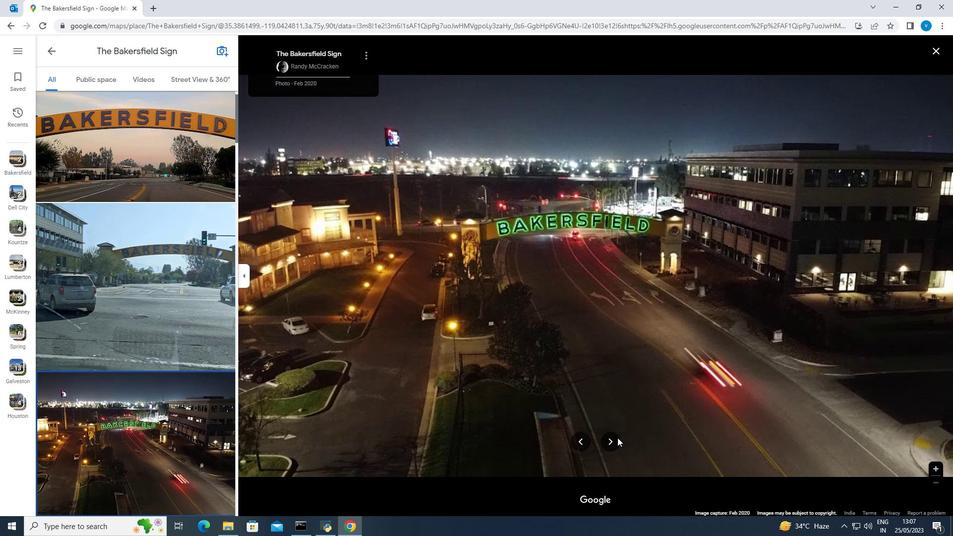 
Action: Mouse scrolled (547, 194) with delta (0, 0)
Screenshot: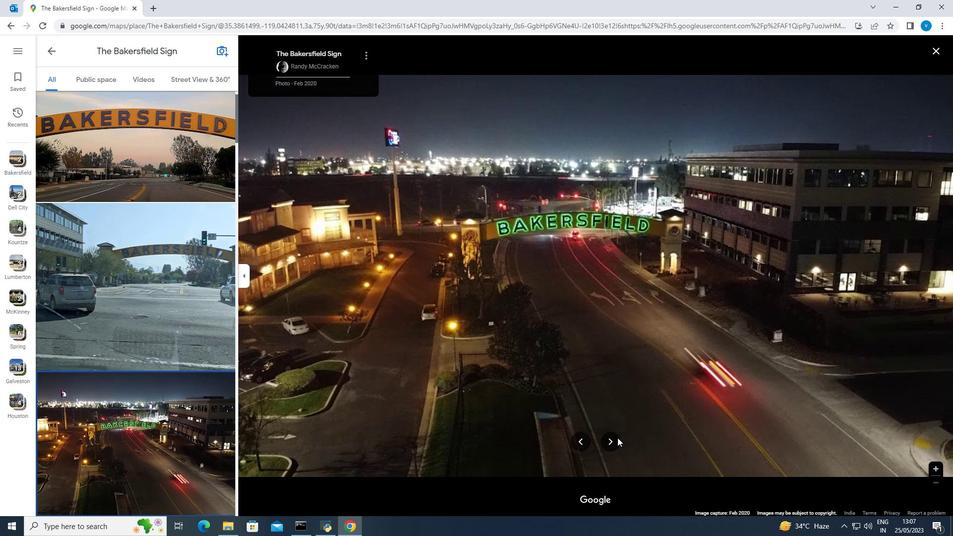 
Action: Mouse moved to (547, 195)
Screenshot: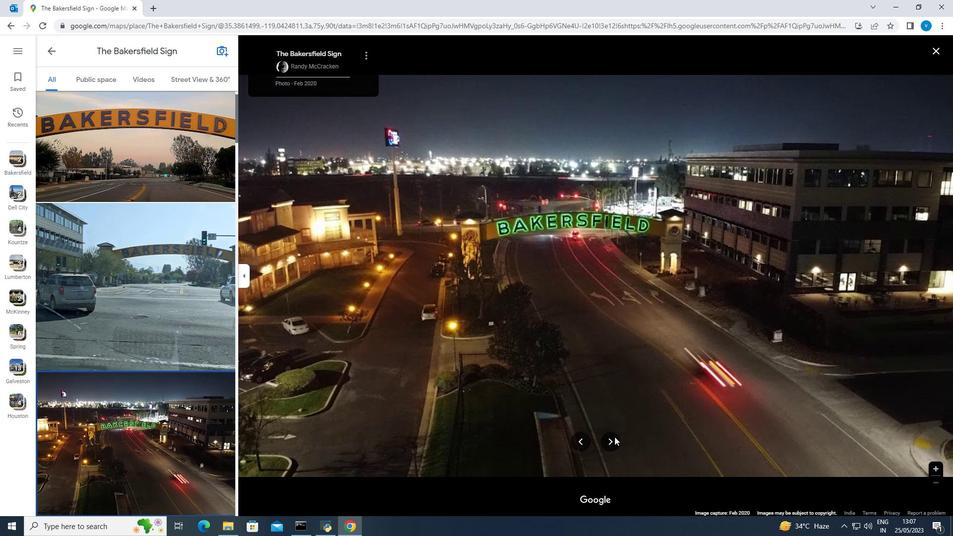 
Action: Mouse scrolled (547, 195) with delta (0, 0)
Screenshot: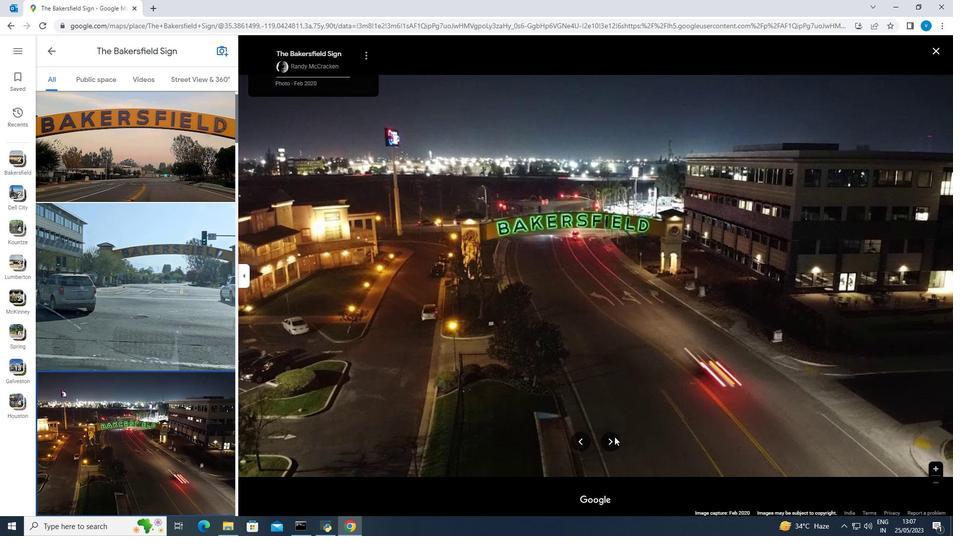 
Action: Mouse moved to (501, 193)
Screenshot: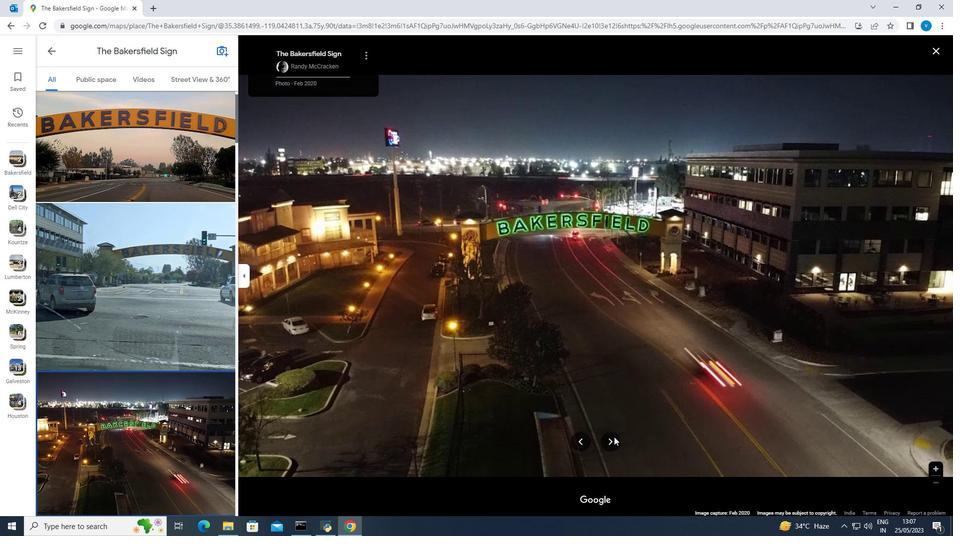 
Action: Mouse pressed left at (501, 193)
Screenshot: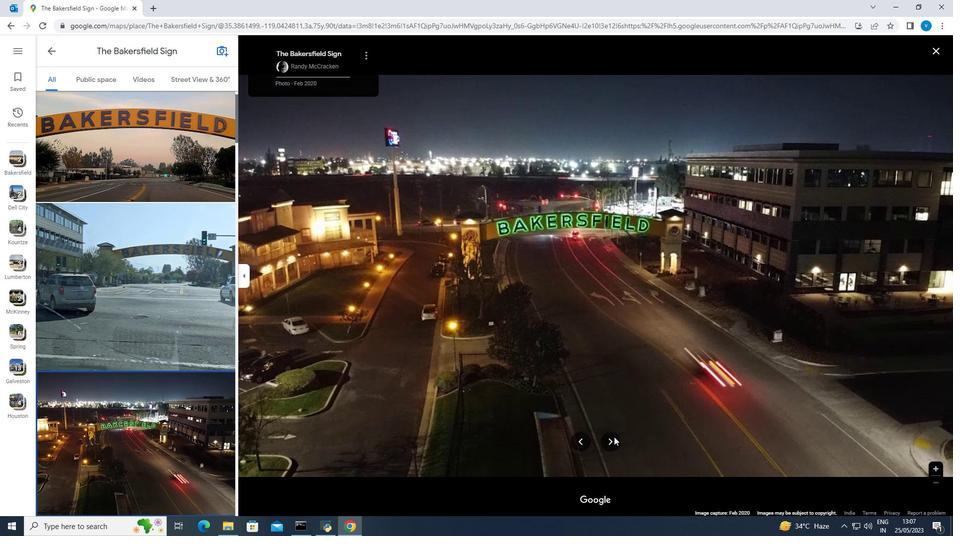 
Action: Mouse moved to (579, 187)
